 Task: Find connections with filter location Syke with filter topic #healthylifestyle with filter profile language English with filter current company AFRY with filter school Project Management Institute Chennai Chapter with filter industry Holding Companies with filter service category HR Consulting with filter keywords title Veterinary Assistant
Action: Mouse moved to (169, 268)
Screenshot: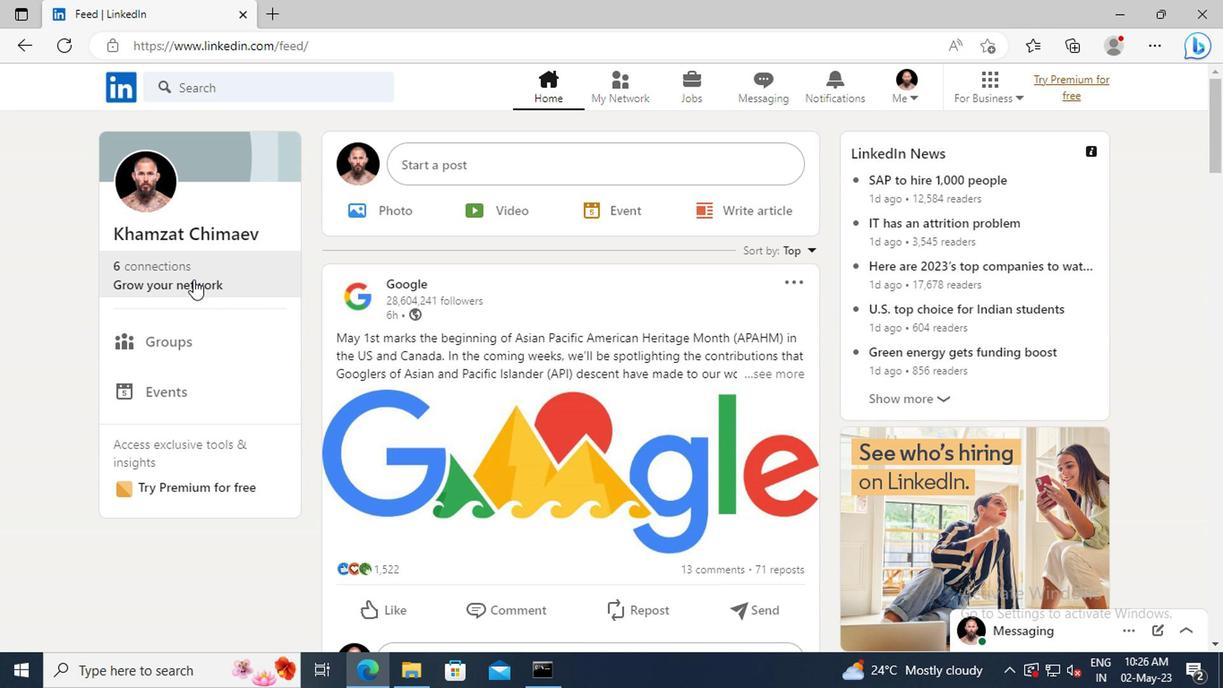 
Action: Mouse pressed left at (169, 268)
Screenshot: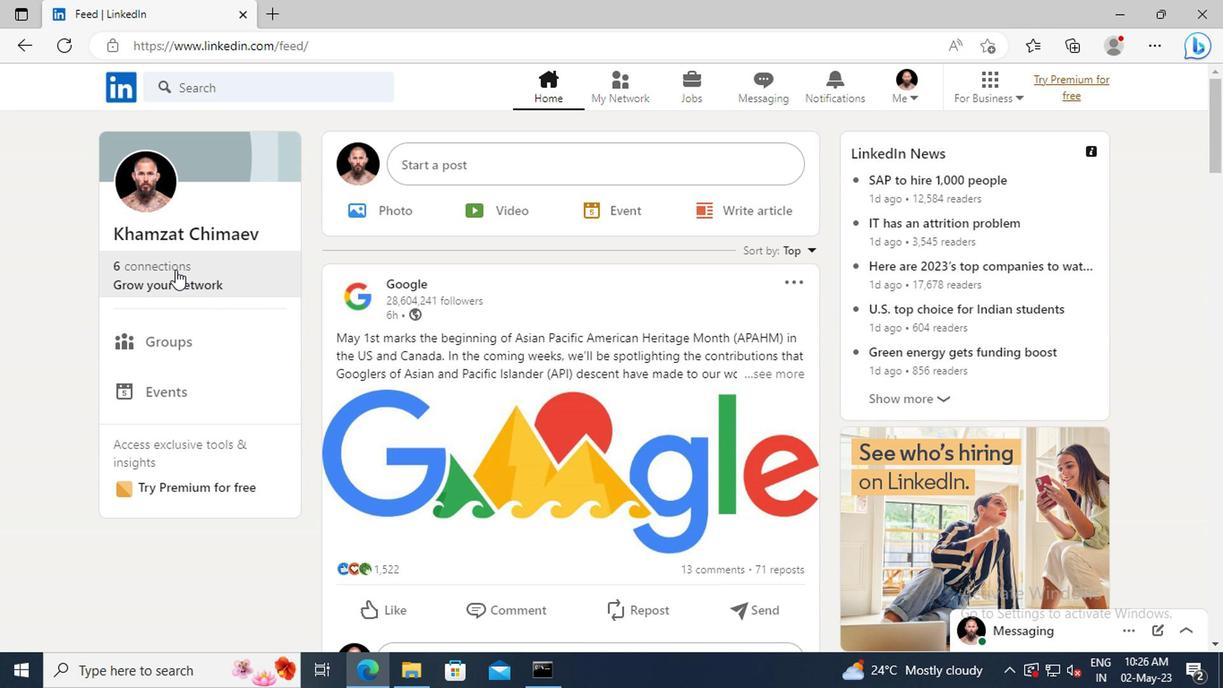 
Action: Mouse moved to (185, 186)
Screenshot: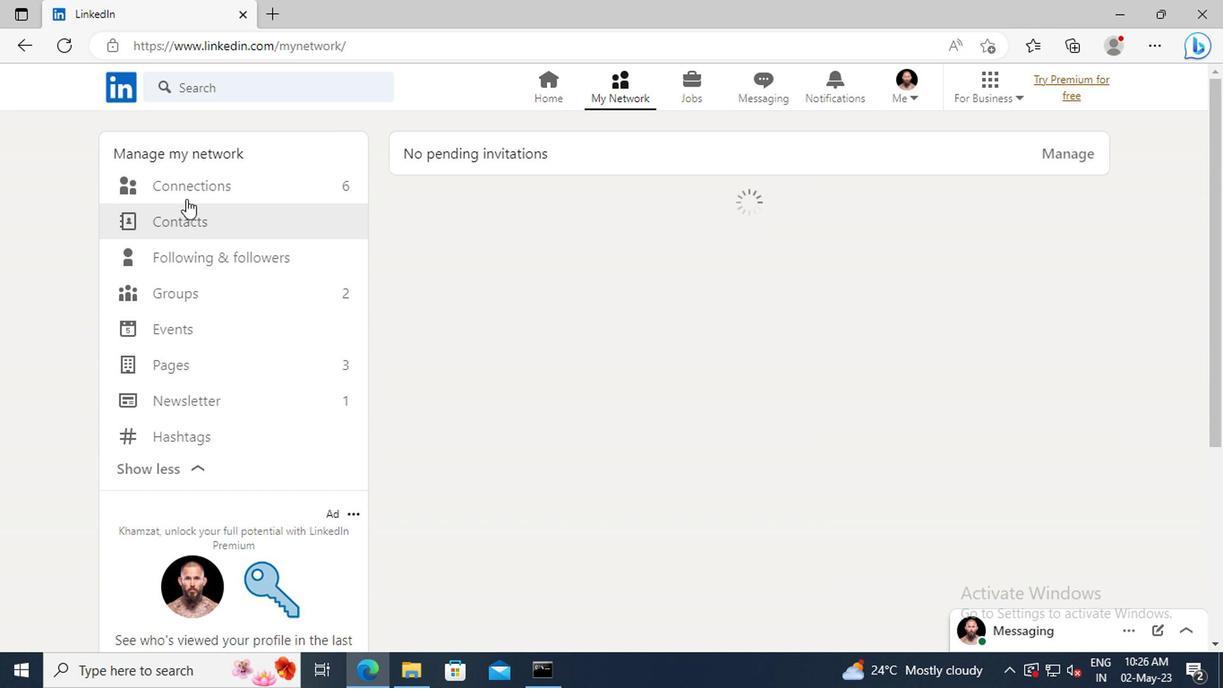 
Action: Mouse pressed left at (185, 186)
Screenshot: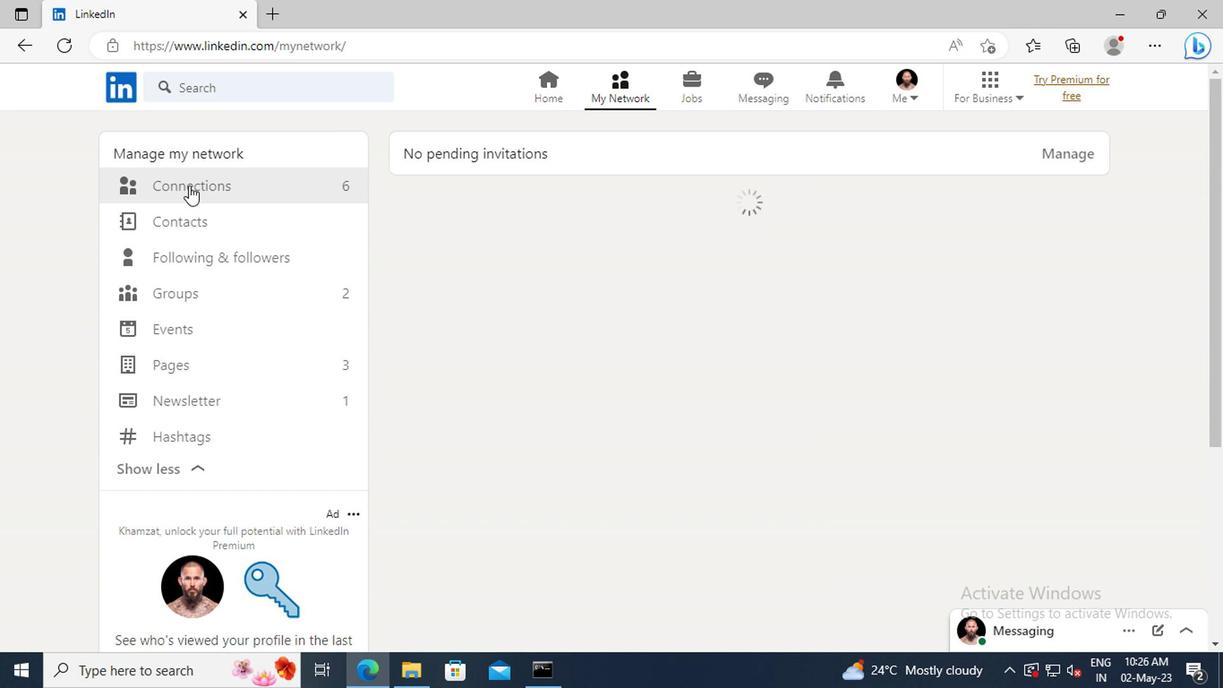 
Action: Mouse moved to (721, 189)
Screenshot: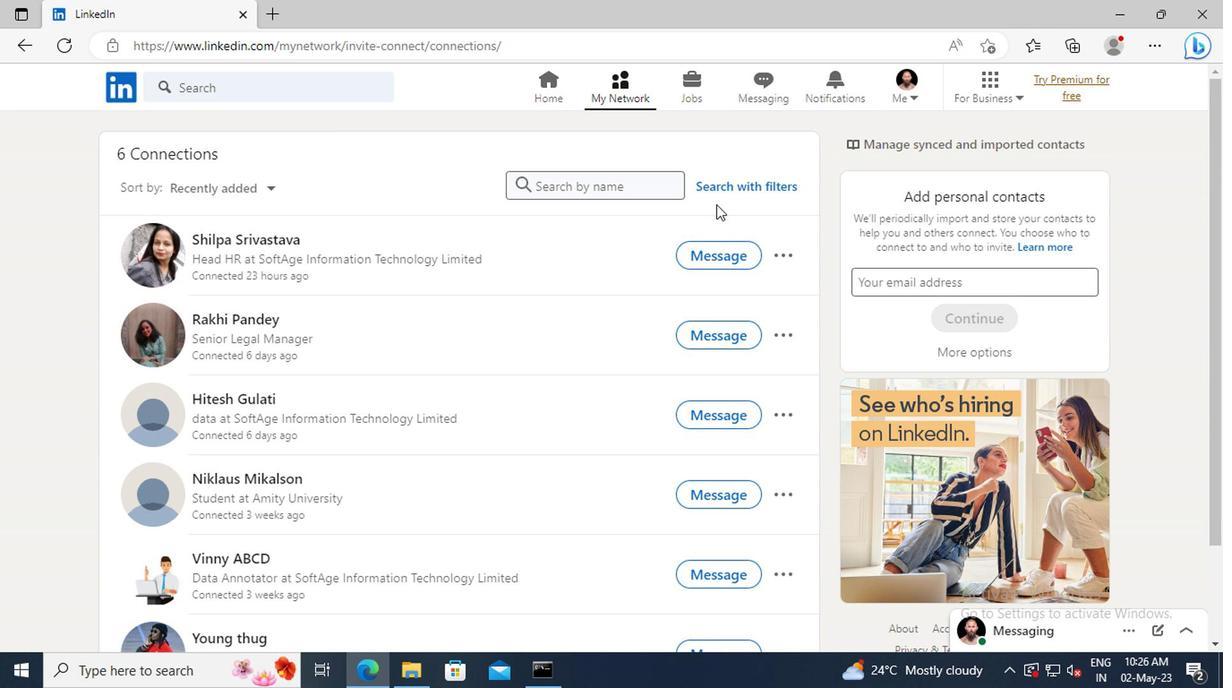 
Action: Mouse pressed left at (721, 189)
Screenshot: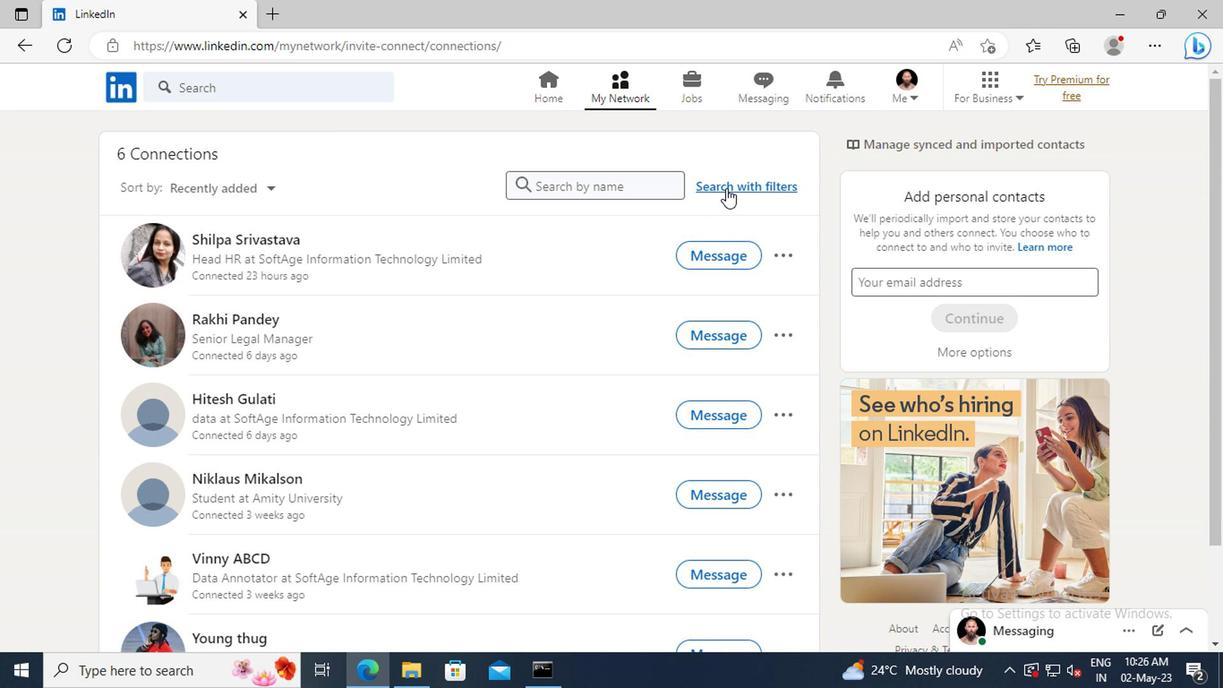 
Action: Mouse moved to (672, 145)
Screenshot: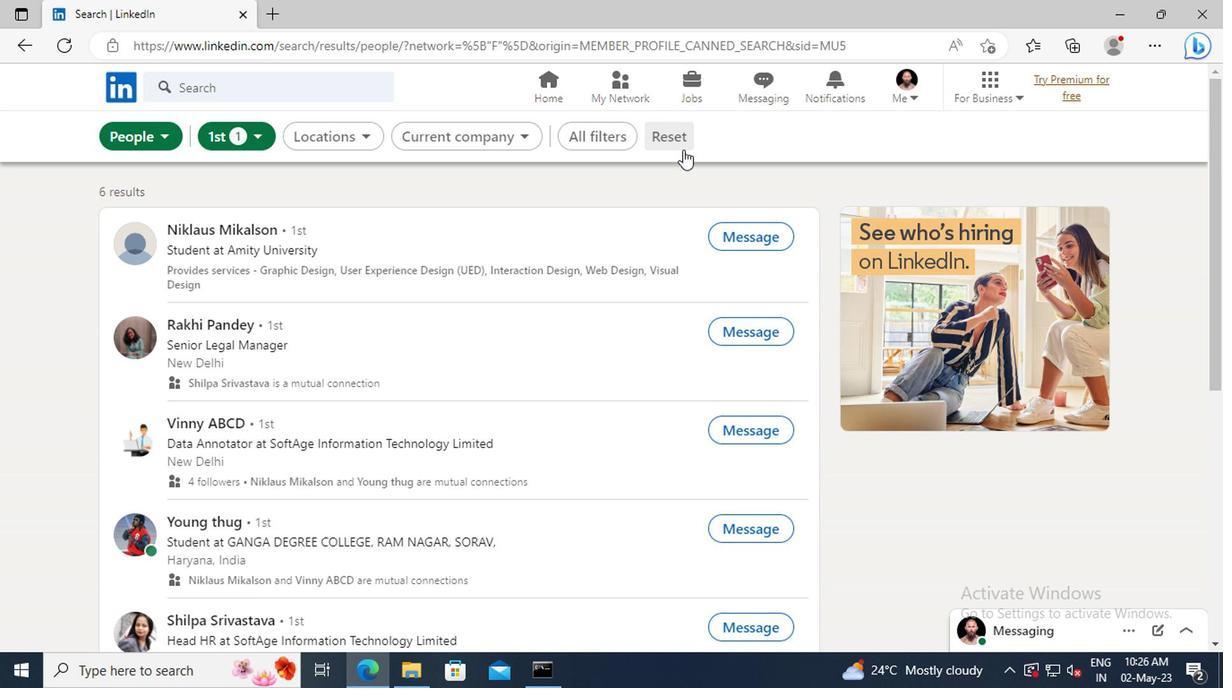 
Action: Mouse pressed left at (672, 145)
Screenshot: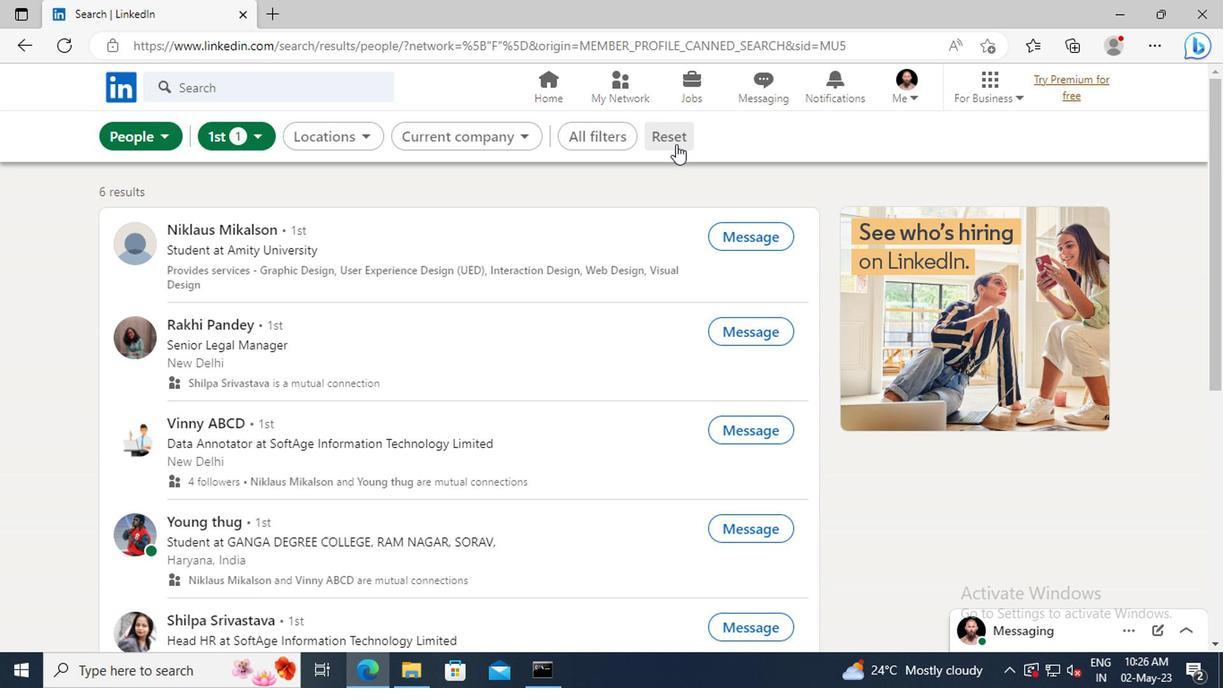 
Action: Mouse moved to (632, 135)
Screenshot: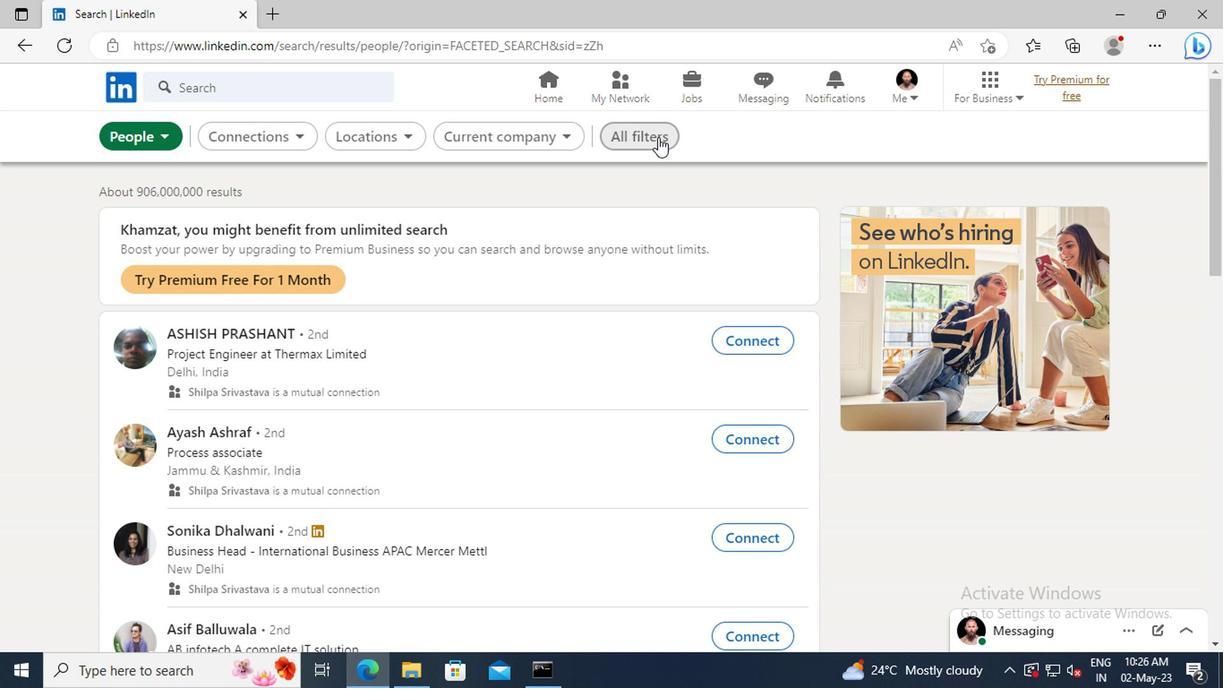
Action: Mouse pressed left at (632, 135)
Screenshot: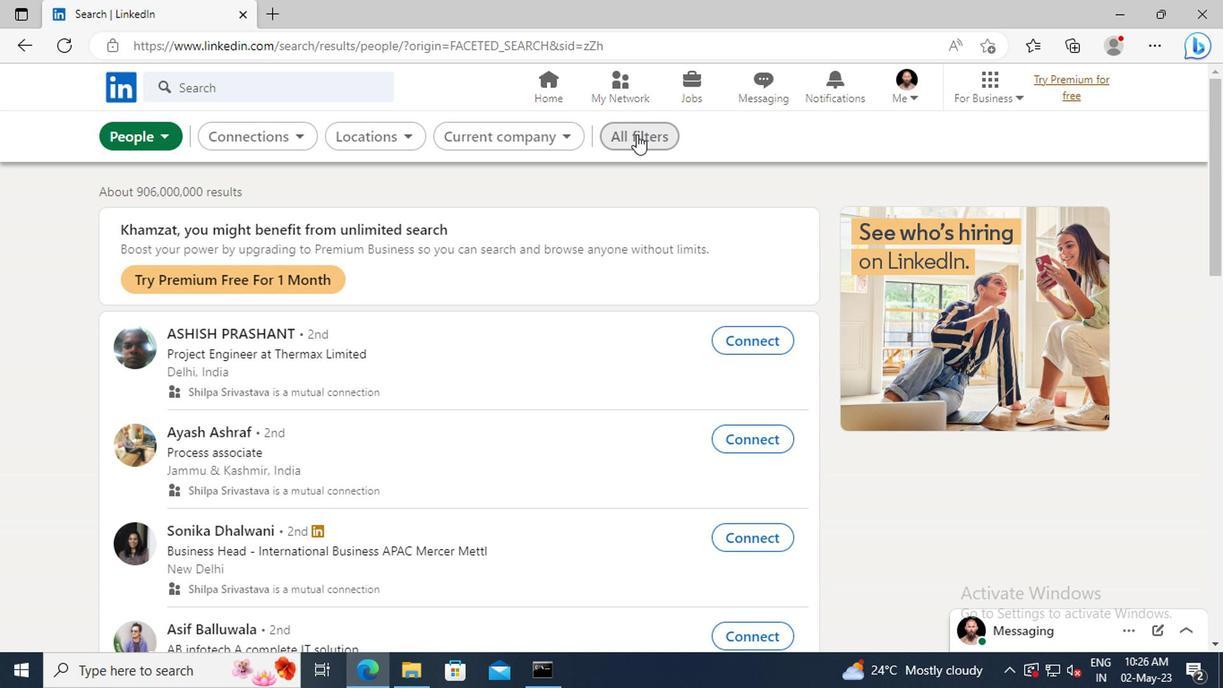 
Action: Mouse moved to (950, 288)
Screenshot: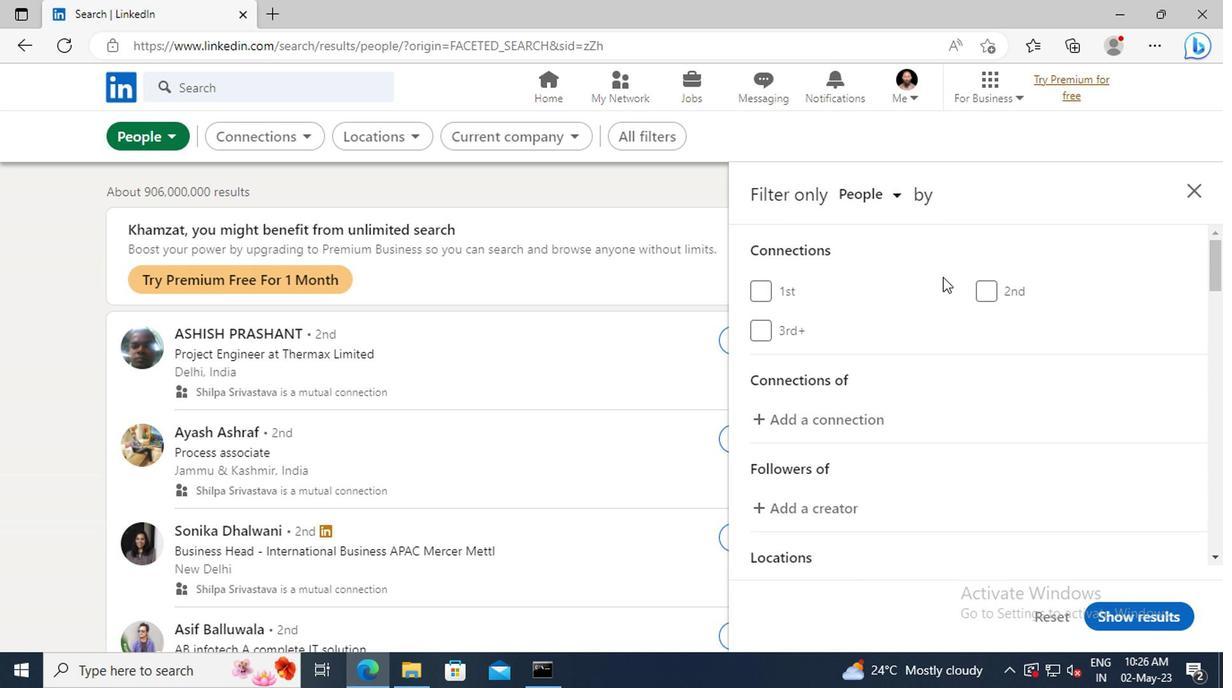 
Action: Mouse scrolled (950, 288) with delta (0, 0)
Screenshot: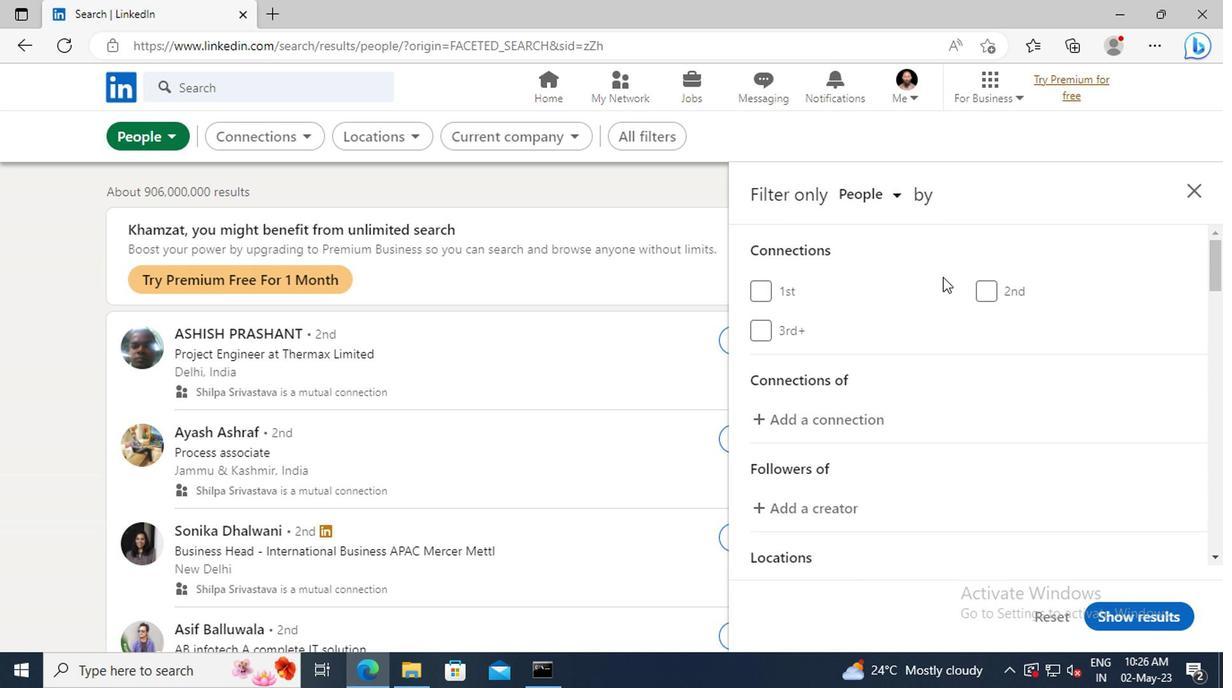 
Action: Mouse scrolled (950, 288) with delta (0, 0)
Screenshot: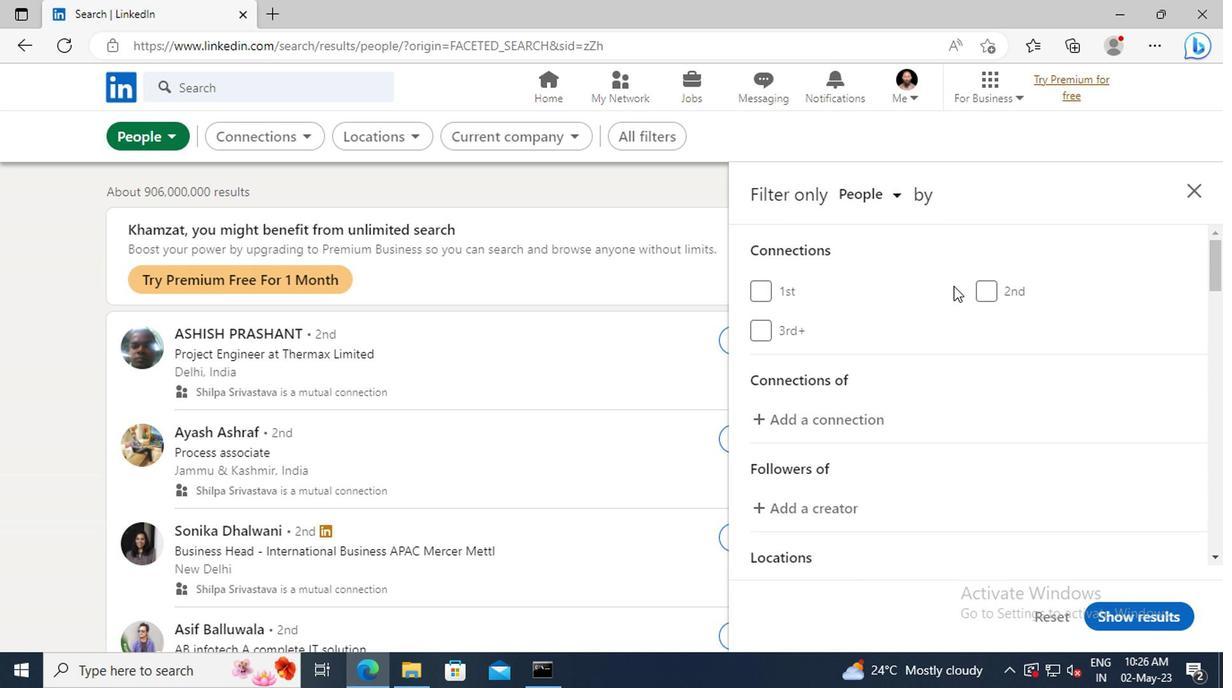 
Action: Mouse moved to (972, 318)
Screenshot: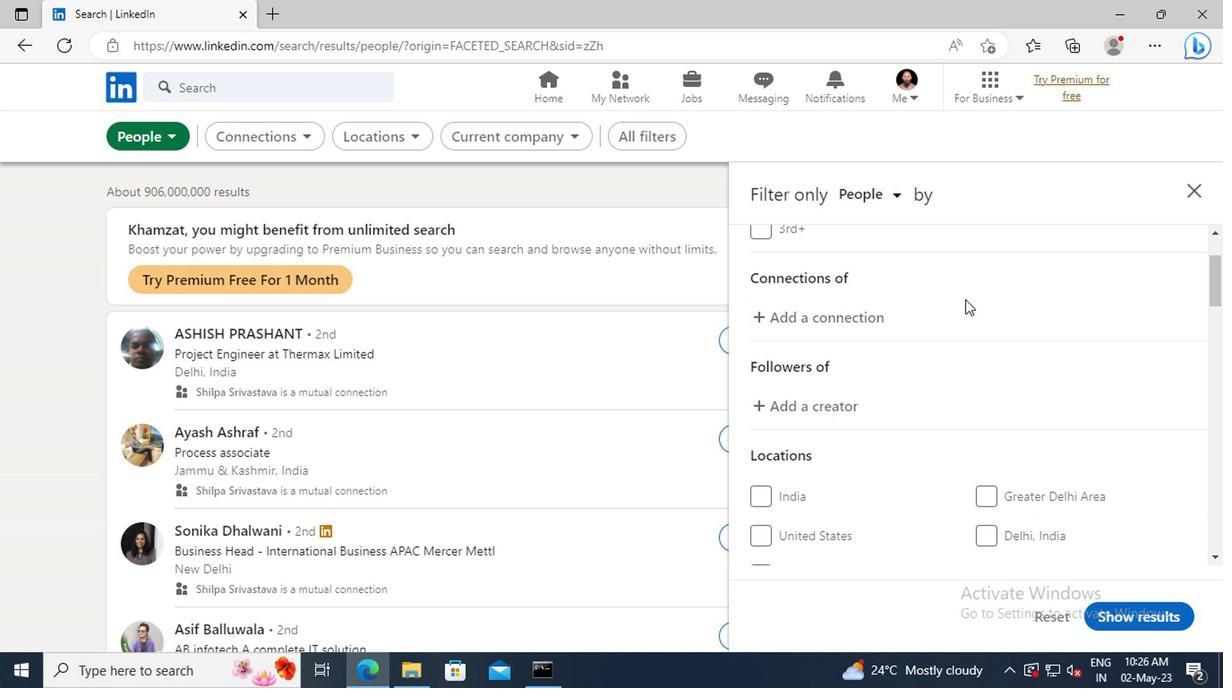 
Action: Mouse scrolled (972, 317) with delta (0, -1)
Screenshot: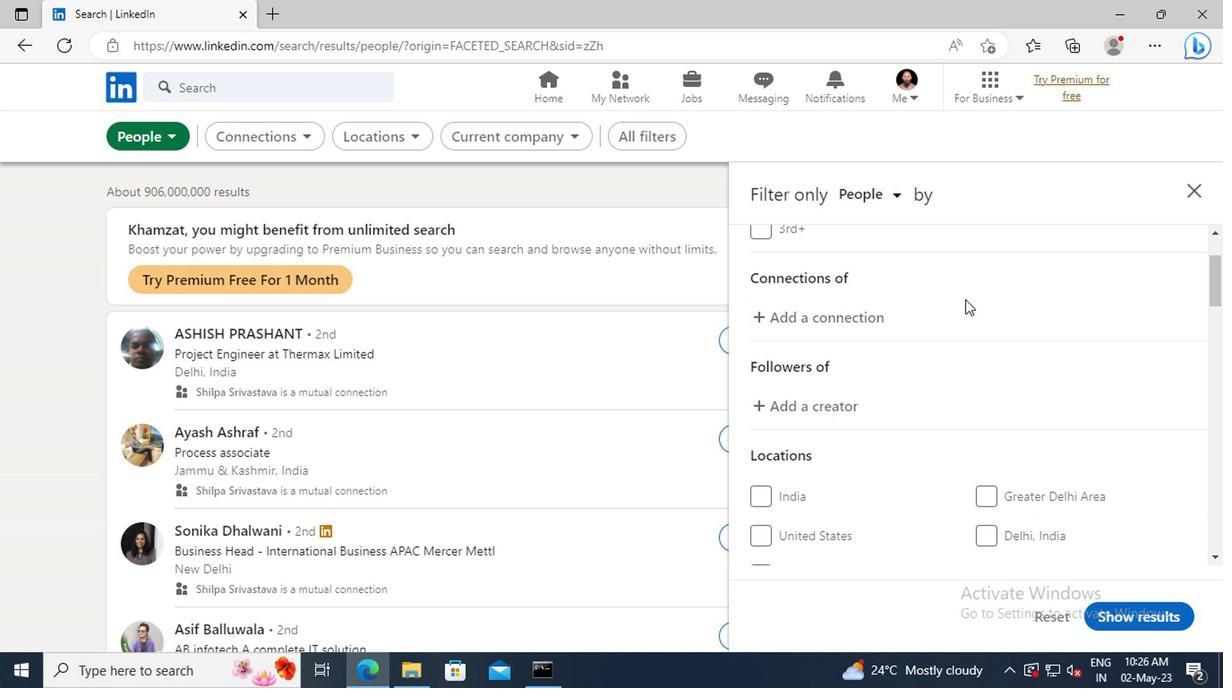 
Action: Mouse scrolled (972, 317) with delta (0, -1)
Screenshot: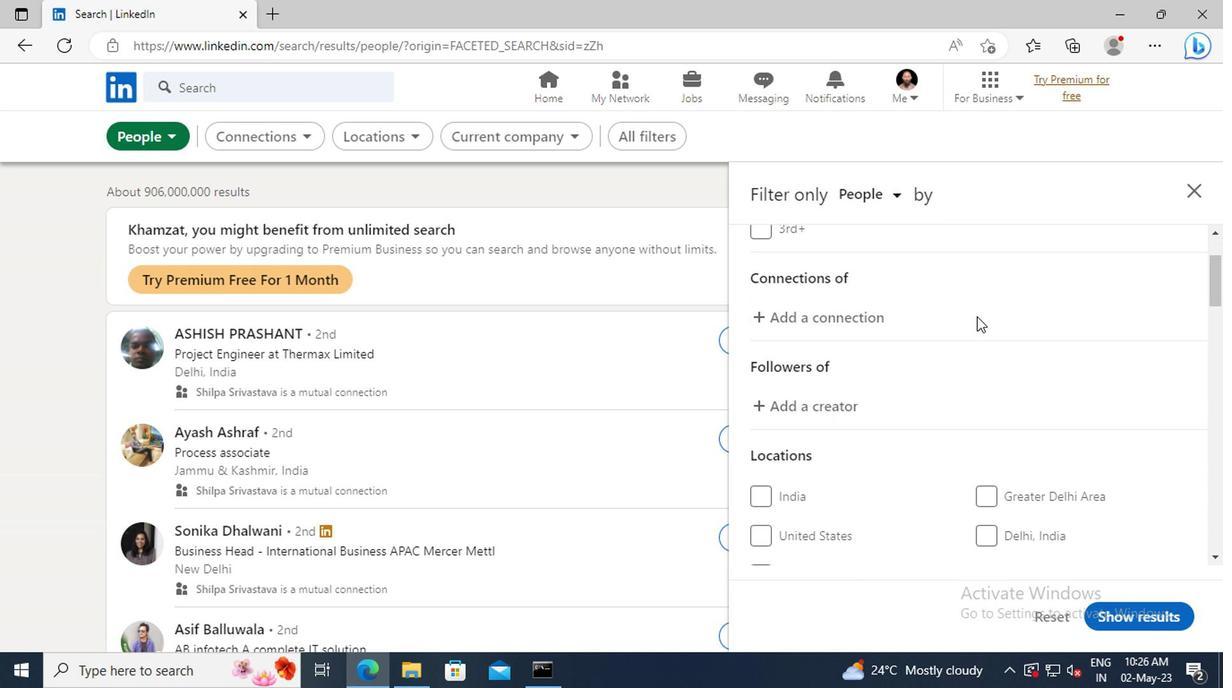 
Action: Mouse moved to (972, 318)
Screenshot: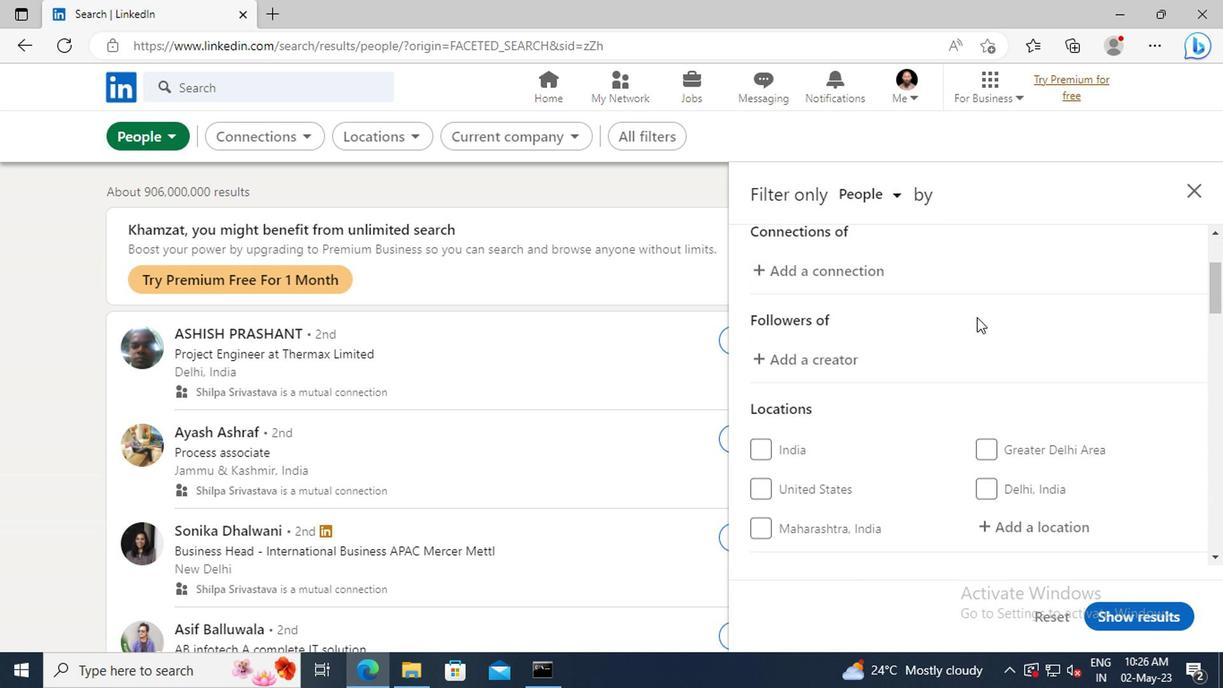 
Action: Mouse scrolled (972, 317) with delta (0, -1)
Screenshot: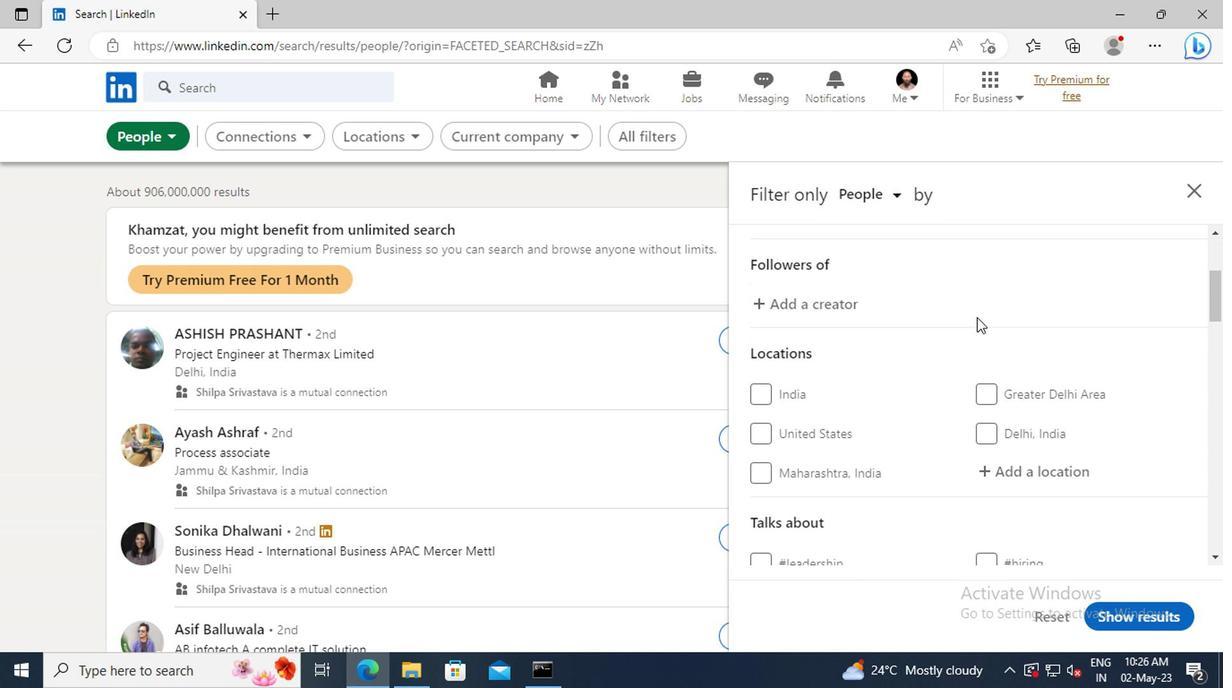 
Action: Mouse scrolled (972, 317) with delta (0, -1)
Screenshot: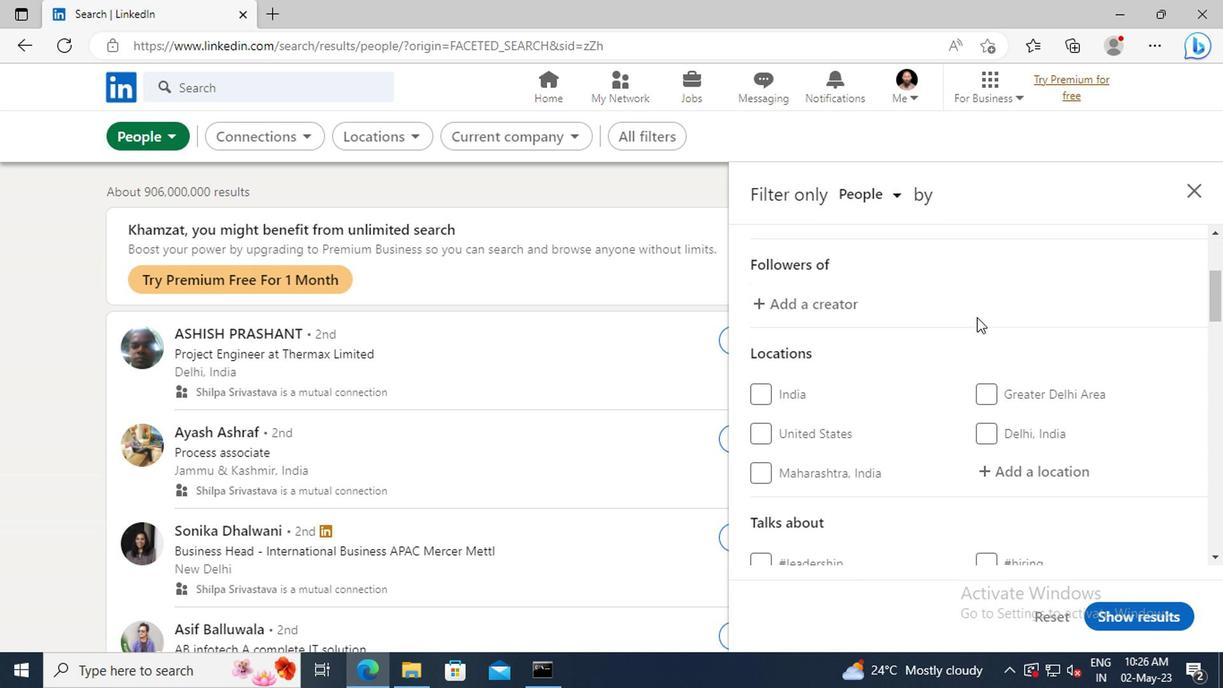 
Action: Mouse moved to (998, 380)
Screenshot: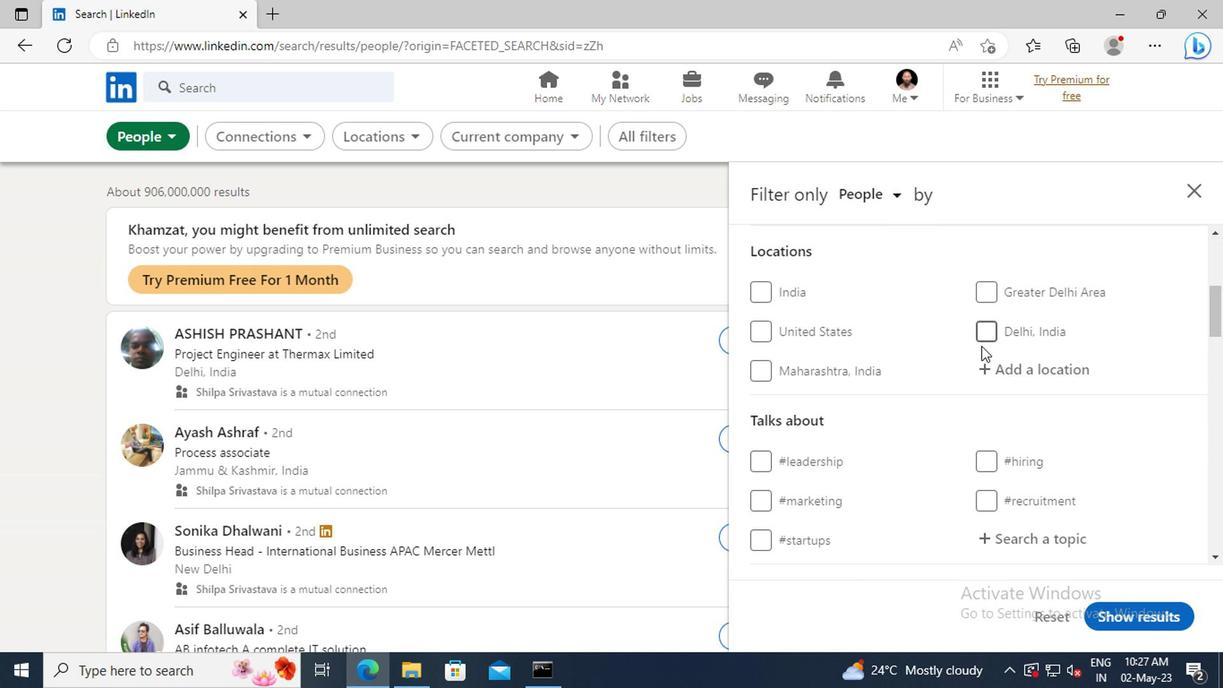 
Action: Mouse pressed left at (998, 380)
Screenshot: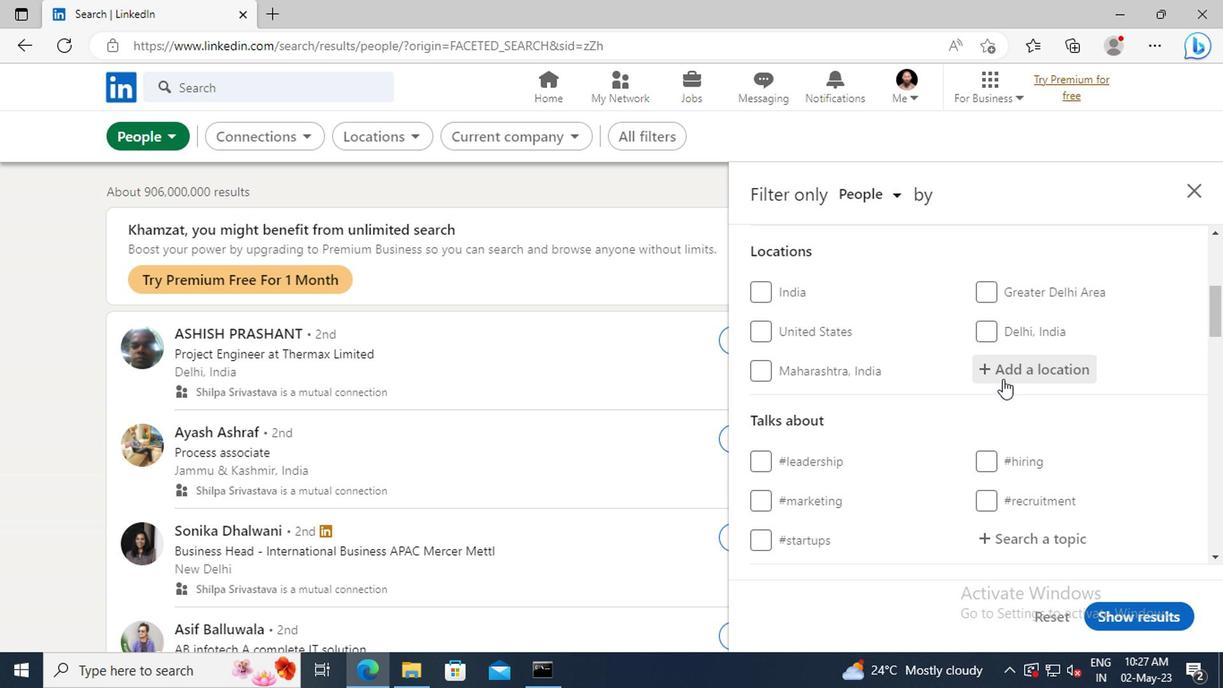 
Action: Key pressed <Key.shift>SYKE
Screenshot: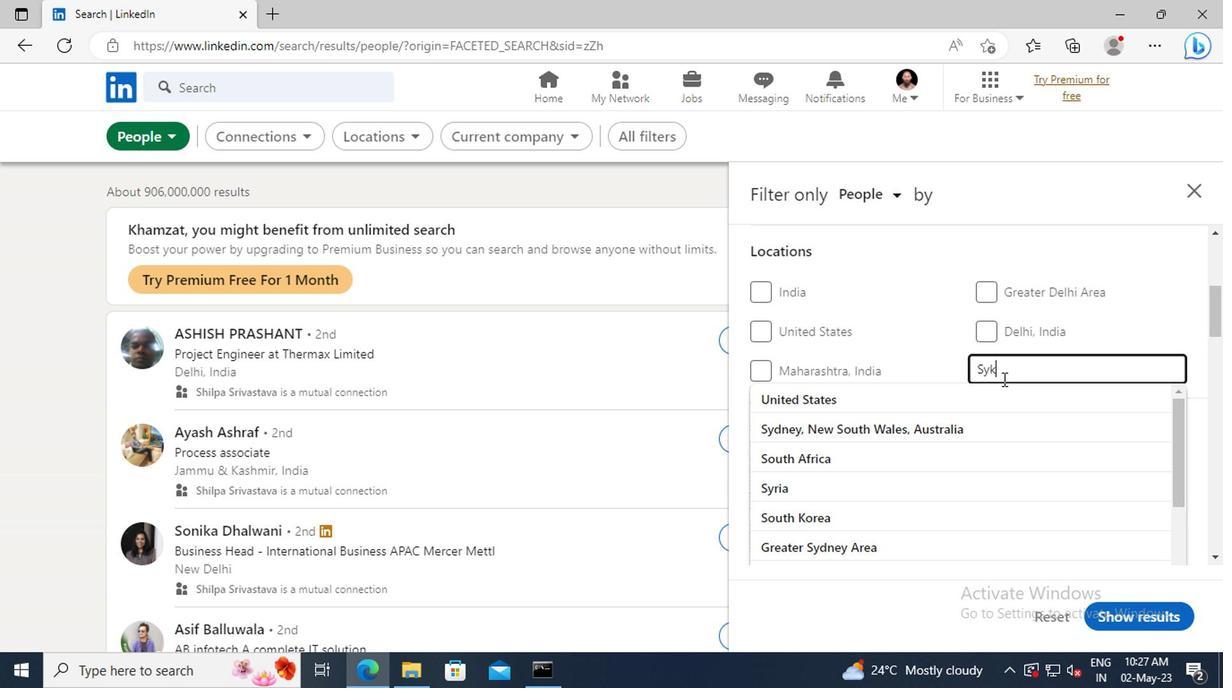 
Action: Mouse moved to (998, 399)
Screenshot: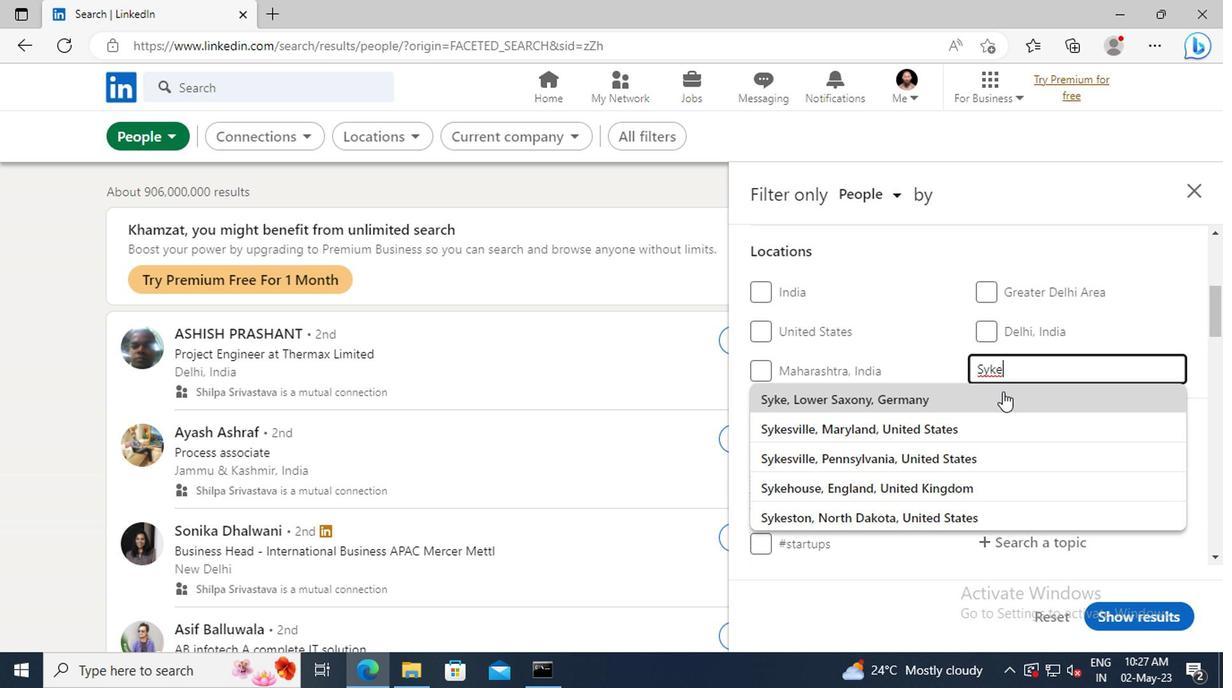 
Action: Mouse pressed left at (998, 399)
Screenshot: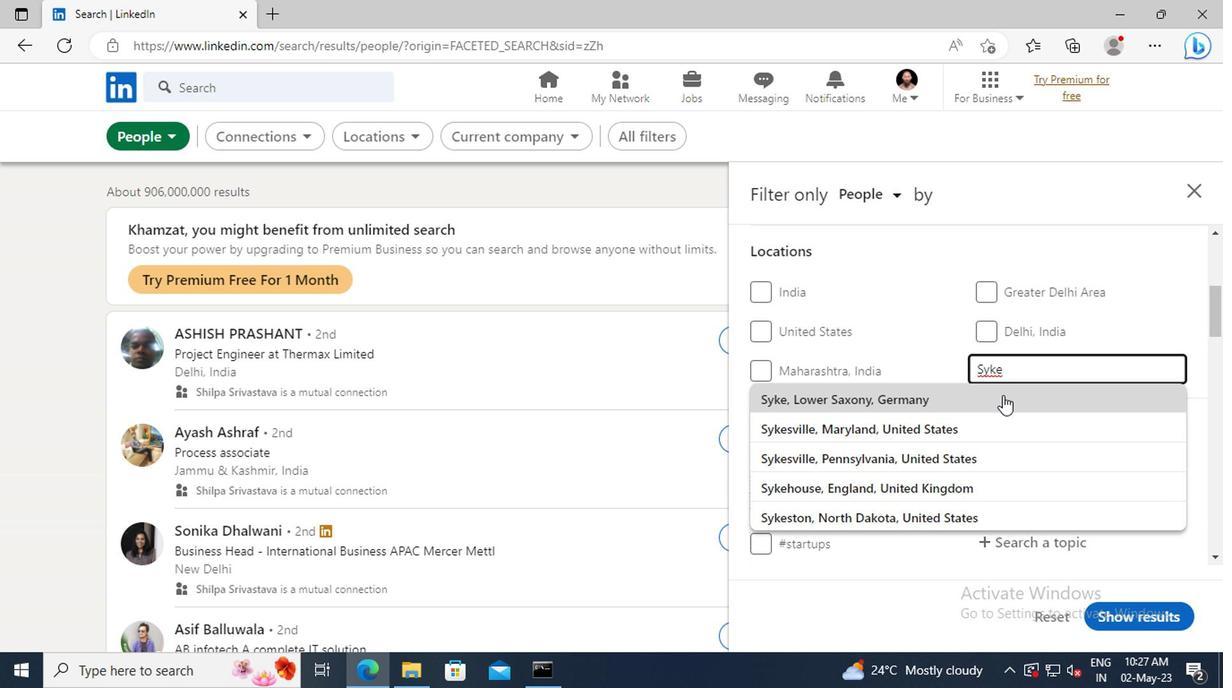
Action: Mouse scrolled (998, 398) with delta (0, 0)
Screenshot: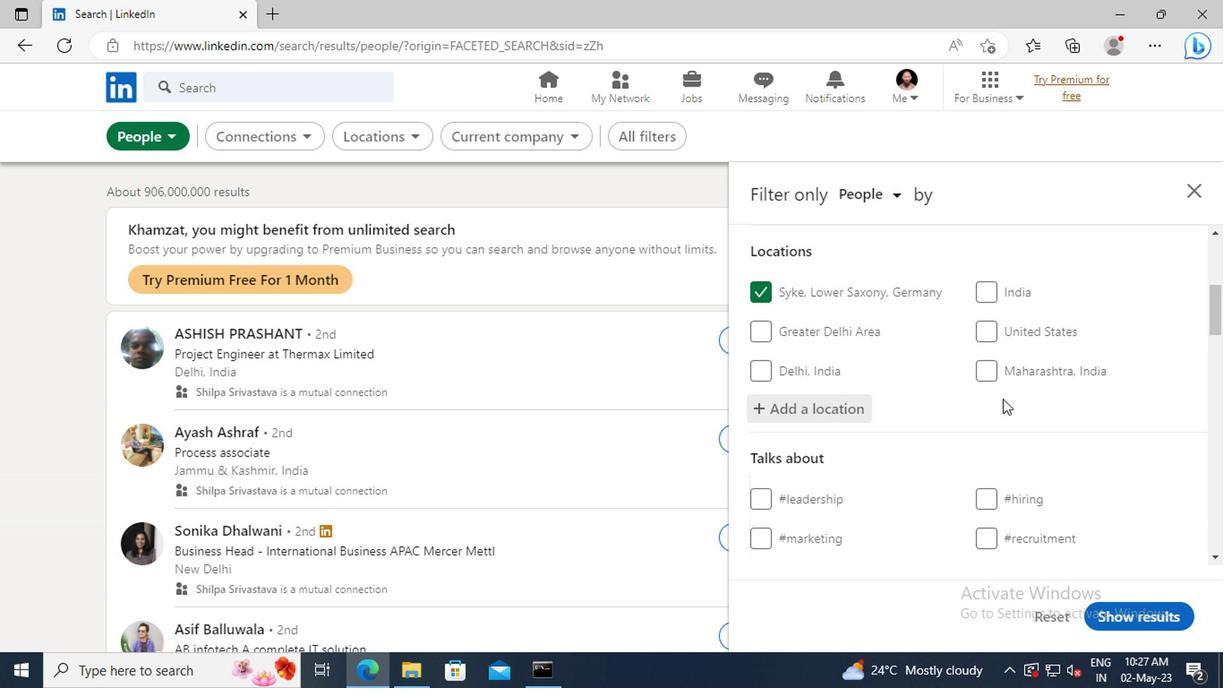
Action: Mouse scrolled (998, 398) with delta (0, 0)
Screenshot: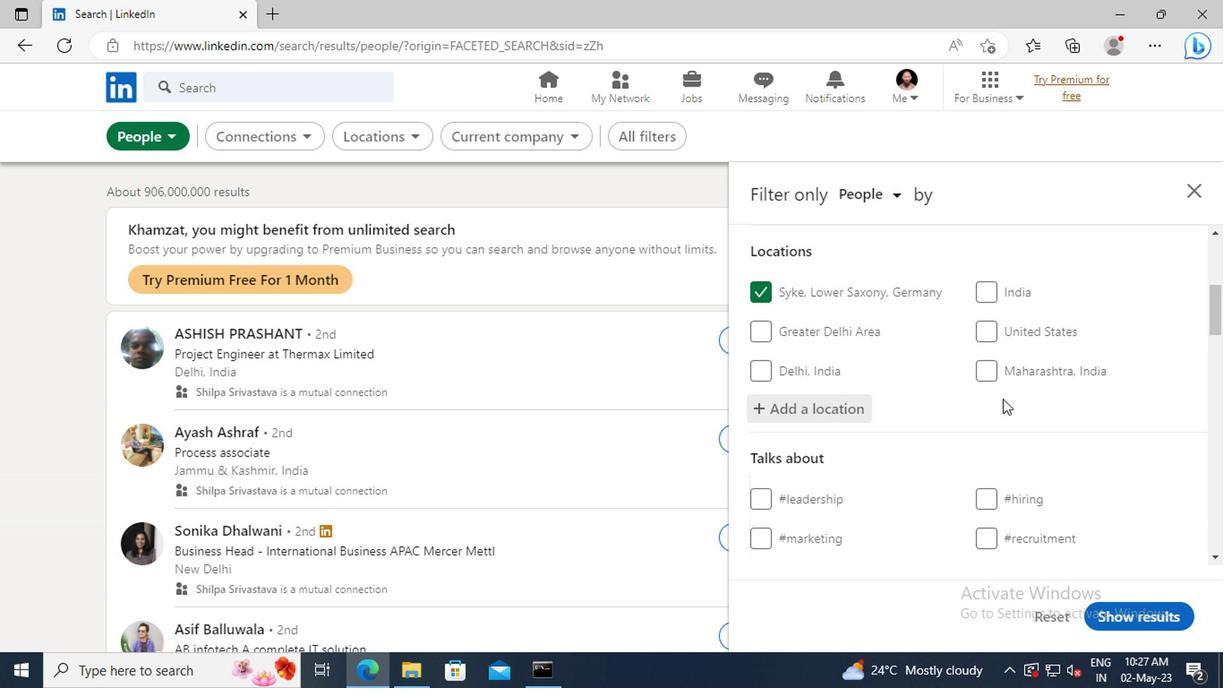 
Action: Mouse scrolled (998, 398) with delta (0, 0)
Screenshot: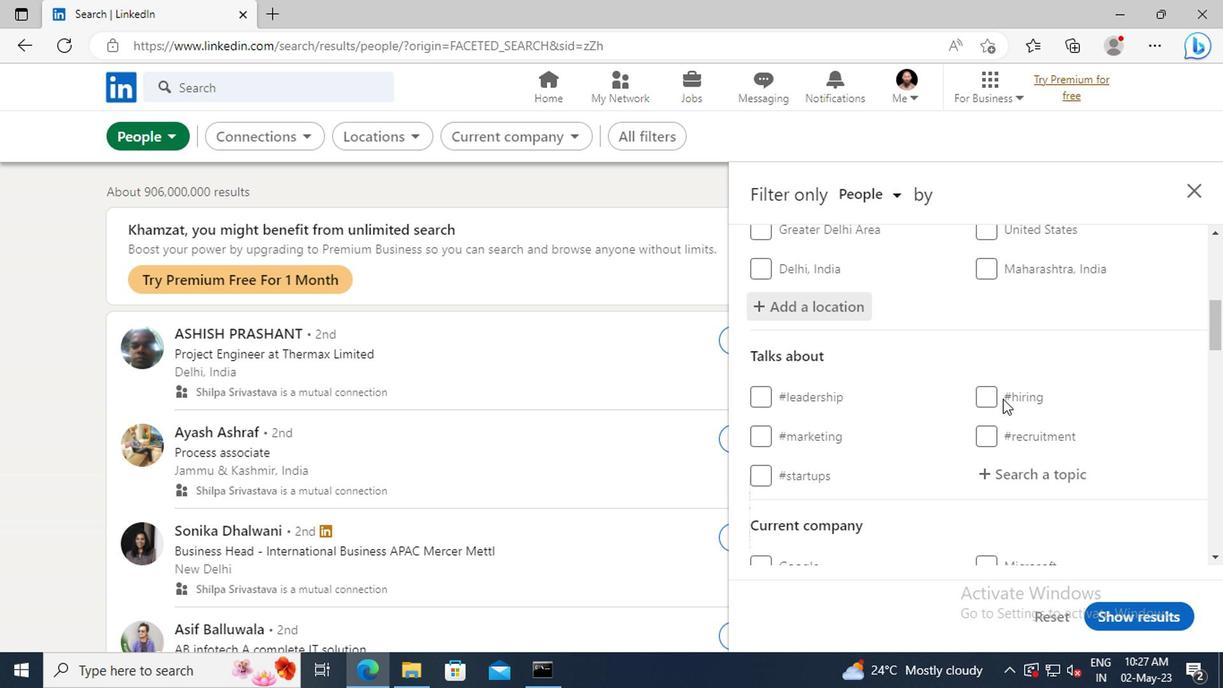 
Action: Mouse moved to (998, 421)
Screenshot: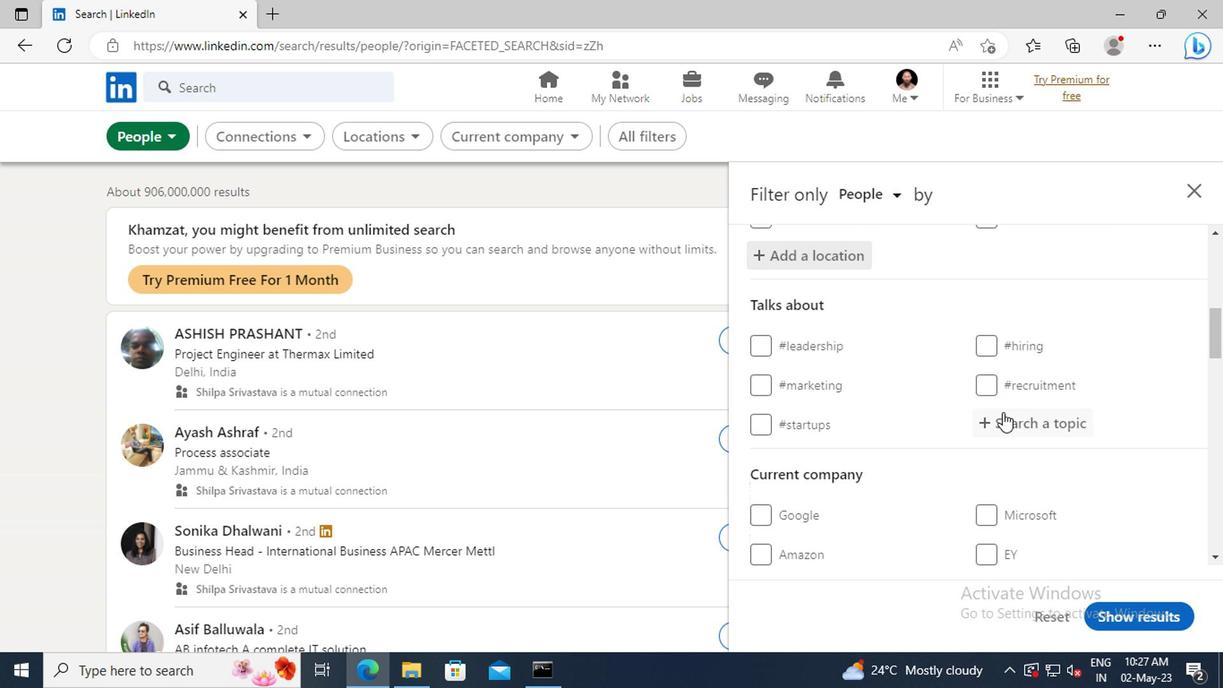 
Action: Mouse pressed left at (998, 421)
Screenshot: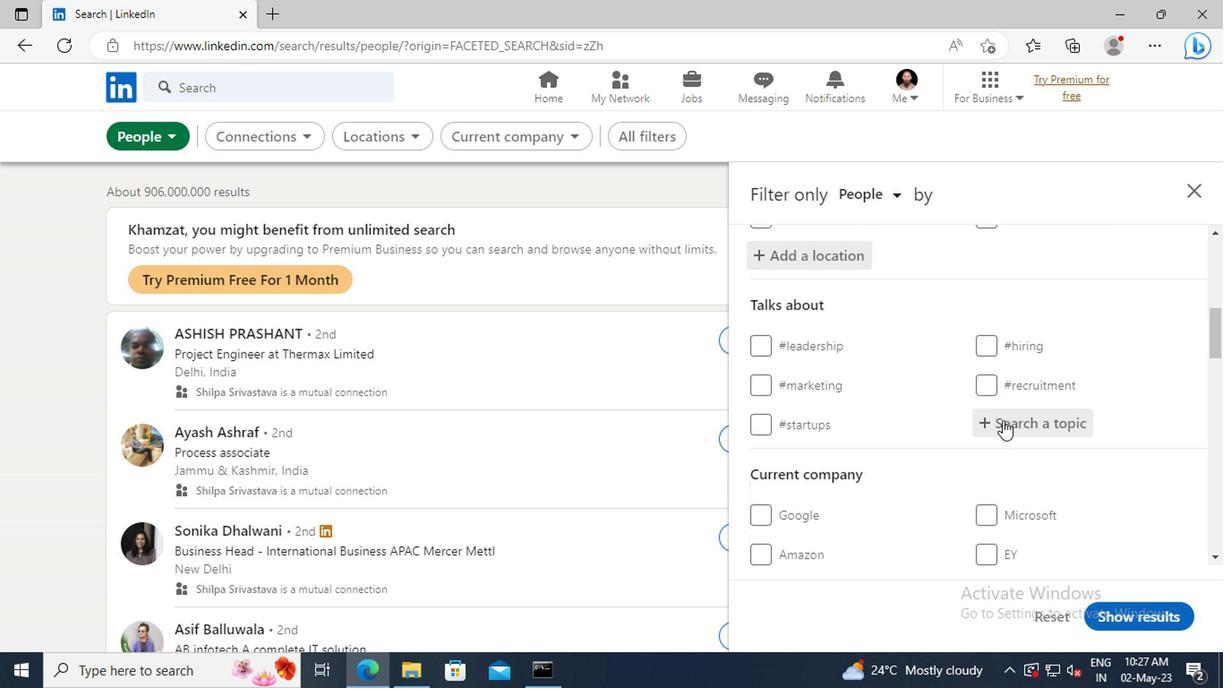 
Action: Key pressed HEALTHYLI
Screenshot: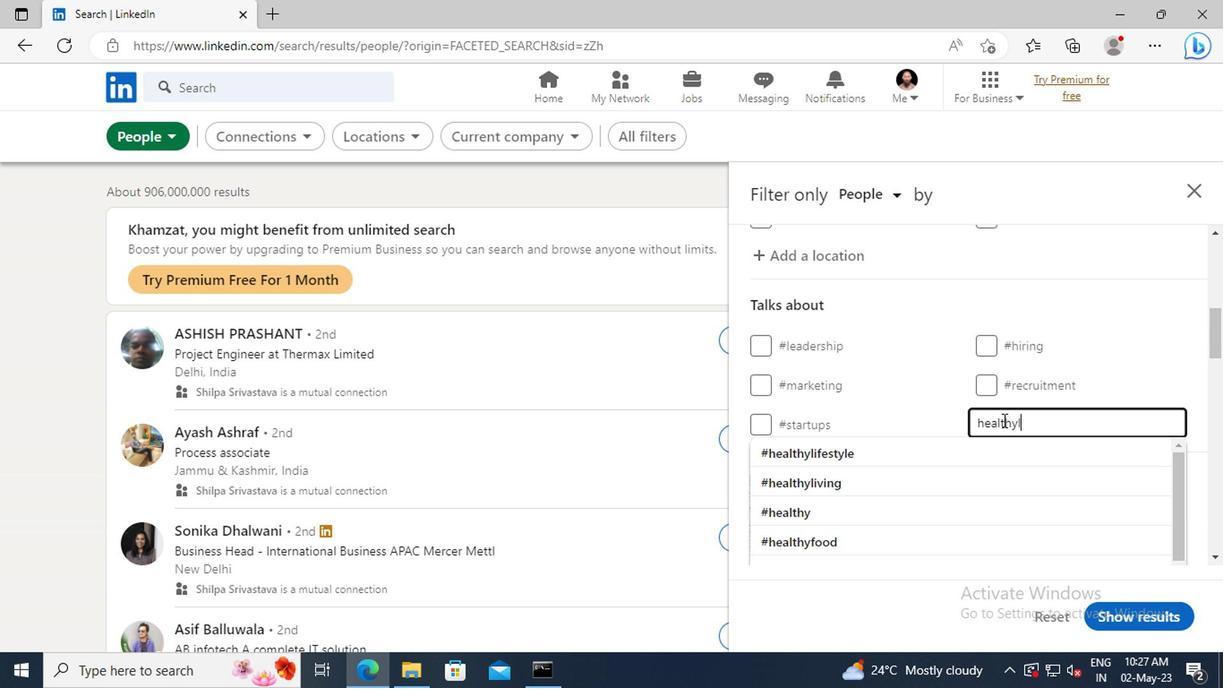 
Action: Mouse moved to (1000, 450)
Screenshot: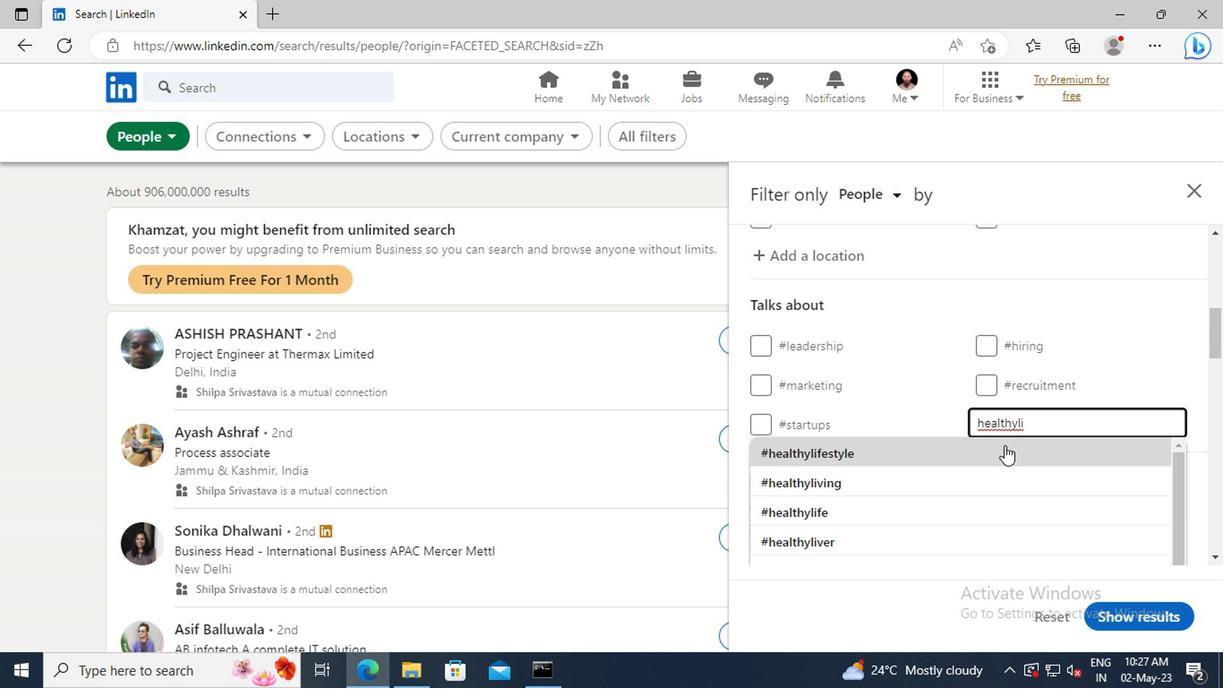 
Action: Mouse pressed left at (1000, 450)
Screenshot: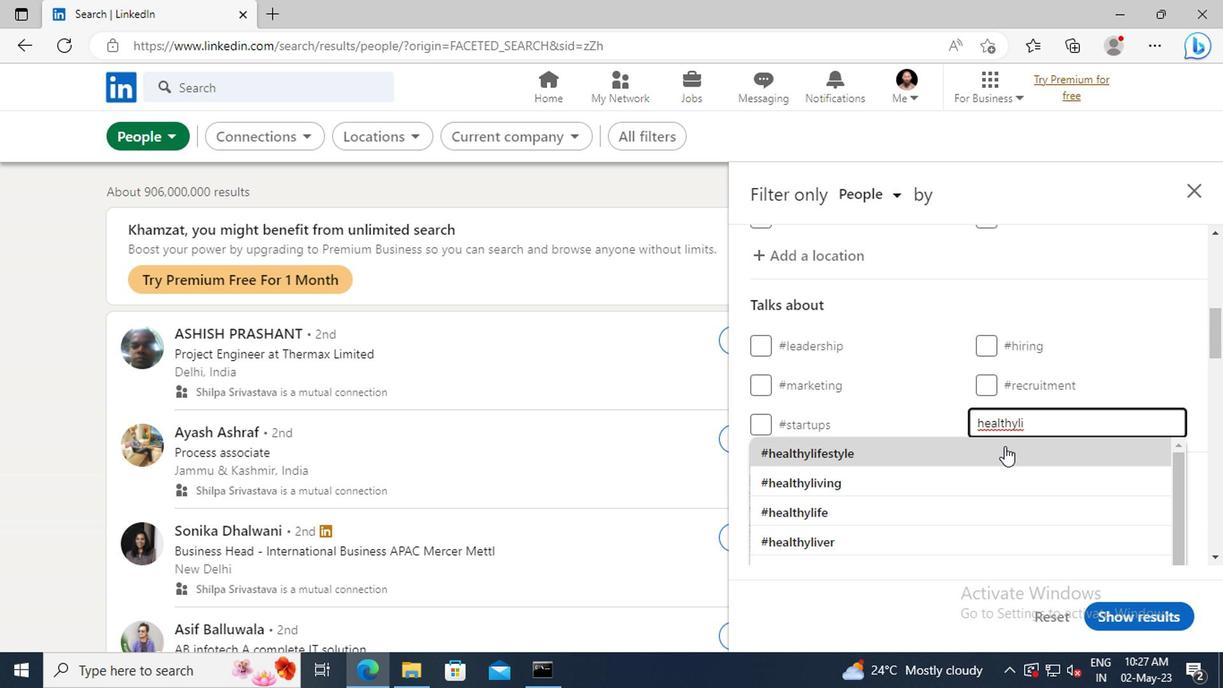 
Action: Mouse moved to (1001, 451)
Screenshot: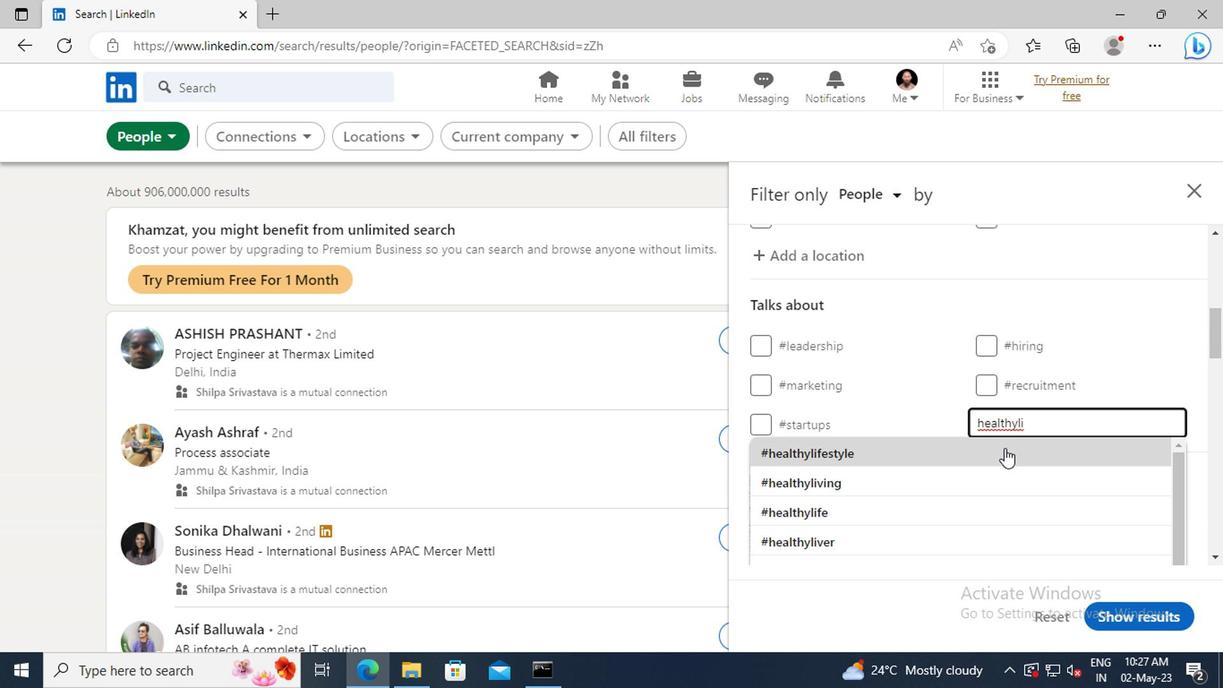 
Action: Mouse scrolled (1001, 450) with delta (0, -1)
Screenshot: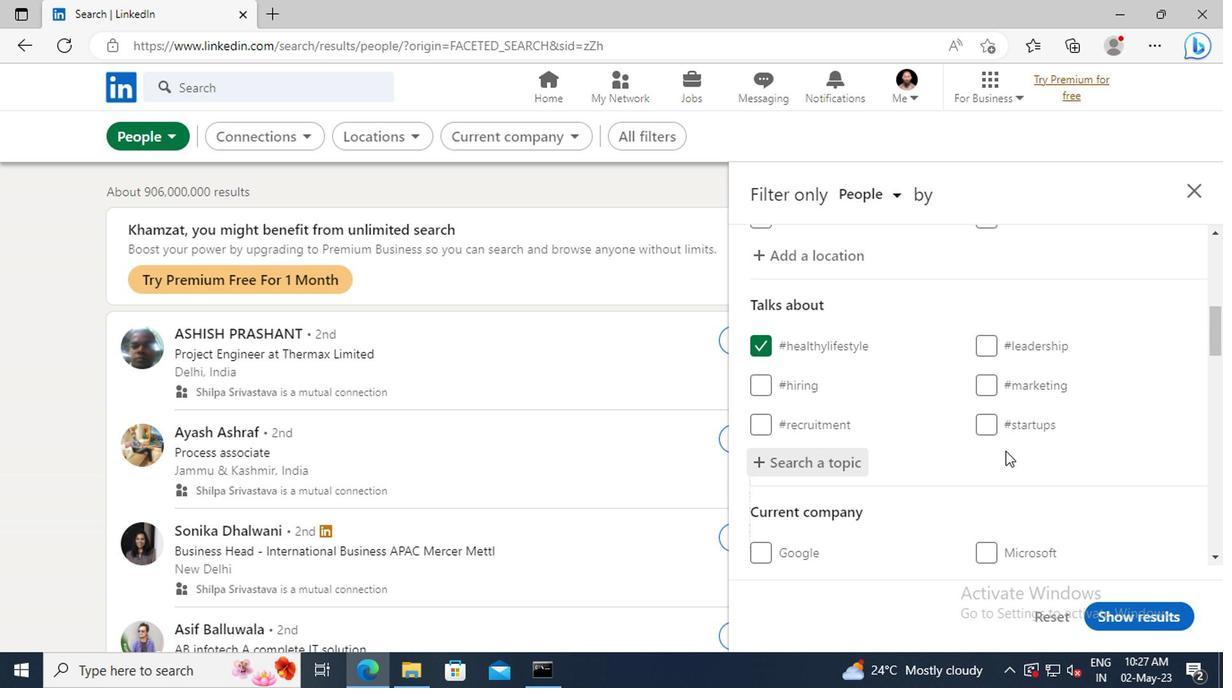 
Action: Mouse scrolled (1001, 450) with delta (0, -1)
Screenshot: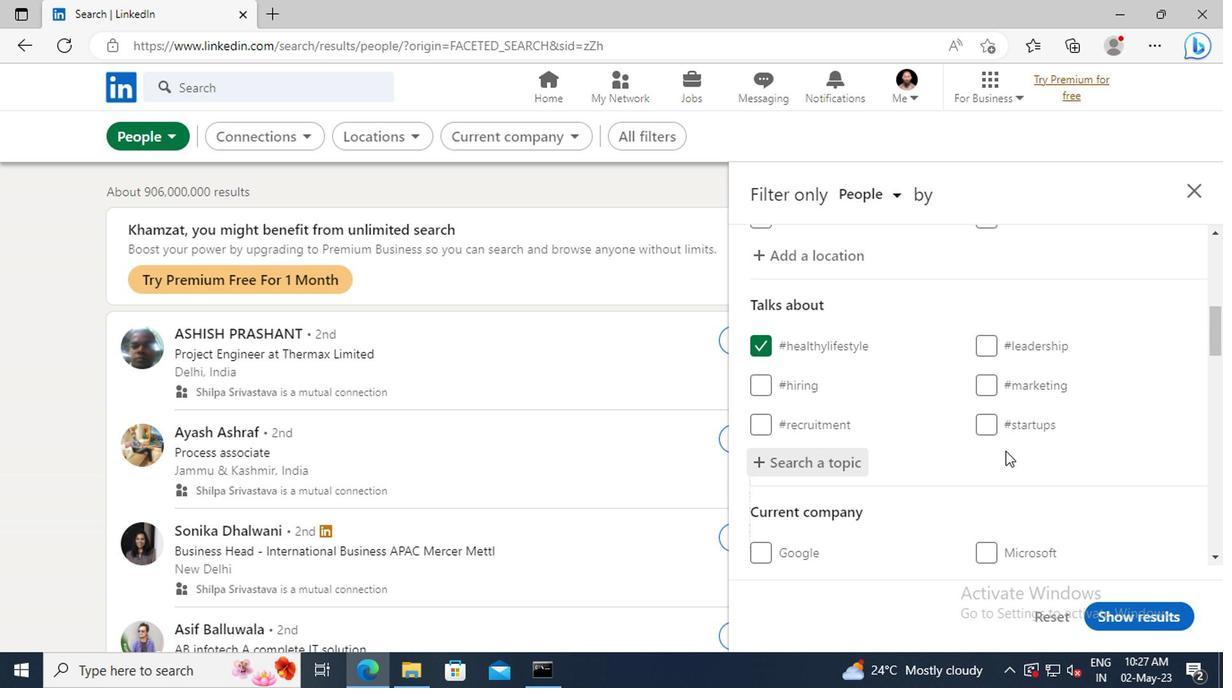 
Action: Mouse scrolled (1001, 450) with delta (0, -1)
Screenshot: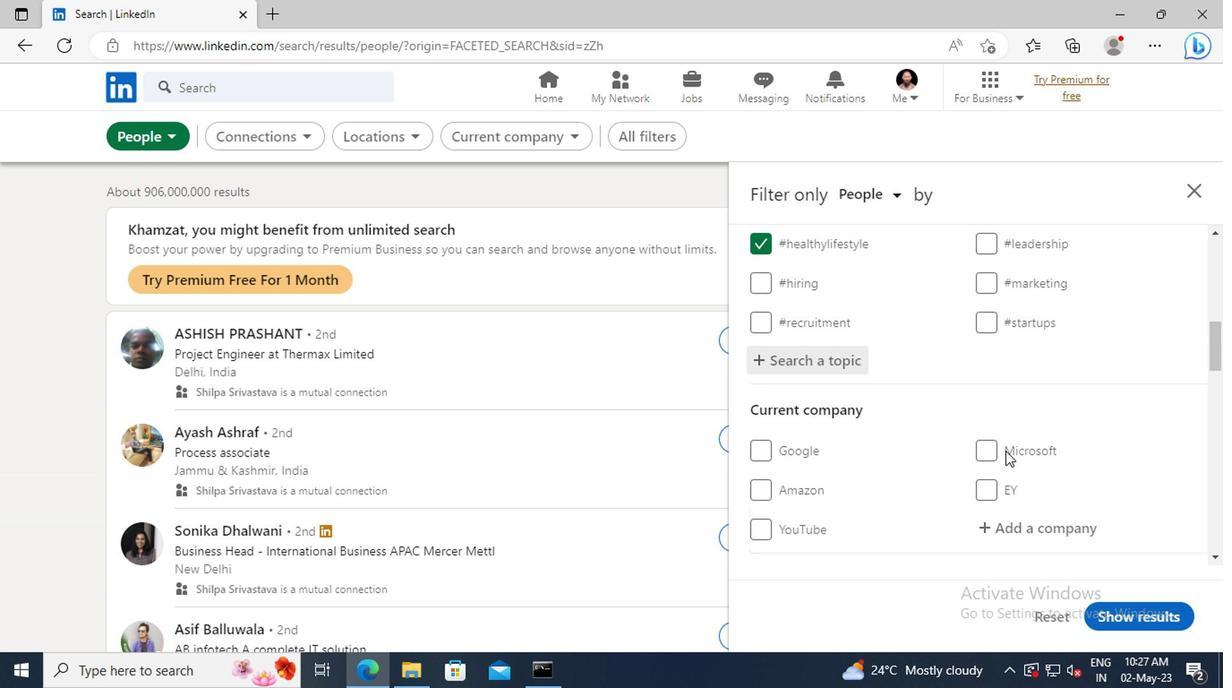 
Action: Mouse scrolled (1001, 450) with delta (0, -1)
Screenshot: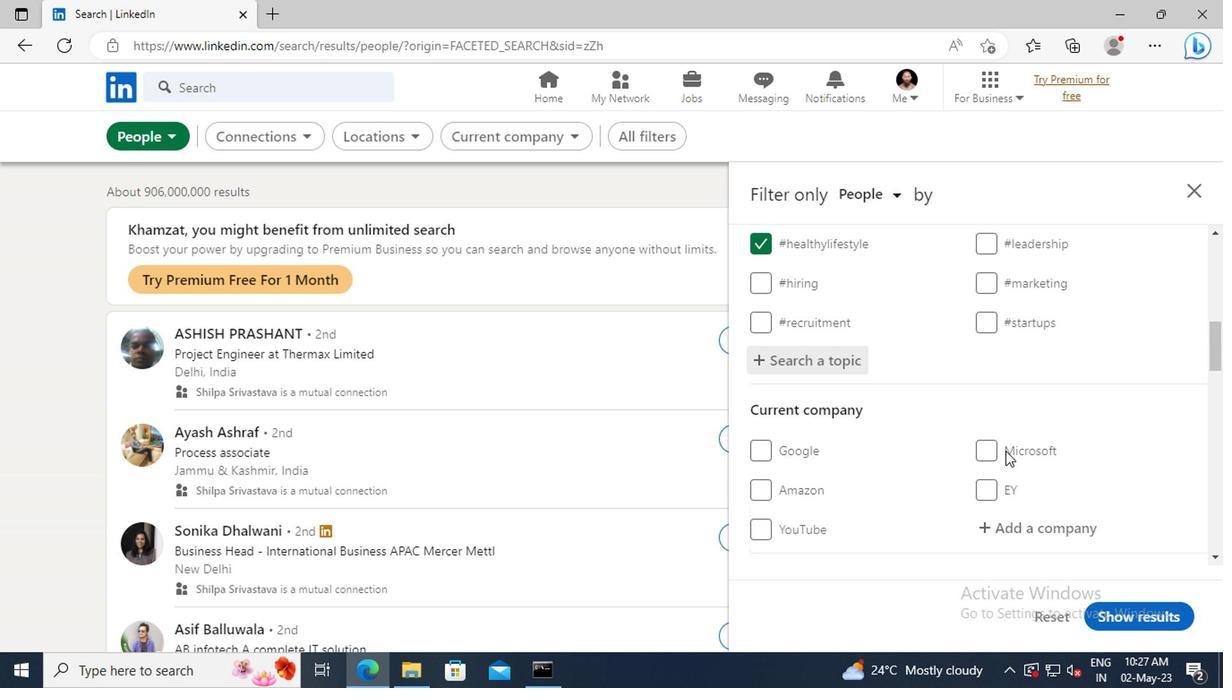 
Action: Mouse scrolled (1001, 450) with delta (0, -1)
Screenshot: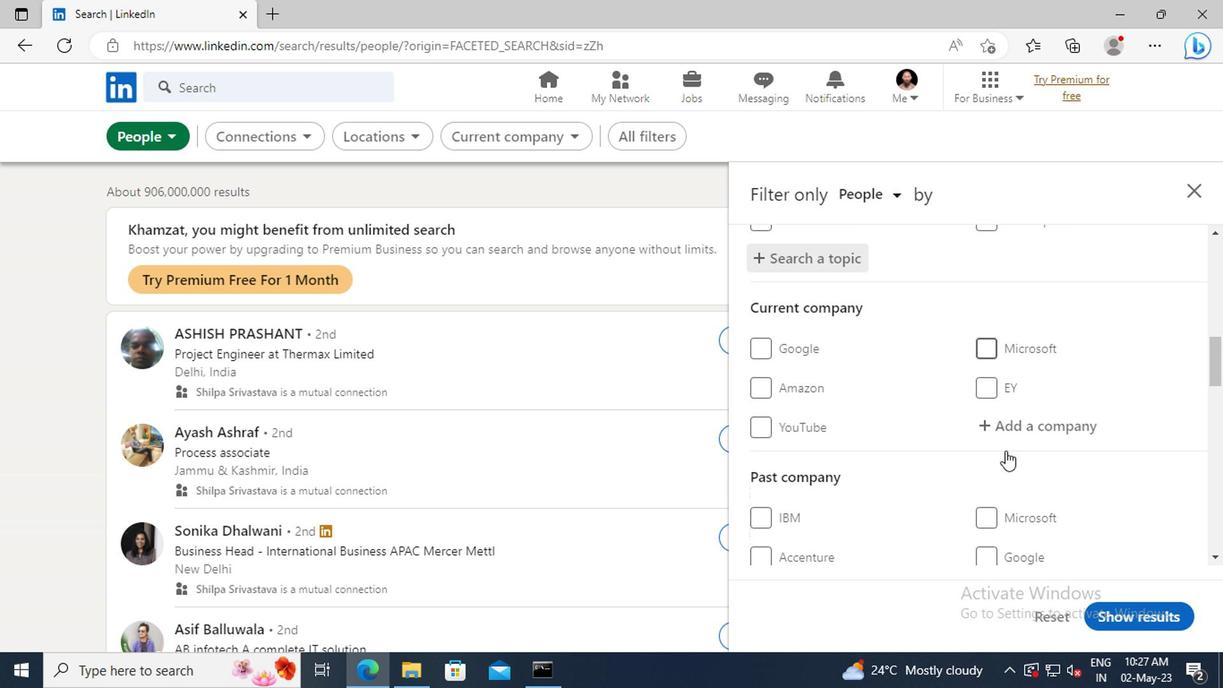 
Action: Mouse scrolled (1001, 450) with delta (0, -1)
Screenshot: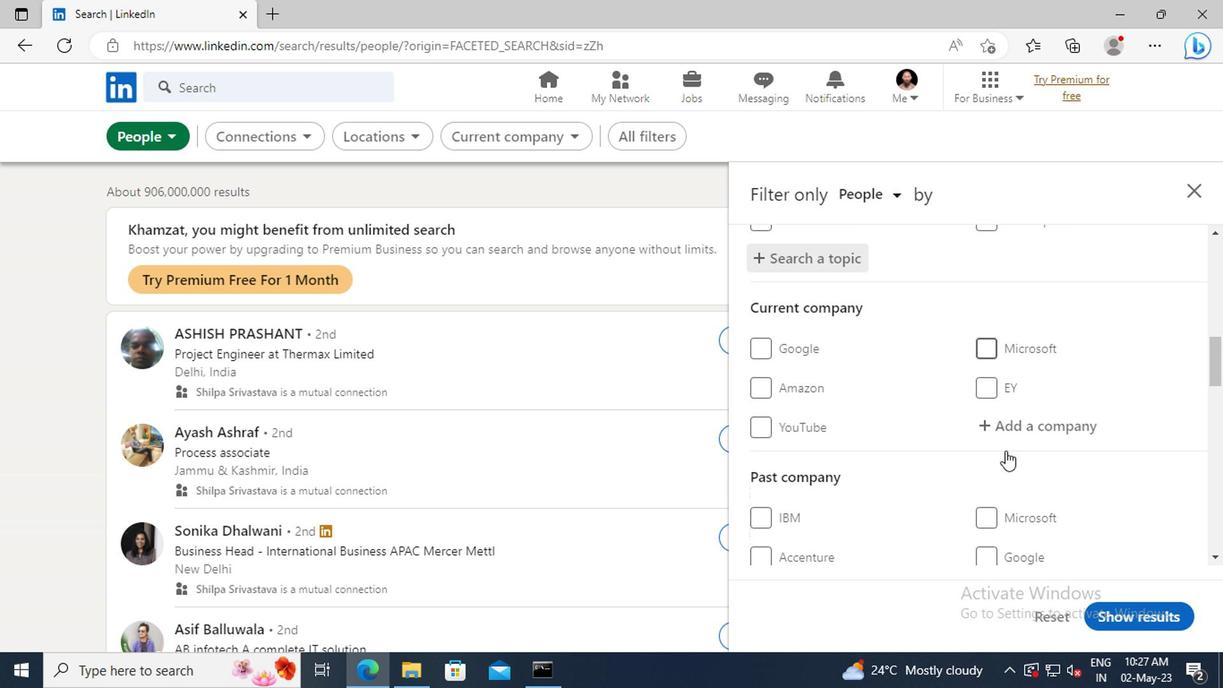 
Action: Mouse scrolled (1001, 450) with delta (0, -1)
Screenshot: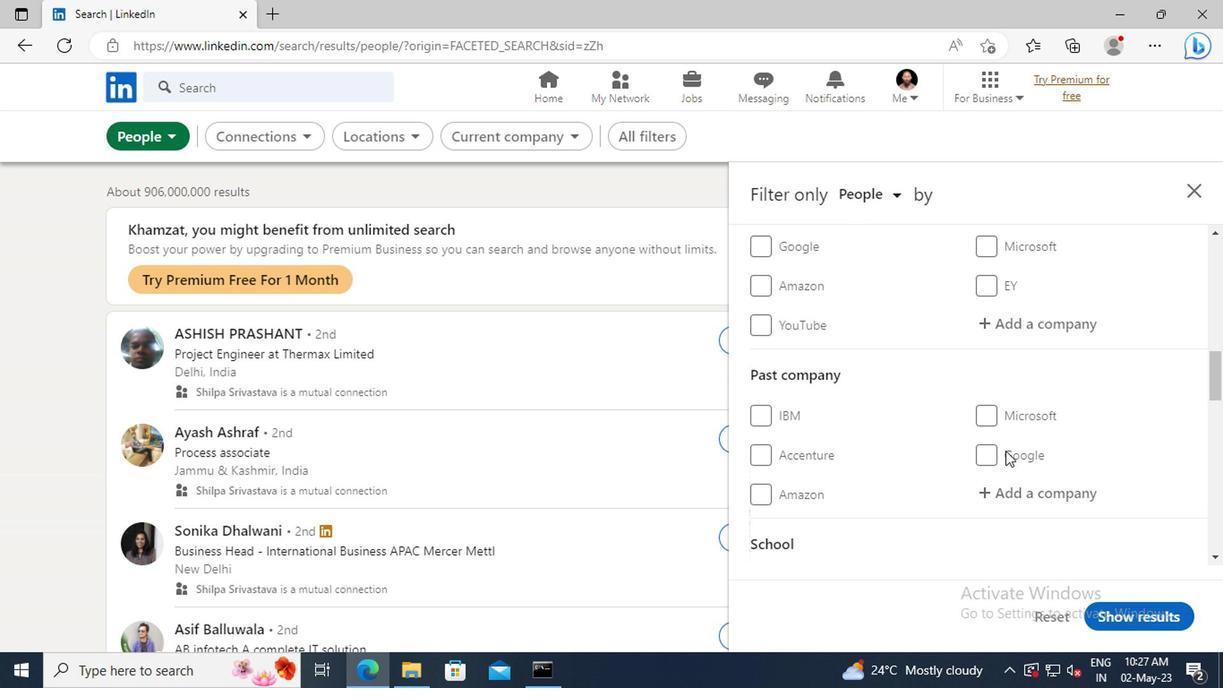 
Action: Mouse scrolled (1001, 450) with delta (0, -1)
Screenshot: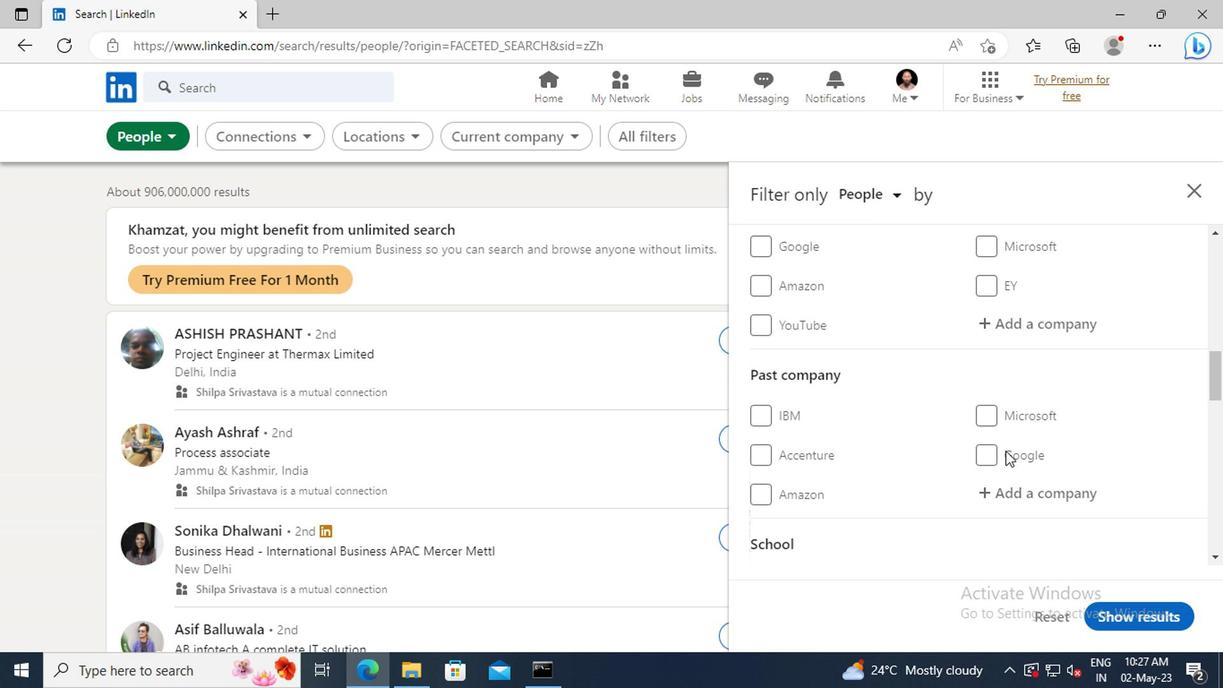 
Action: Mouse scrolled (1001, 450) with delta (0, -1)
Screenshot: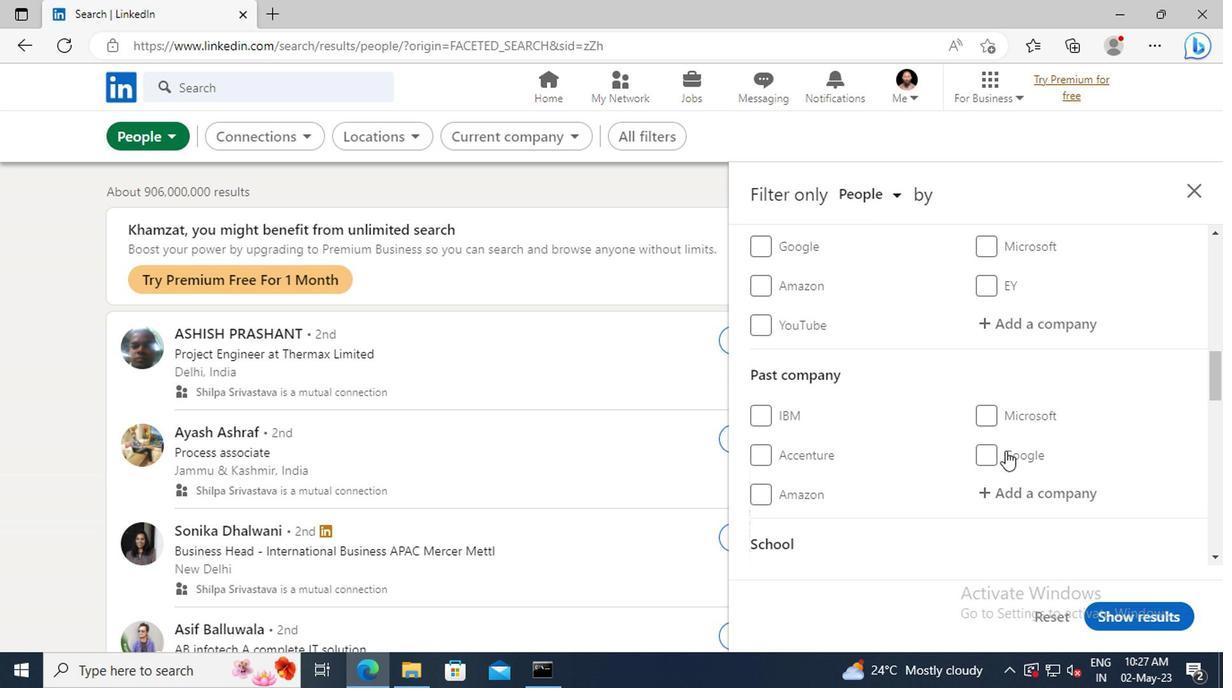 
Action: Mouse scrolled (1001, 450) with delta (0, -1)
Screenshot: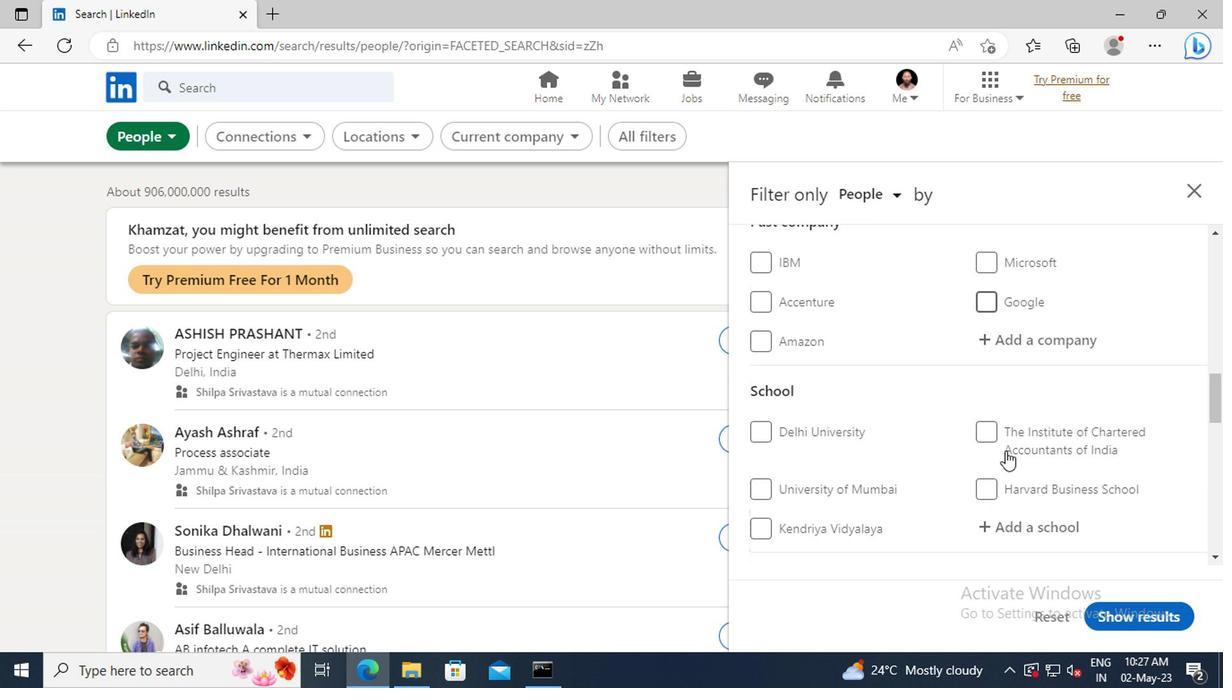 
Action: Mouse scrolled (1001, 450) with delta (0, -1)
Screenshot: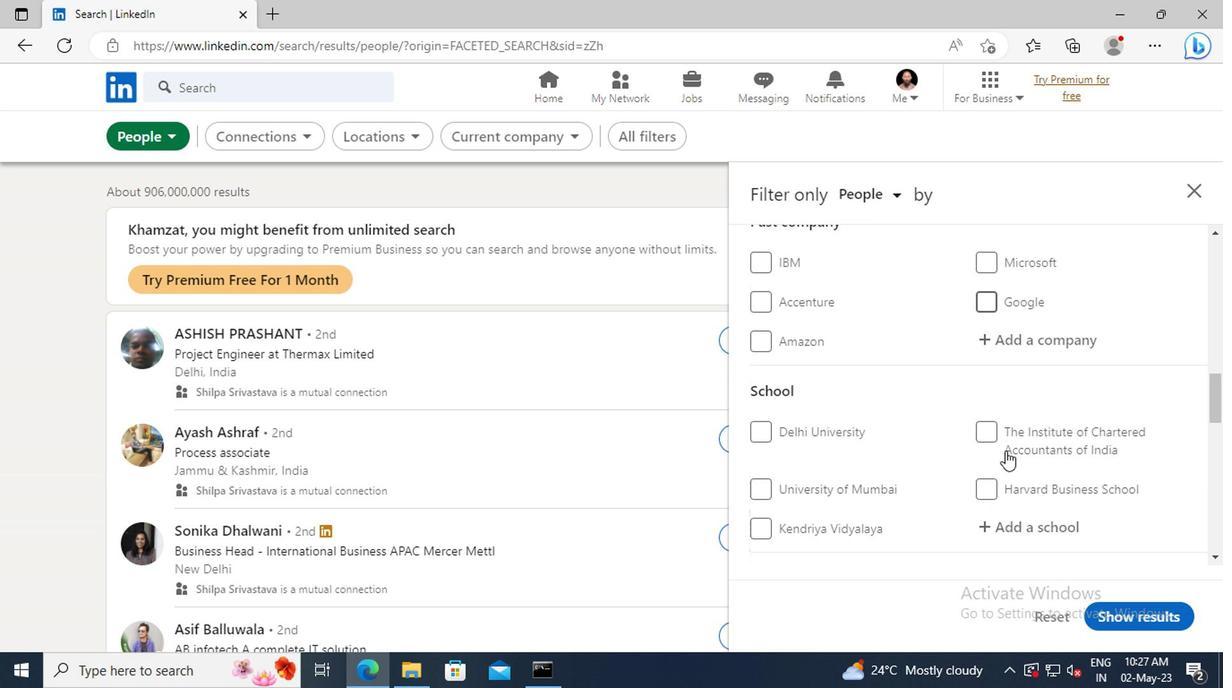 
Action: Mouse scrolled (1001, 450) with delta (0, -1)
Screenshot: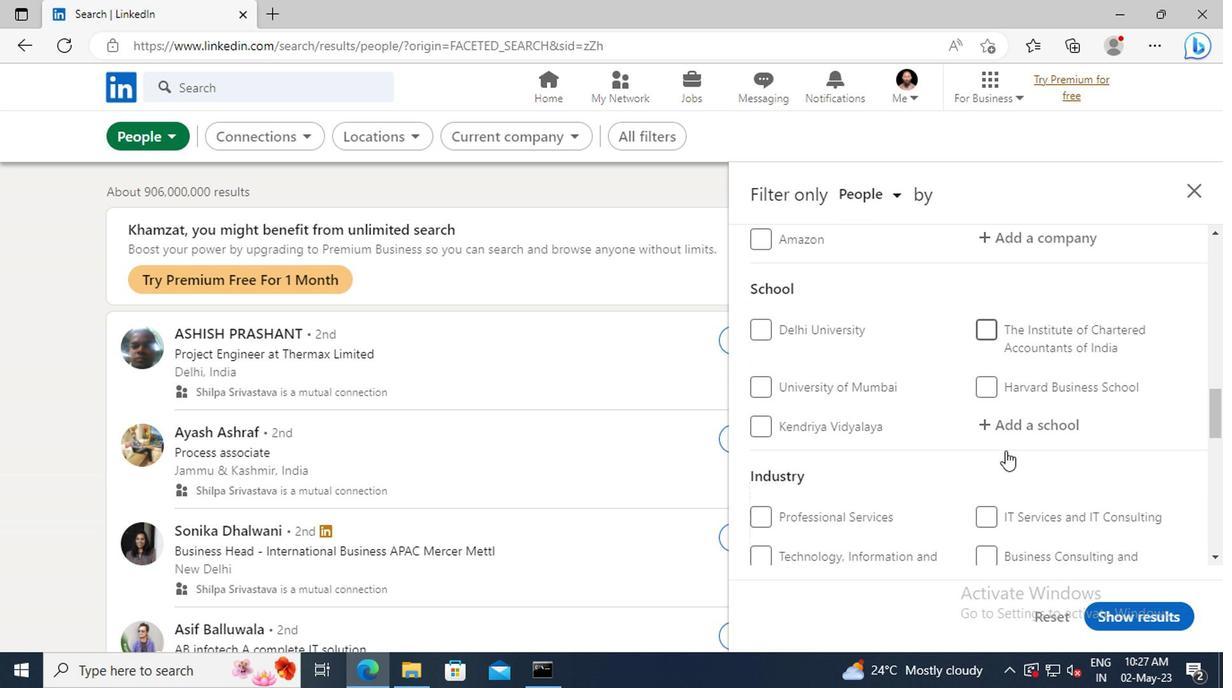 
Action: Mouse scrolled (1001, 450) with delta (0, -1)
Screenshot: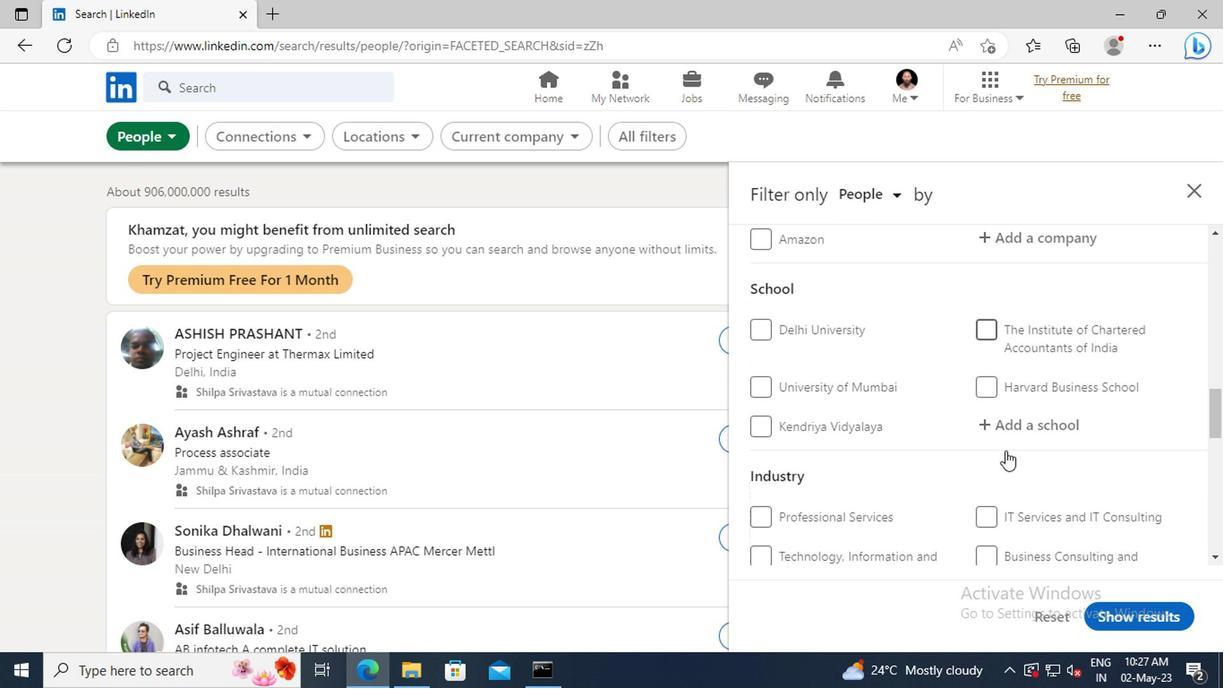 
Action: Mouse scrolled (1001, 450) with delta (0, -1)
Screenshot: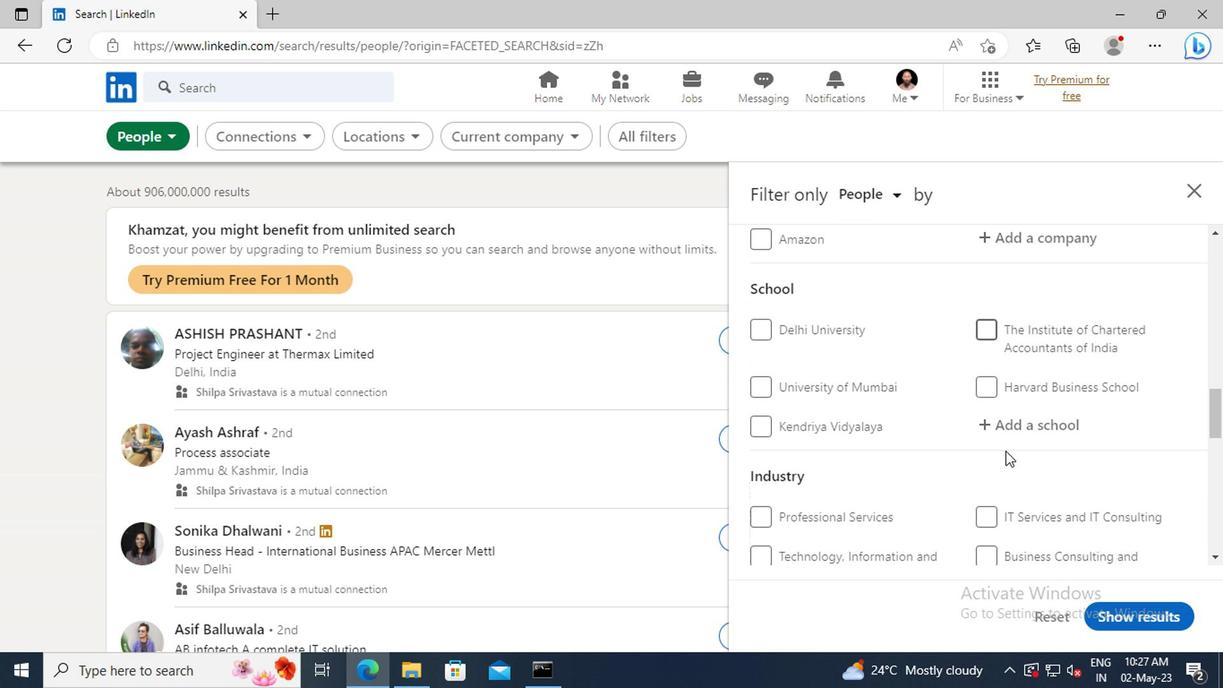 
Action: Mouse scrolled (1001, 450) with delta (0, -1)
Screenshot: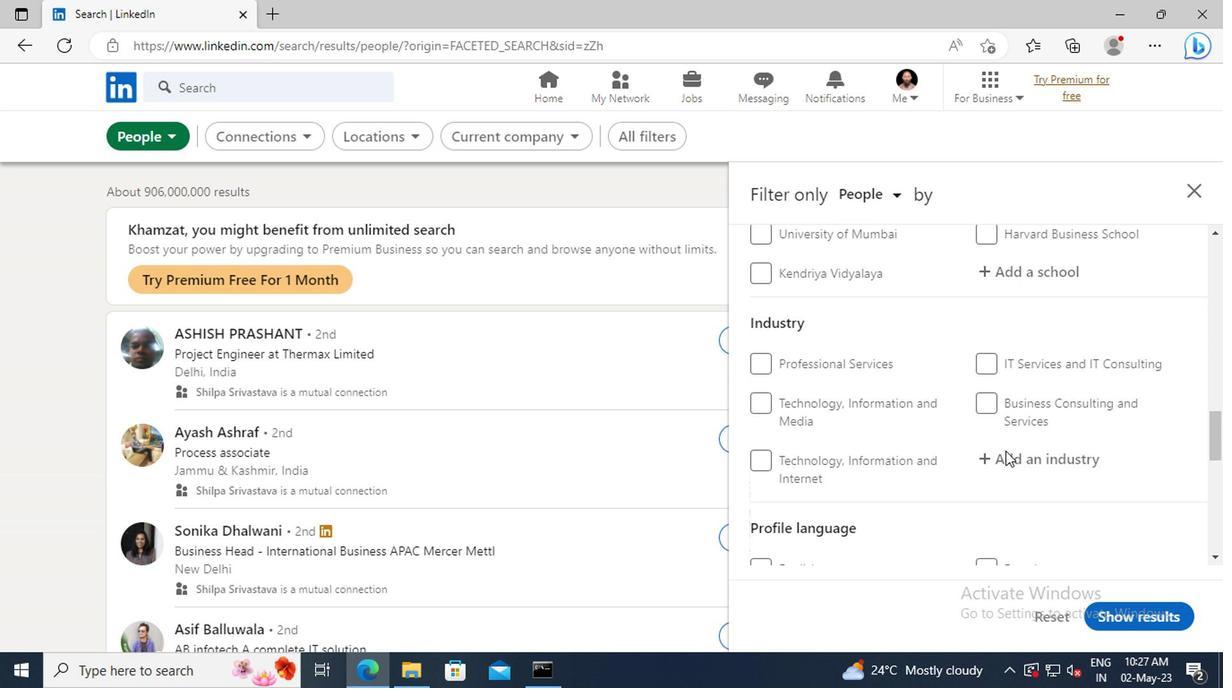 
Action: Mouse scrolled (1001, 450) with delta (0, -1)
Screenshot: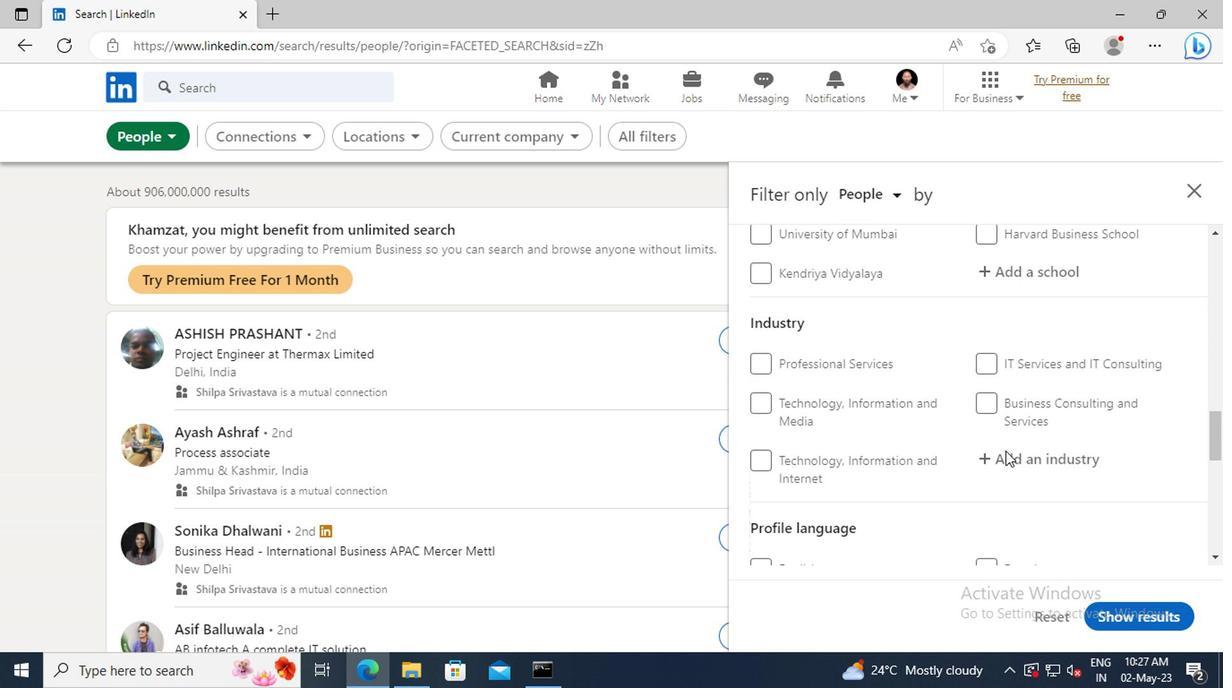 
Action: Mouse moved to (759, 470)
Screenshot: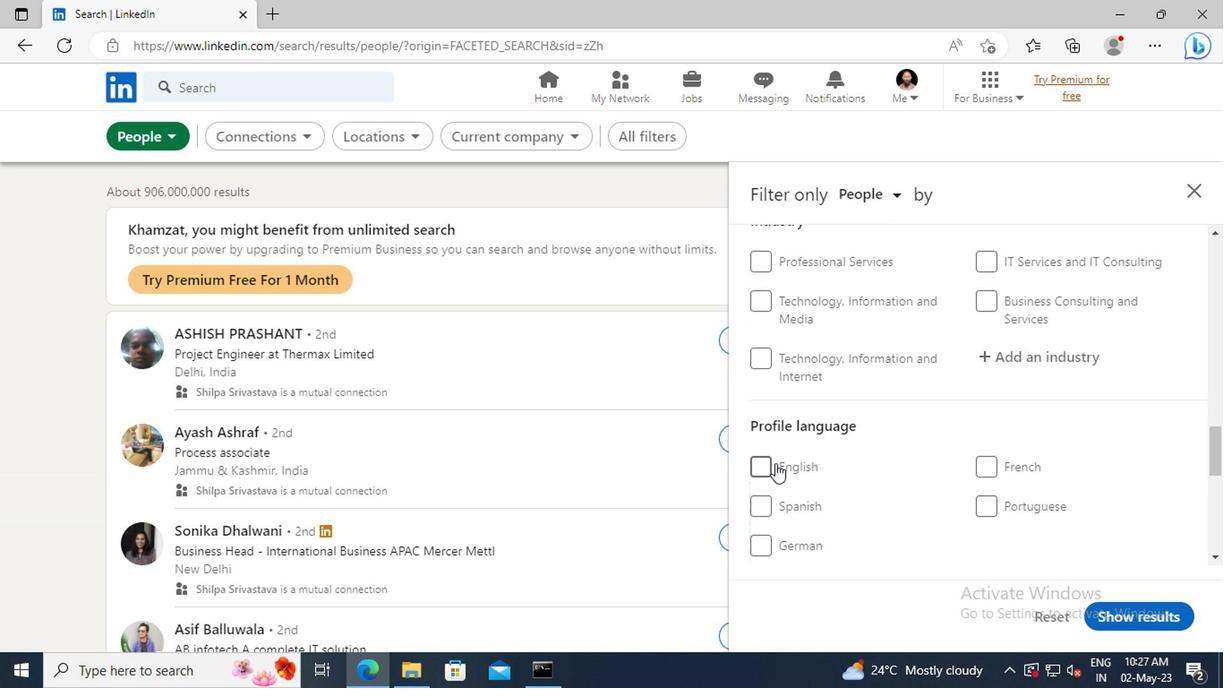 
Action: Mouse pressed left at (759, 470)
Screenshot: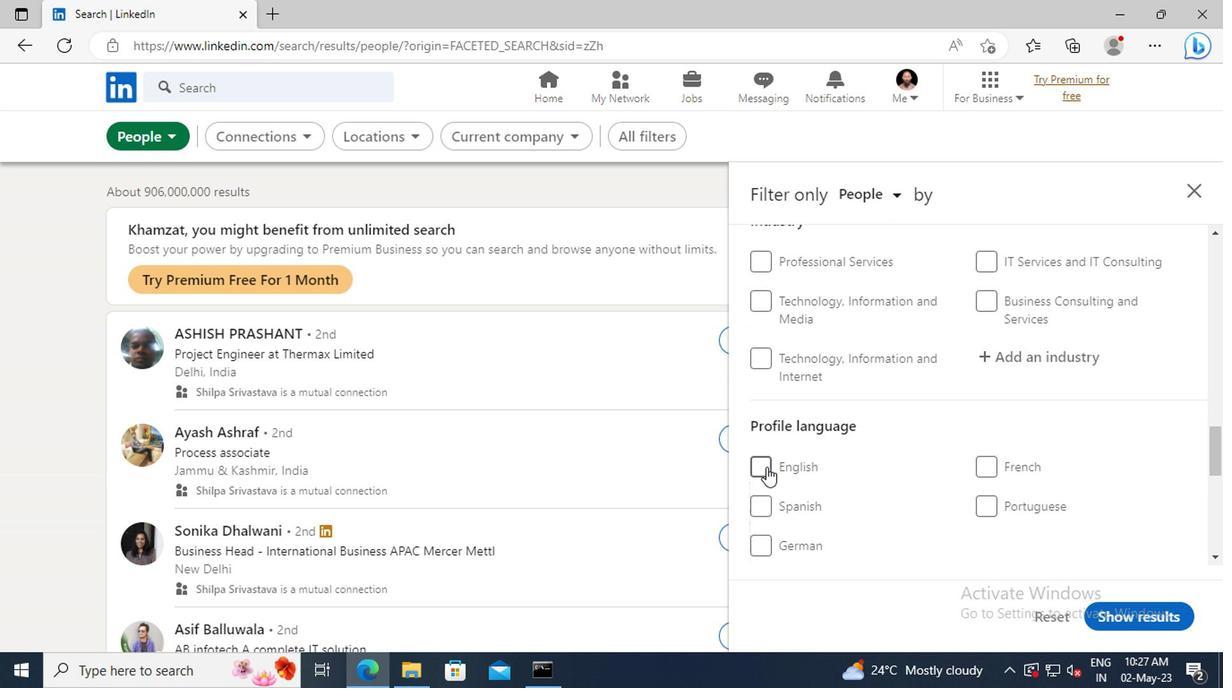 
Action: Mouse moved to (1004, 429)
Screenshot: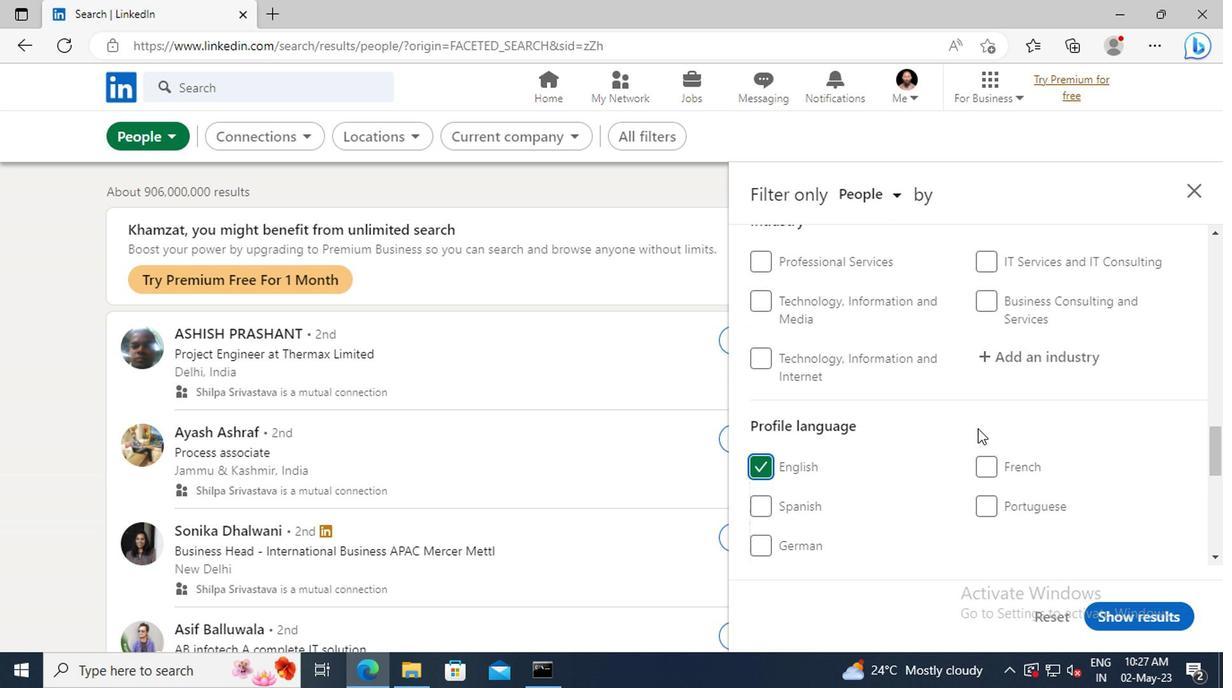 
Action: Mouse scrolled (1004, 430) with delta (0, 0)
Screenshot: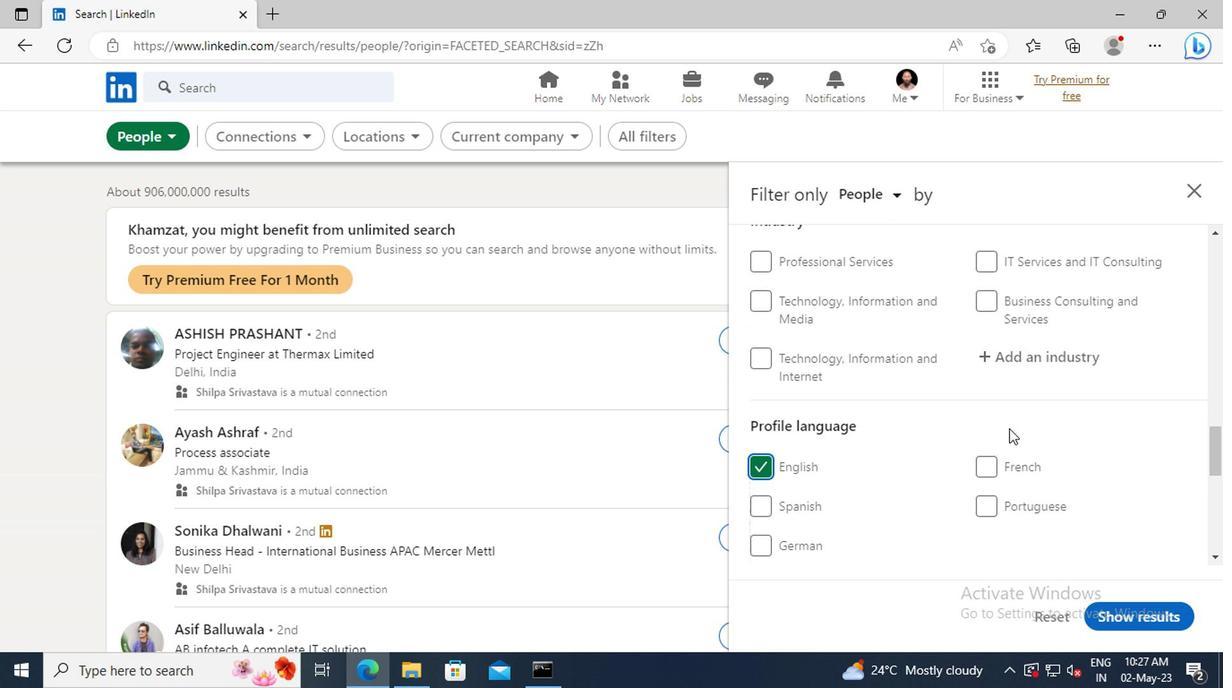 
Action: Mouse scrolled (1004, 430) with delta (0, 0)
Screenshot: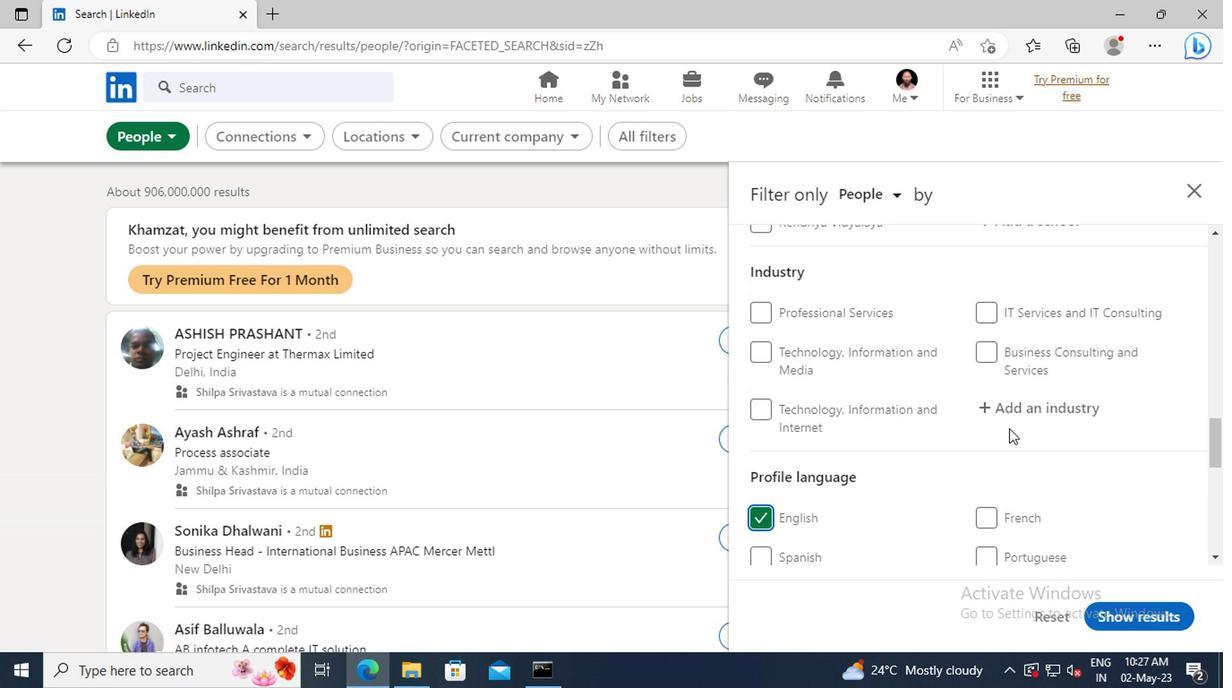
Action: Mouse scrolled (1004, 430) with delta (0, 0)
Screenshot: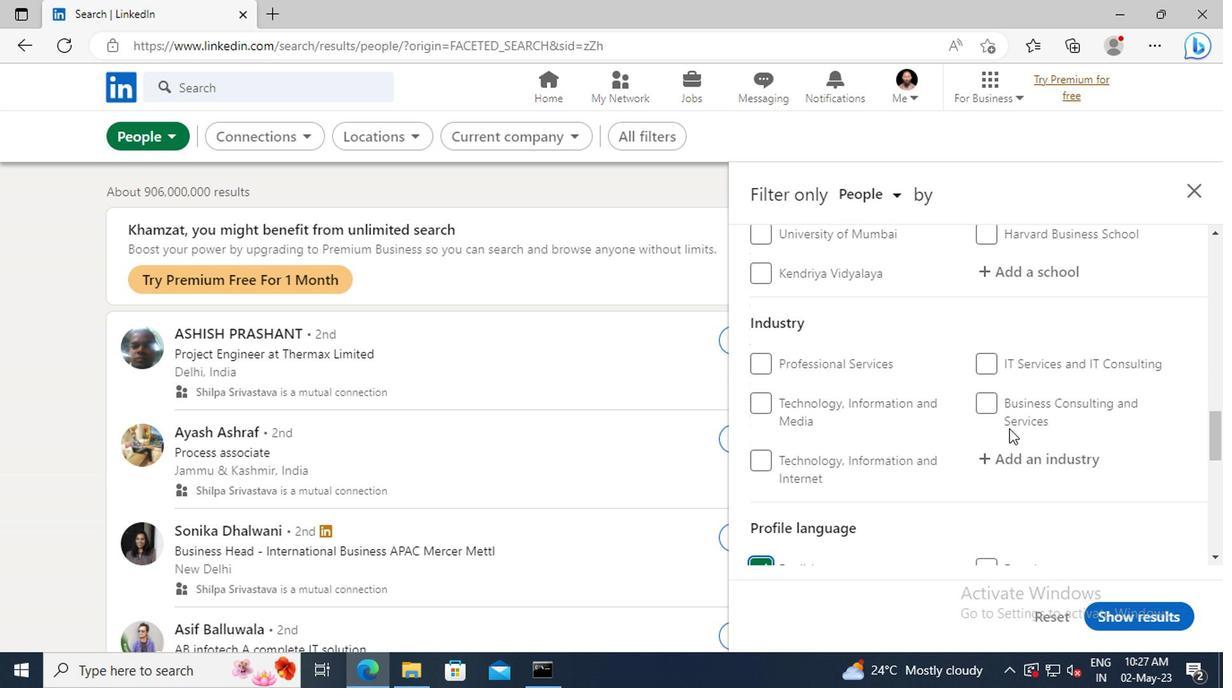 
Action: Mouse scrolled (1004, 430) with delta (0, 0)
Screenshot: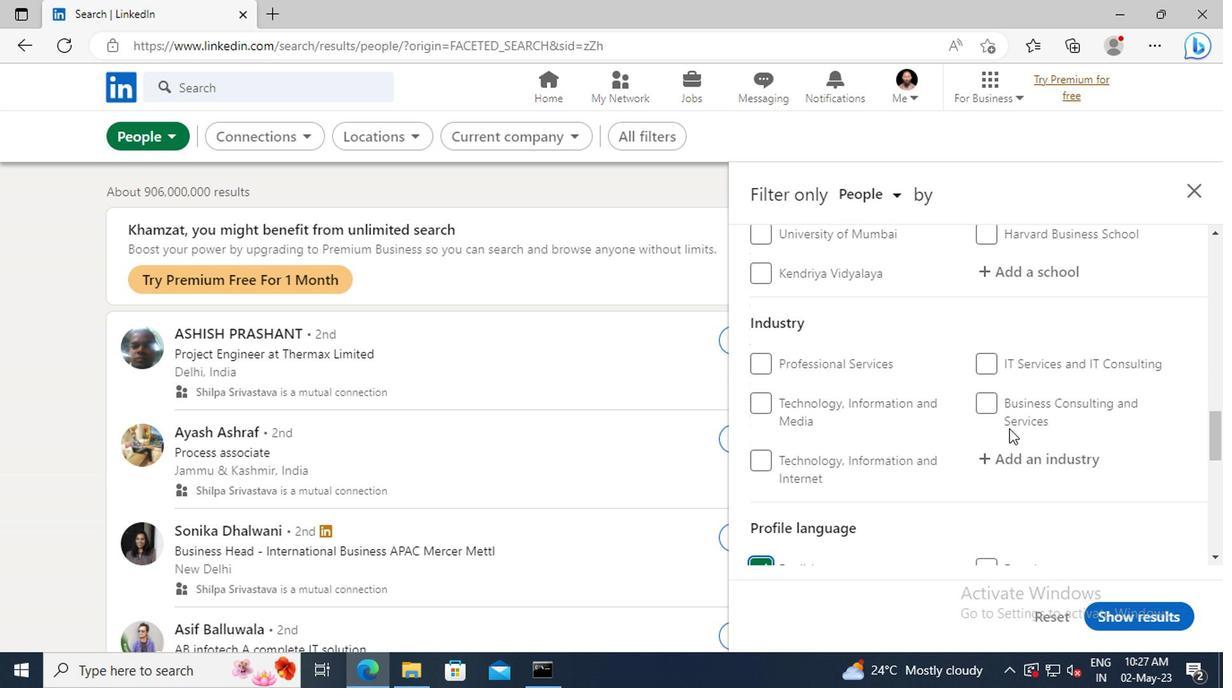 
Action: Mouse scrolled (1004, 430) with delta (0, 0)
Screenshot: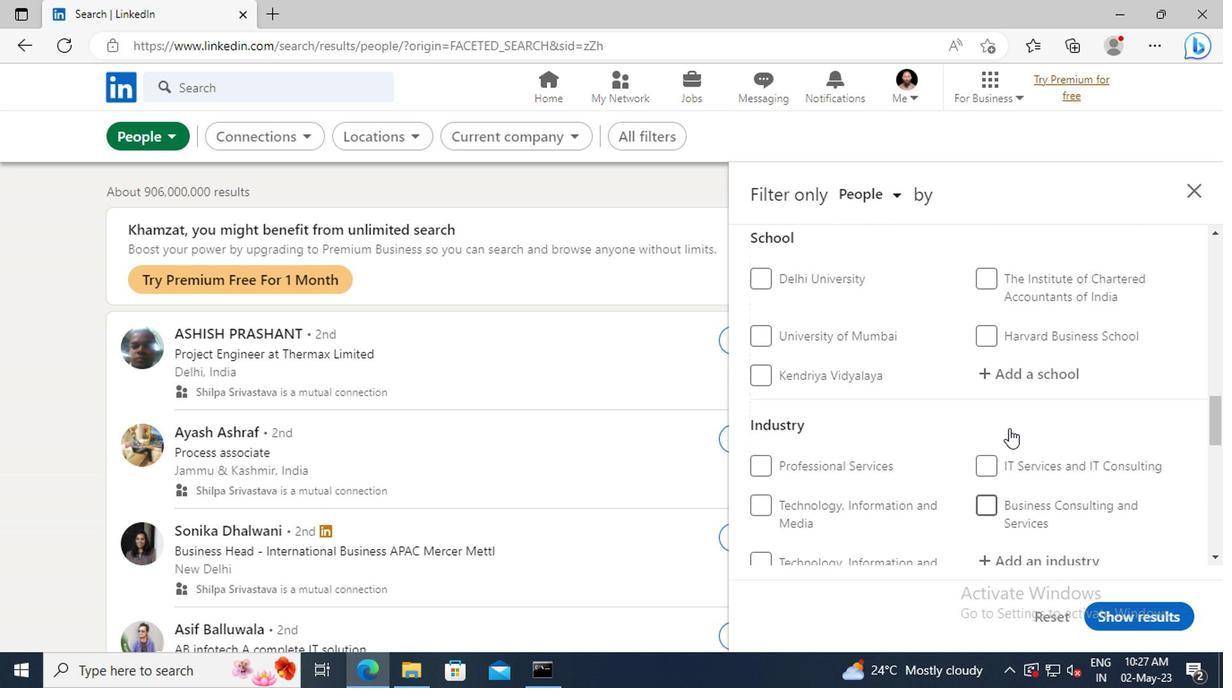 
Action: Mouse scrolled (1004, 430) with delta (0, 0)
Screenshot: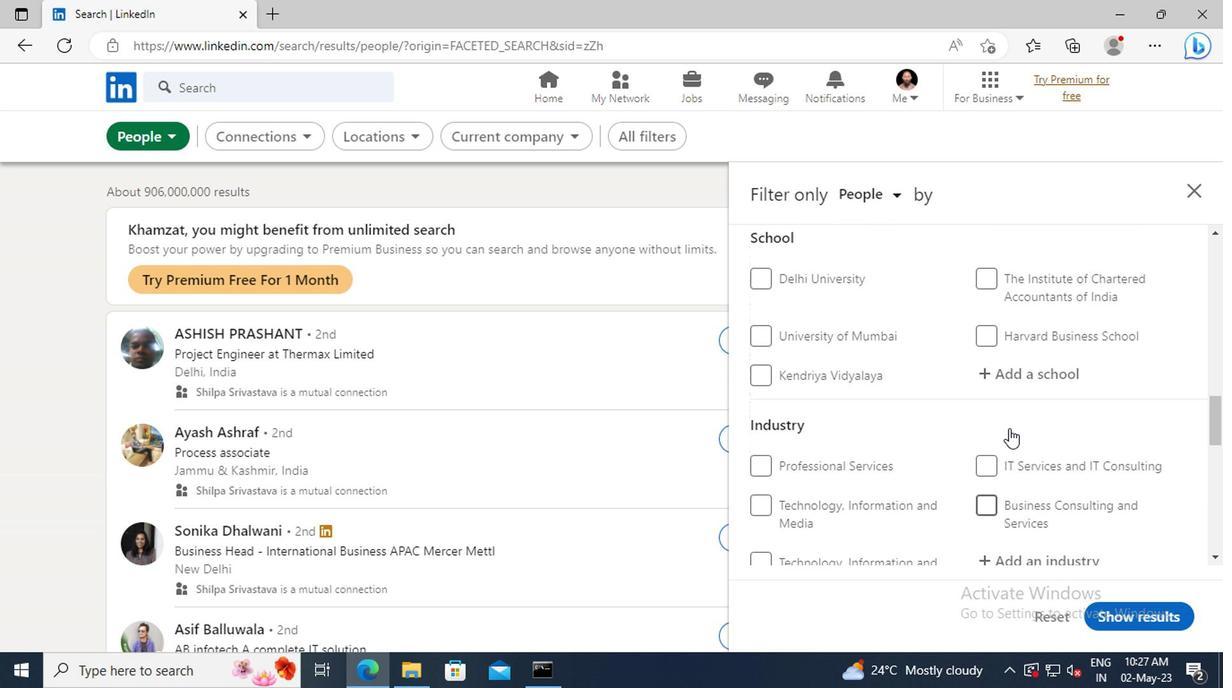
Action: Mouse scrolled (1004, 430) with delta (0, 0)
Screenshot: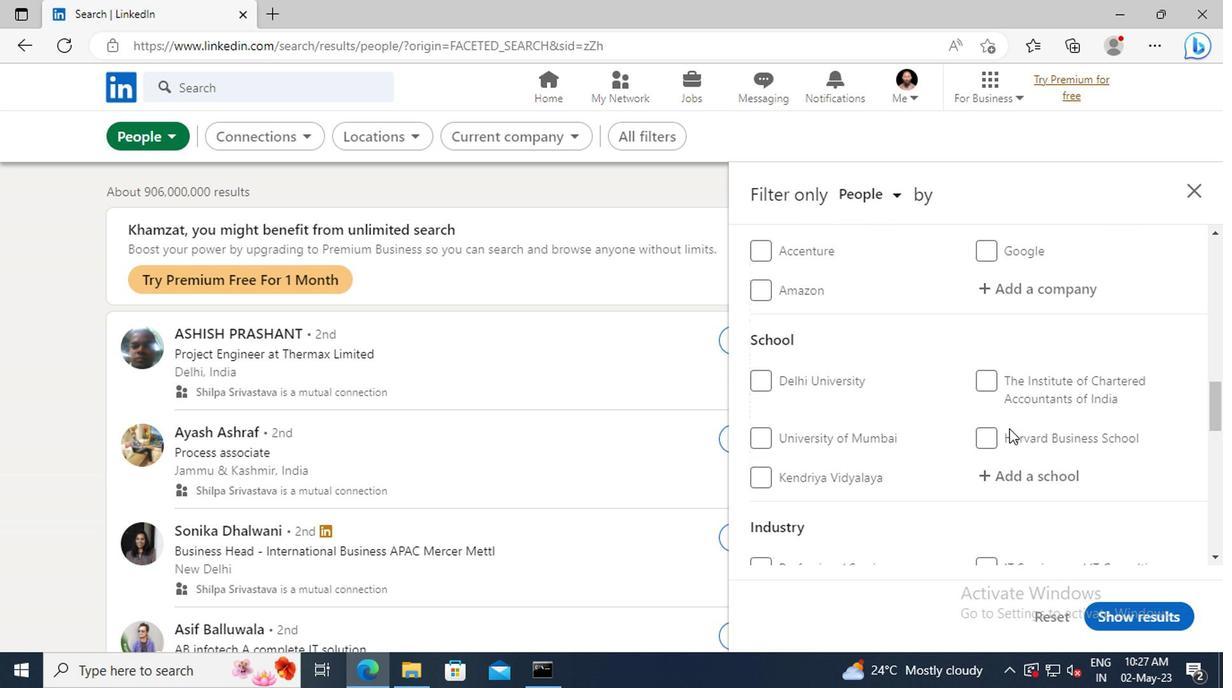 
Action: Mouse scrolled (1004, 430) with delta (0, 0)
Screenshot: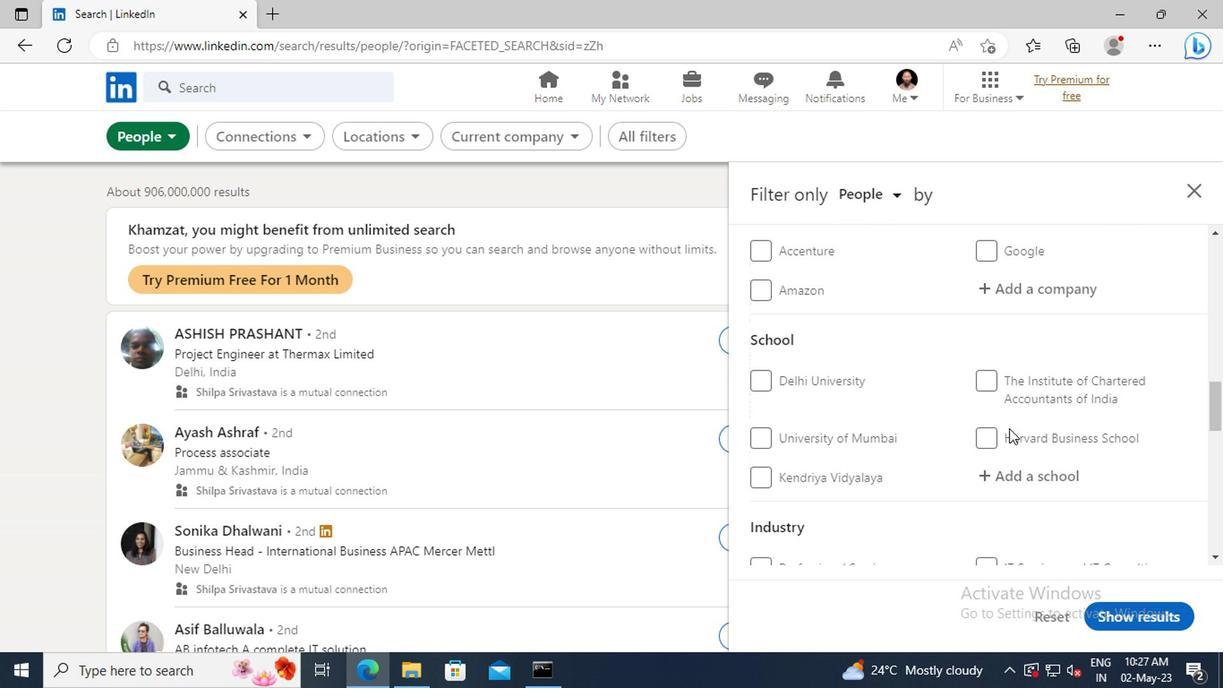 
Action: Mouse scrolled (1004, 430) with delta (0, 0)
Screenshot: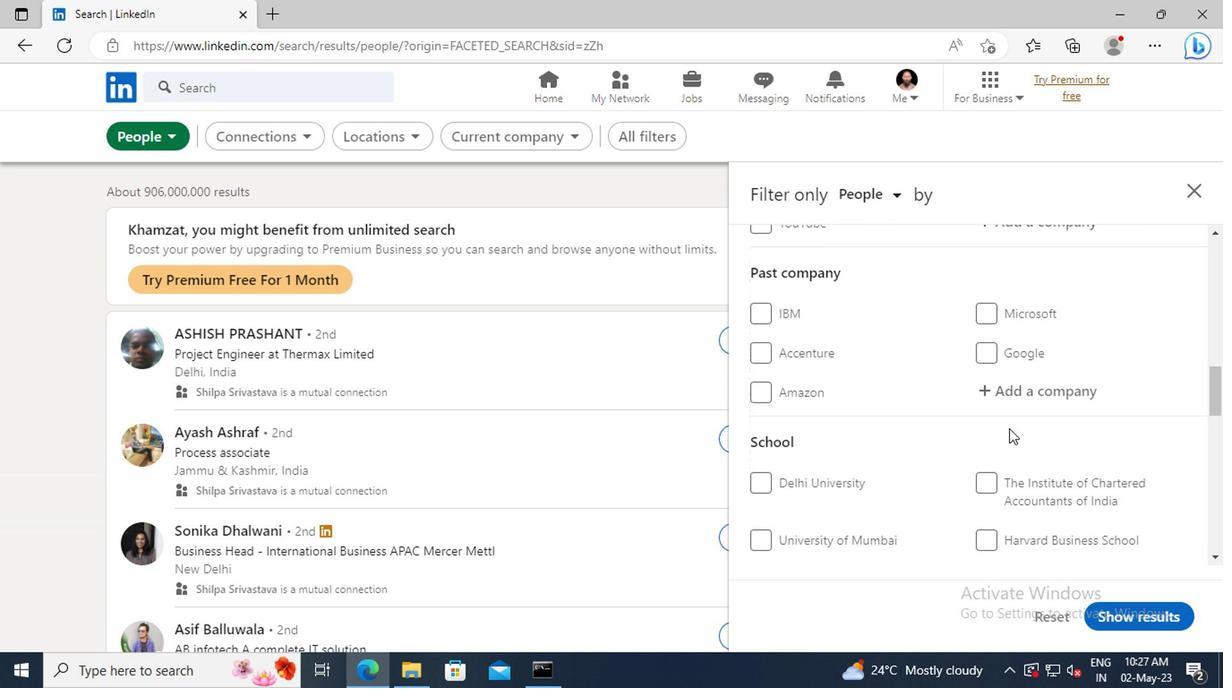 
Action: Mouse scrolled (1004, 430) with delta (0, 0)
Screenshot: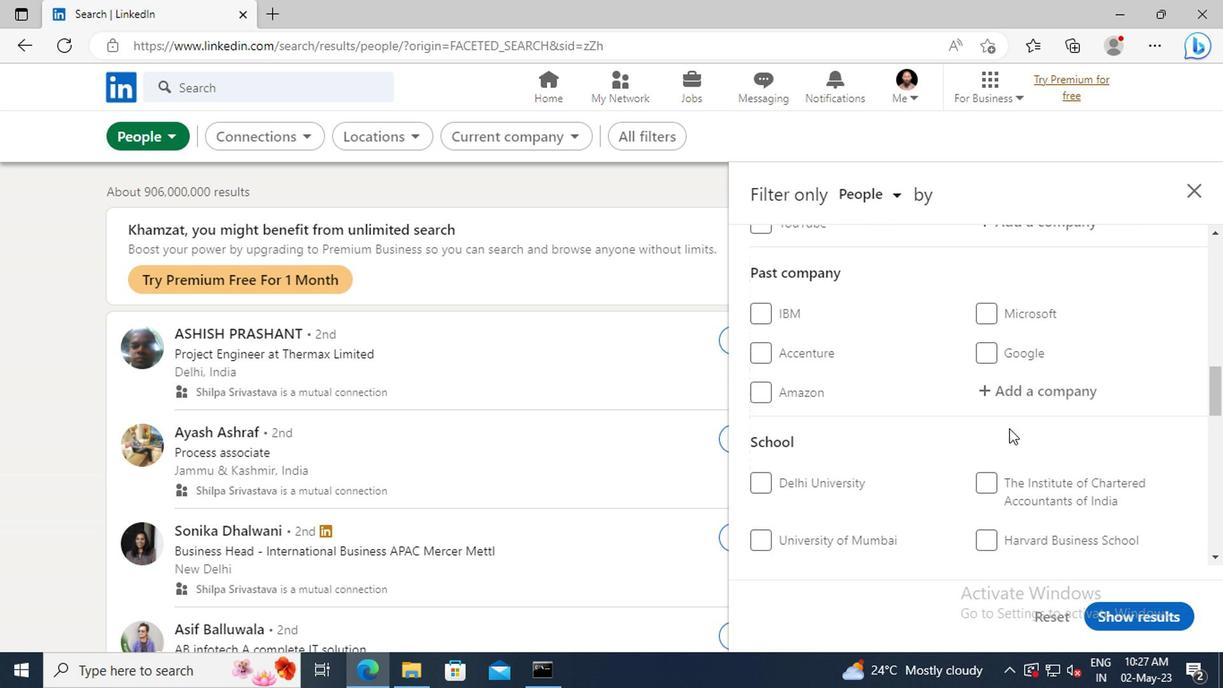 
Action: Mouse scrolled (1004, 430) with delta (0, 0)
Screenshot: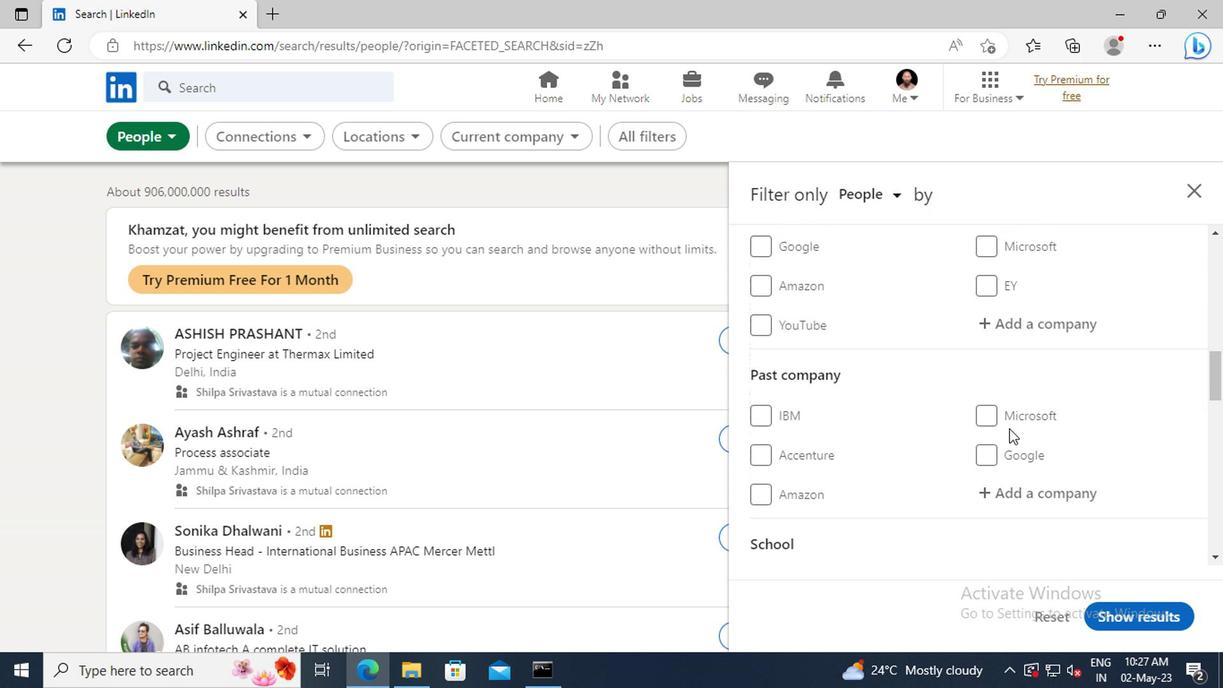 
Action: Mouse moved to (1002, 383)
Screenshot: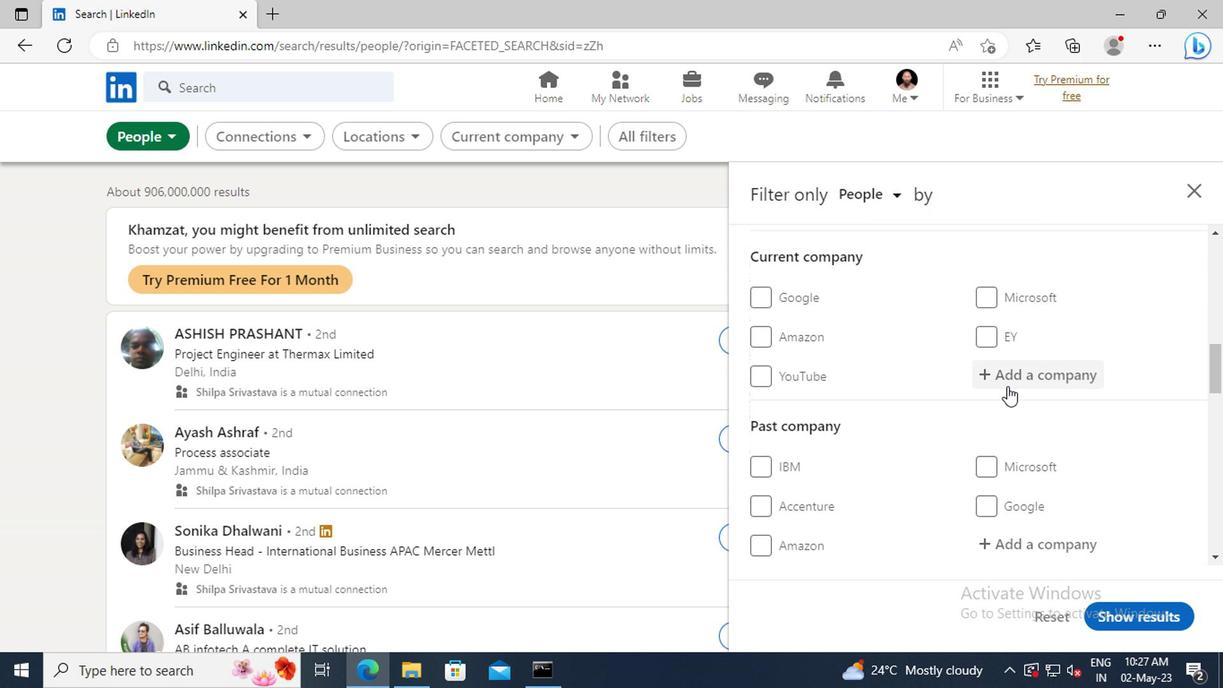 
Action: Mouse pressed left at (1002, 383)
Screenshot: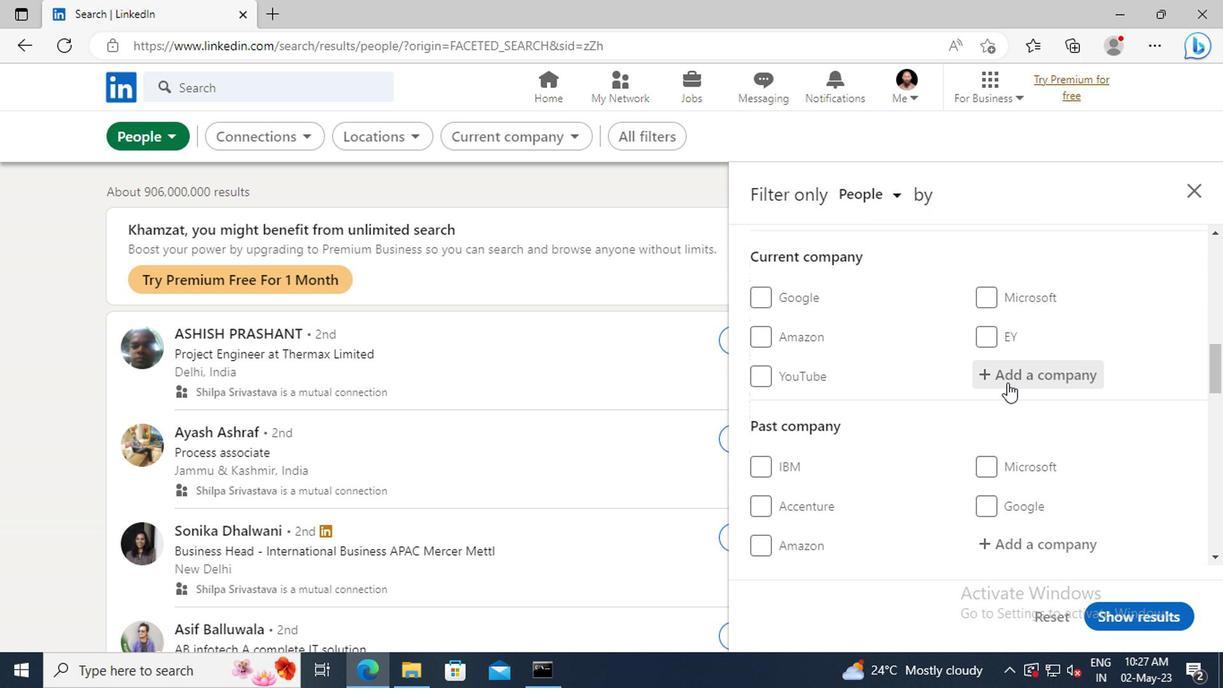 
Action: Key pressed <Key.shift>AFRY
Screenshot: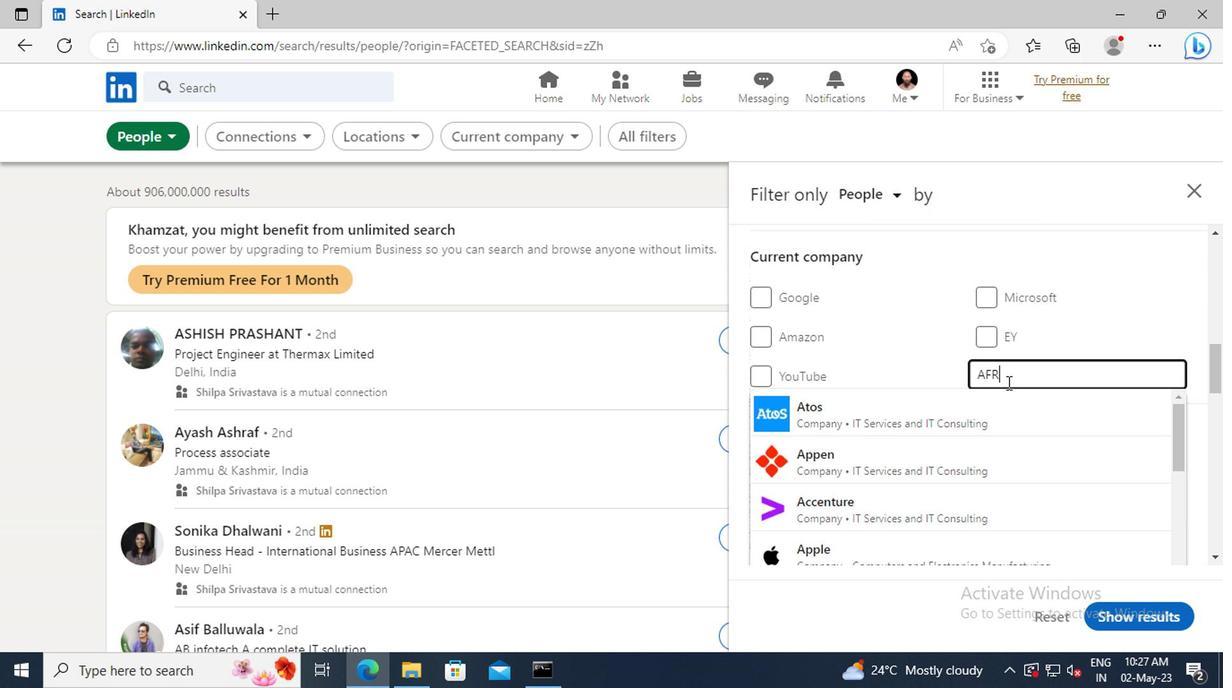 
Action: Mouse moved to (1002, 409)
Screenshot: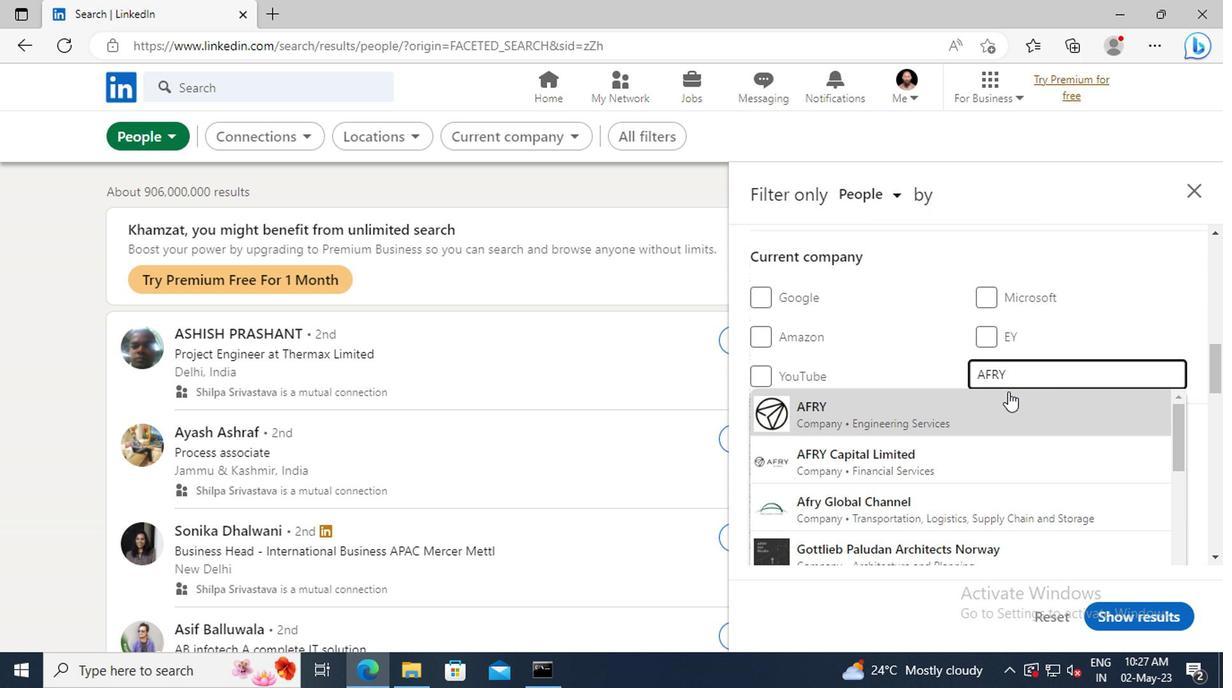 
Action: Mouse pressed left at (1002, 409)
Screenshot: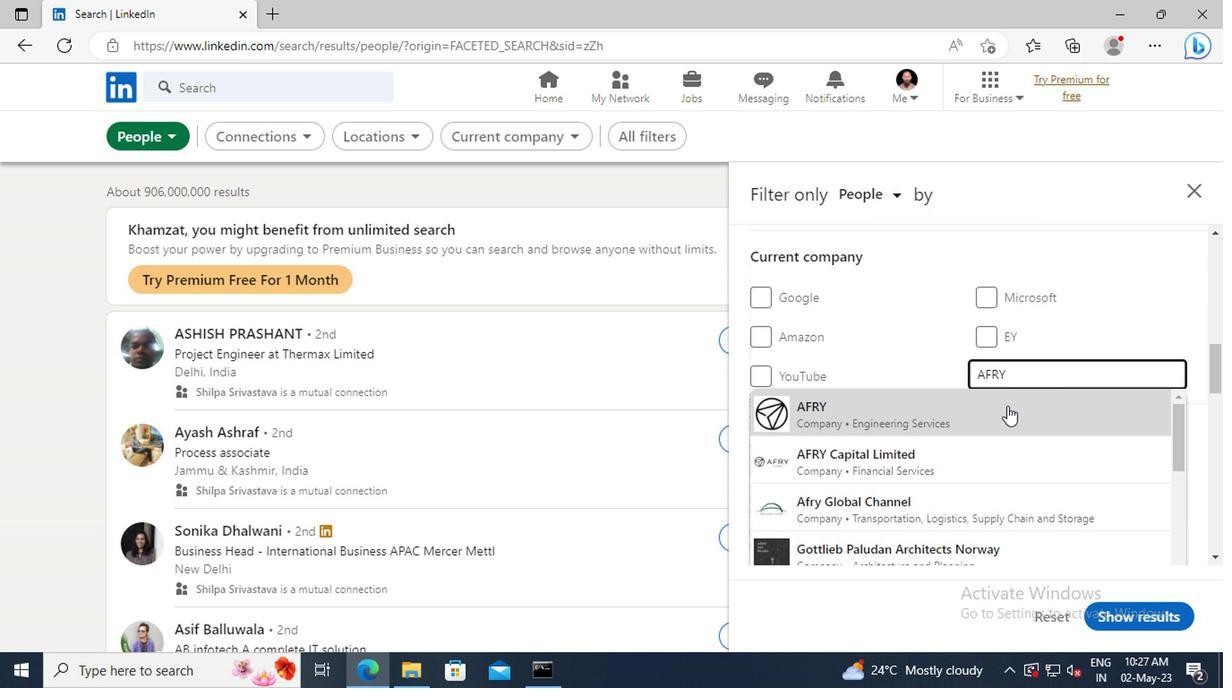 
Action: Mouse scrolled (1002, 408) with delta (0, -1)
Screenshot: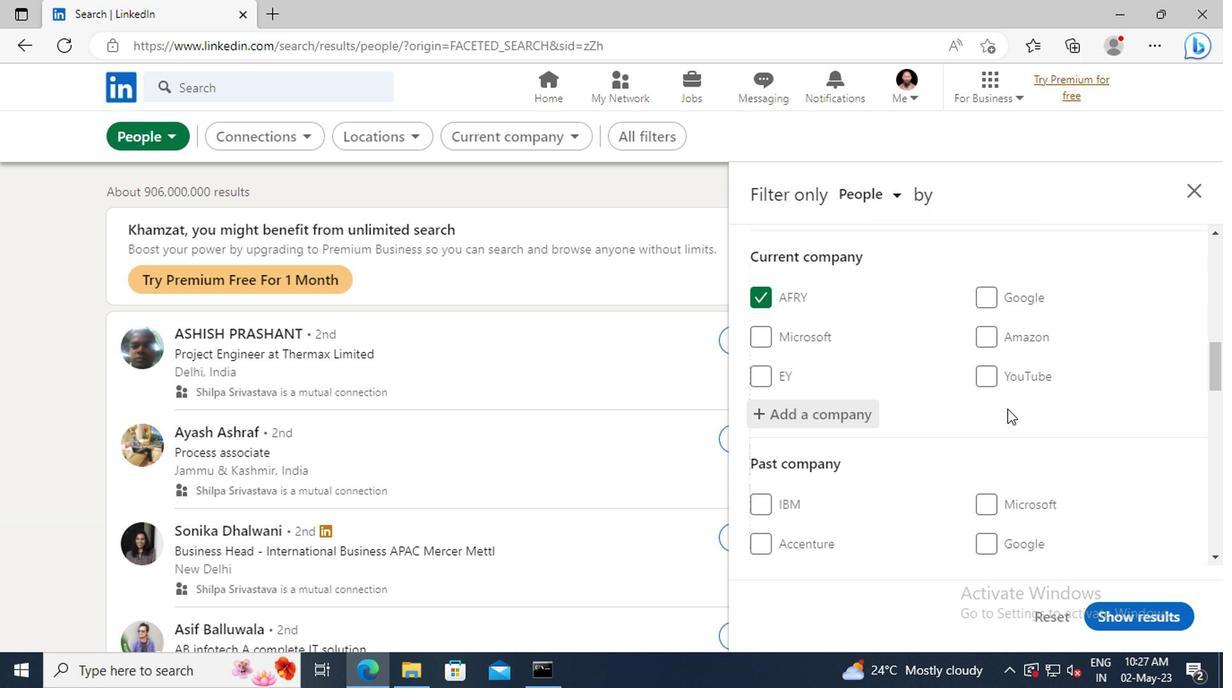 
Action: Mouse scrolled (1002, 408) with delta (0, -1)
Screenshot: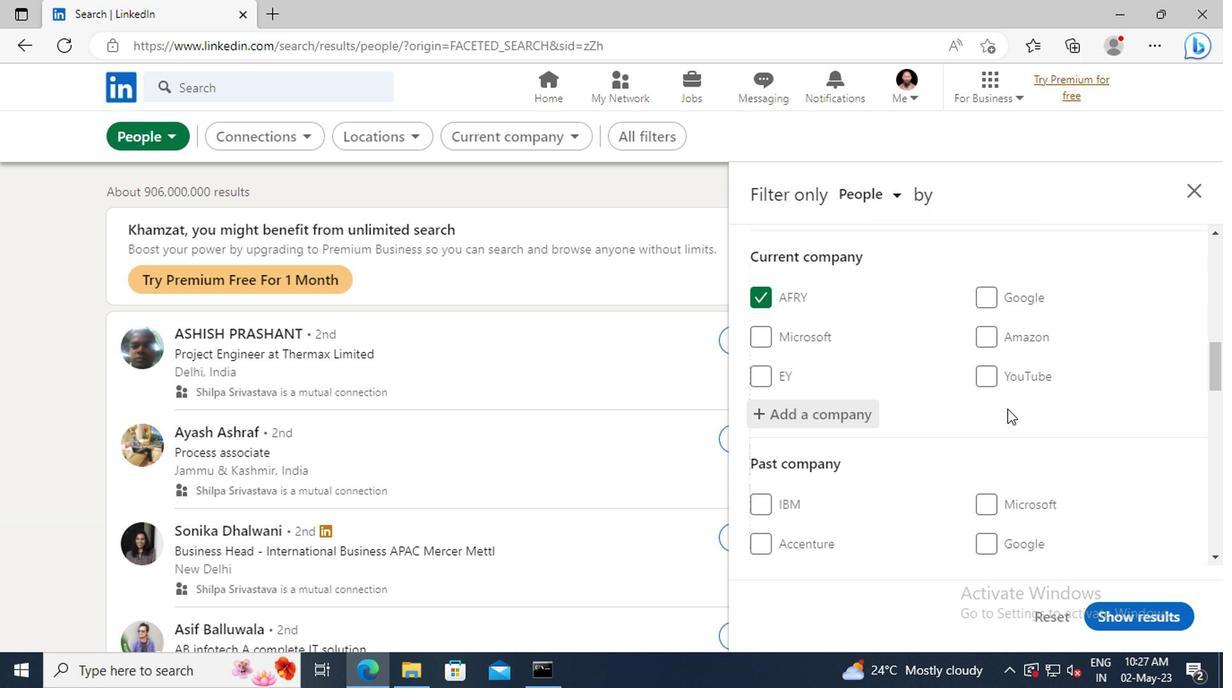 
Action: Mouse scrolled (1002, 408) with delta (0, -1)
Screenshot: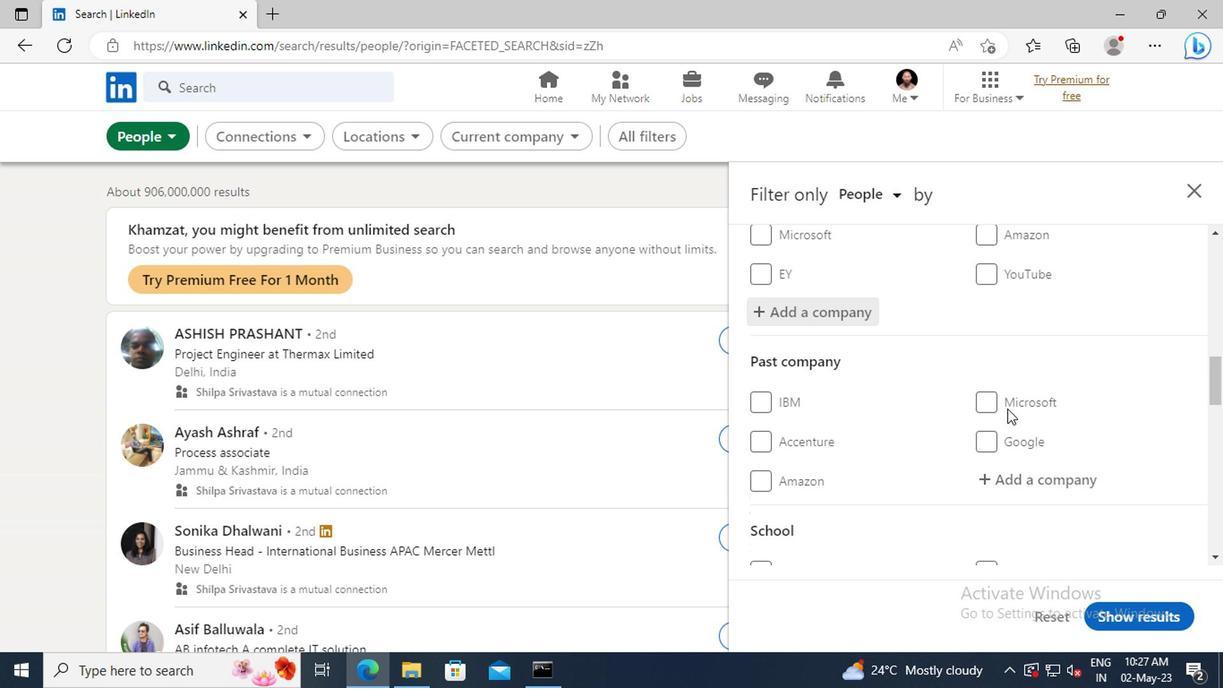 
Action: Mouse scrolled (1002, 408) with delta (0, -1)
Screenshot: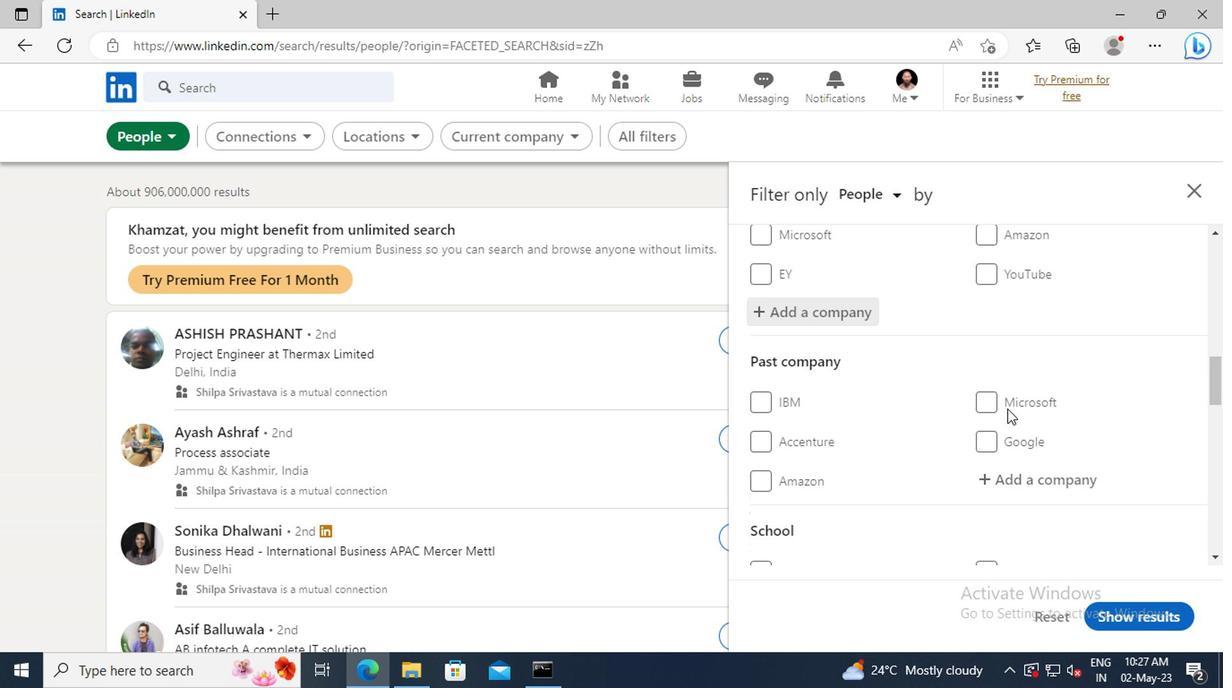 
Action: Mouse scrolled (1002, 408) with delta (0, -1)
Screenshot: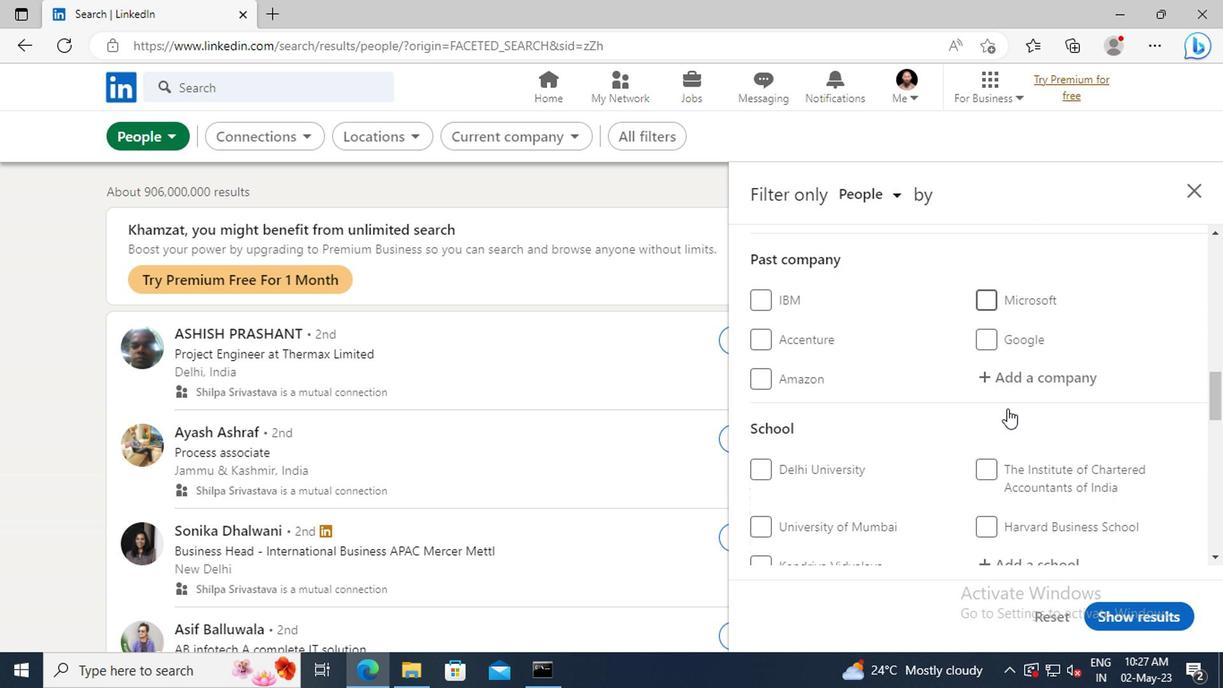 
Action: Mouse scrolled (1002, 408) with delta (0, -1)
Screenshot: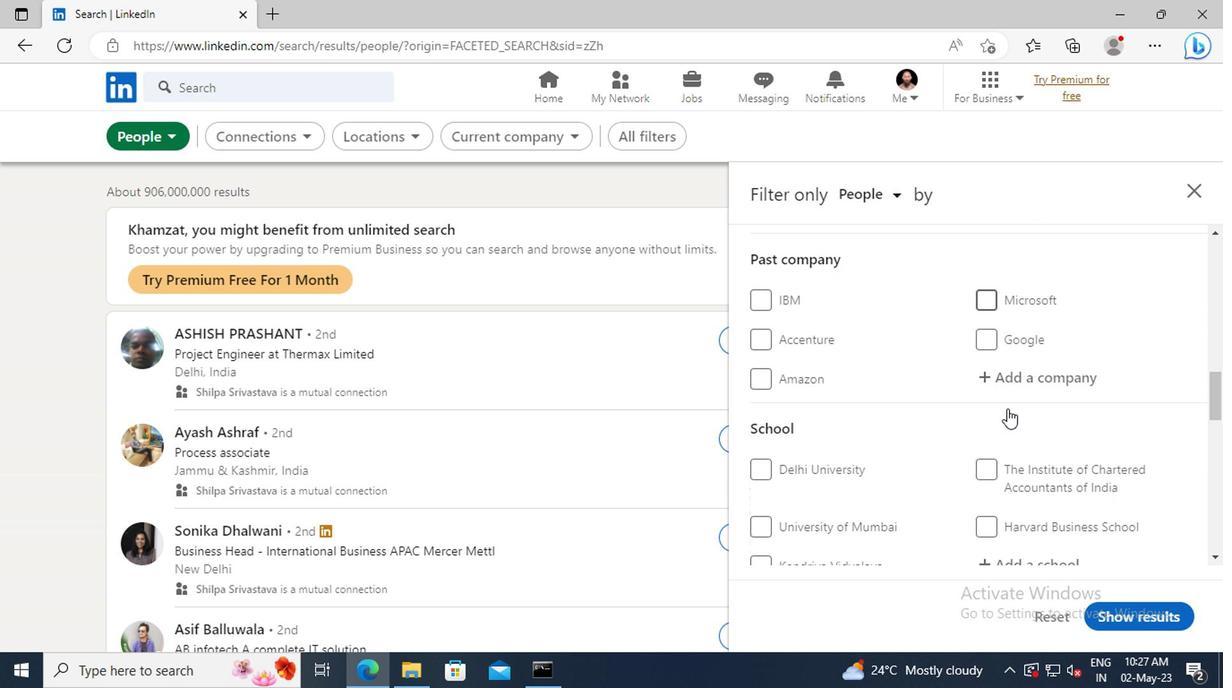 
Action: Mouse scrolled (1002, 408) with delta (0, -1)
Screenshot: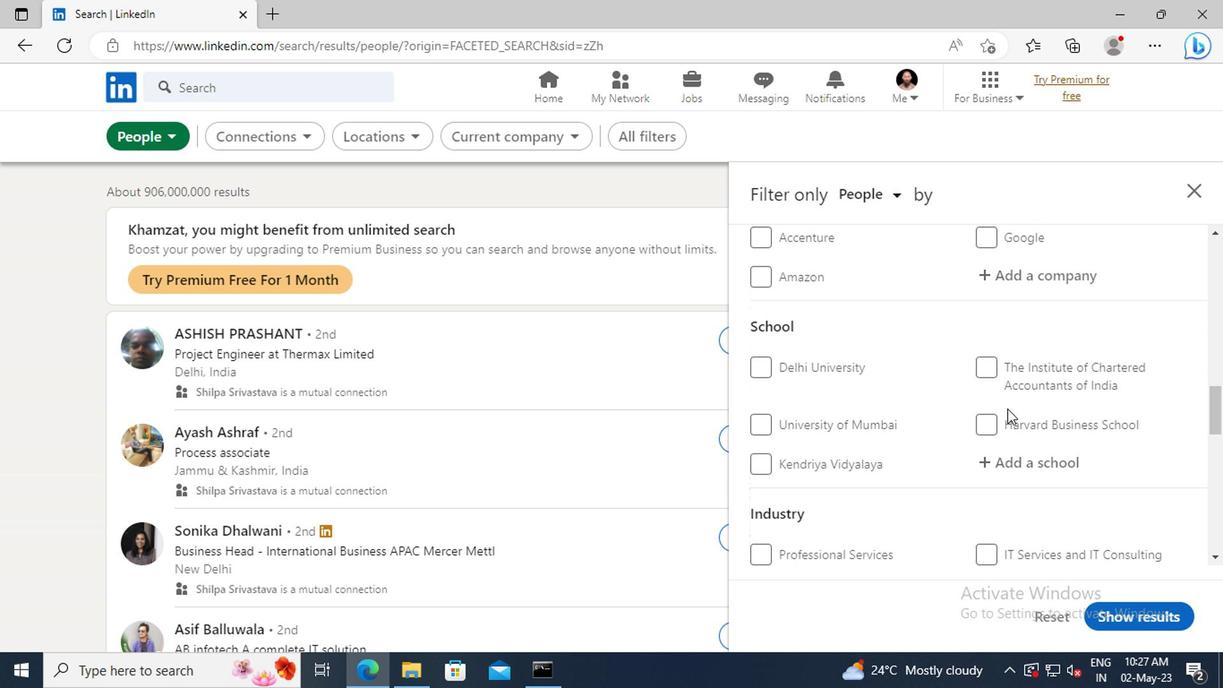 
Action: Mouse moved to (989, 414)
Screenshot: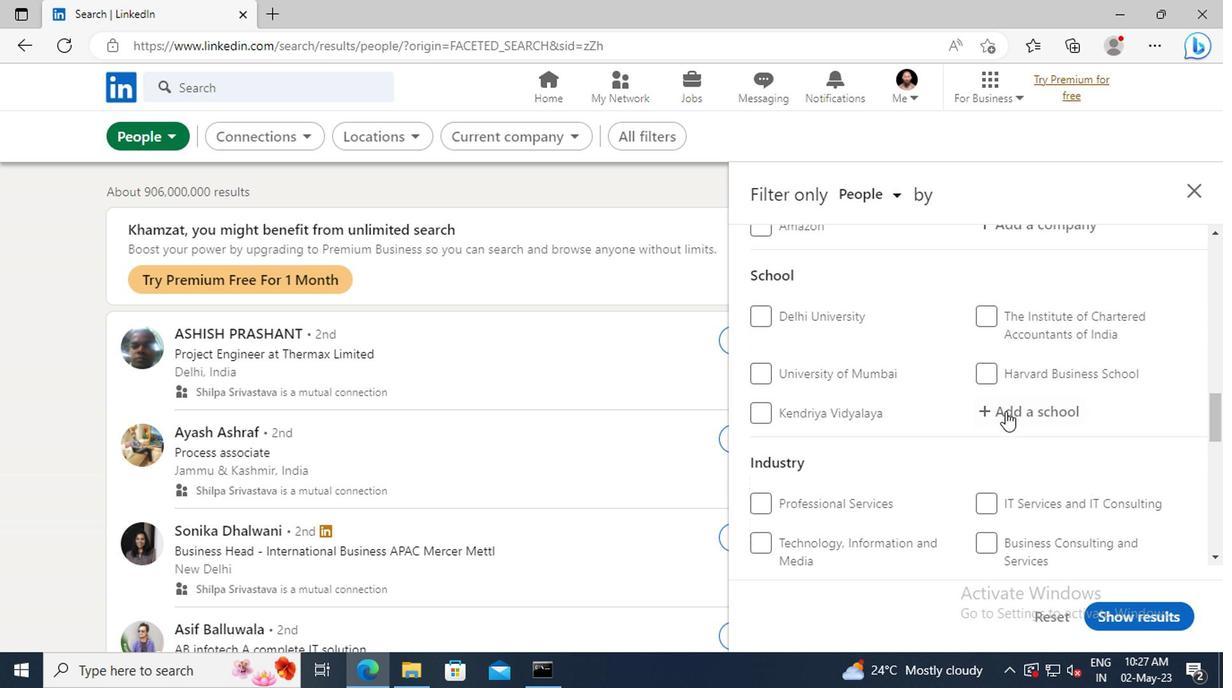 
Action: Mouse pressed left at (989, 414)
Screenshot: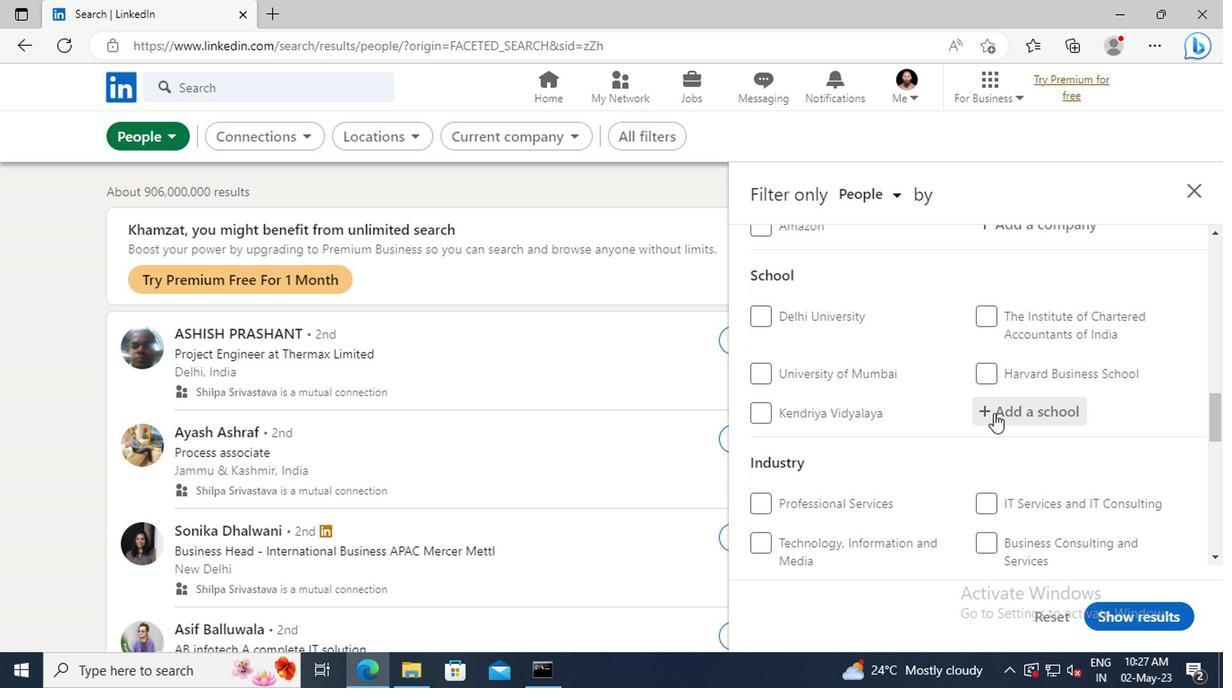 
Action: Key pressed <Key.shift>PROJECT<Key.space><Key.shift>MANAGEMENT<Key.space>
Screenshot: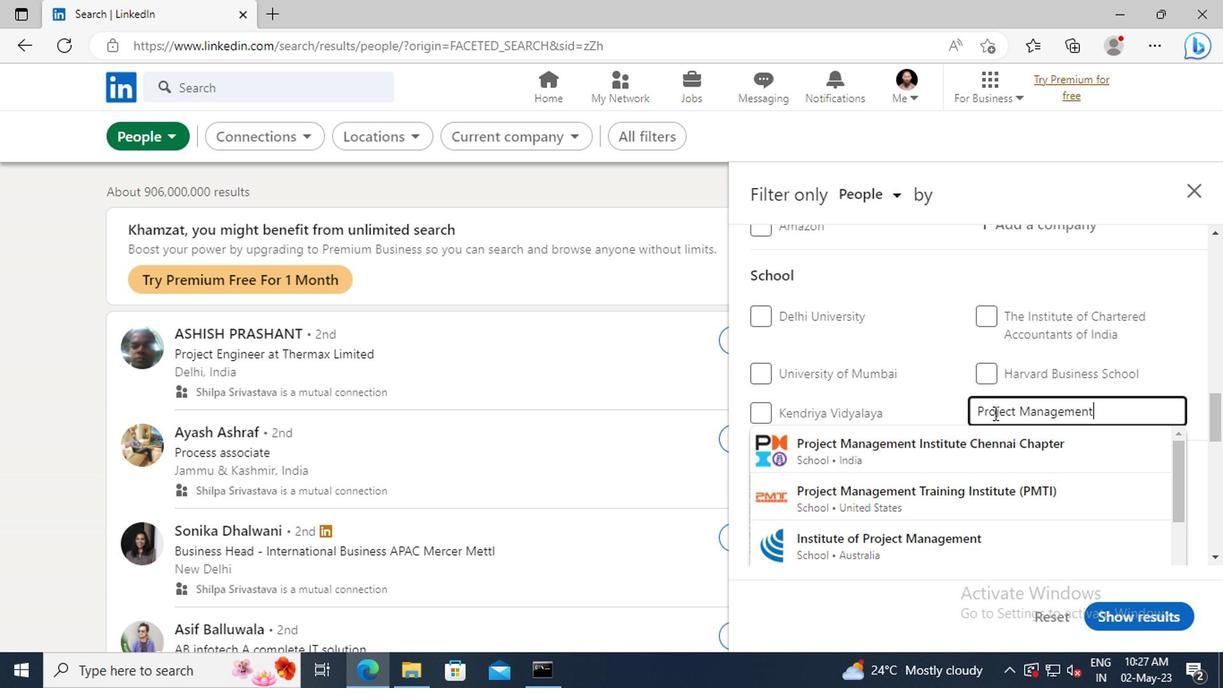 
Action: Mouse moved to (976, 449)
Screenshot: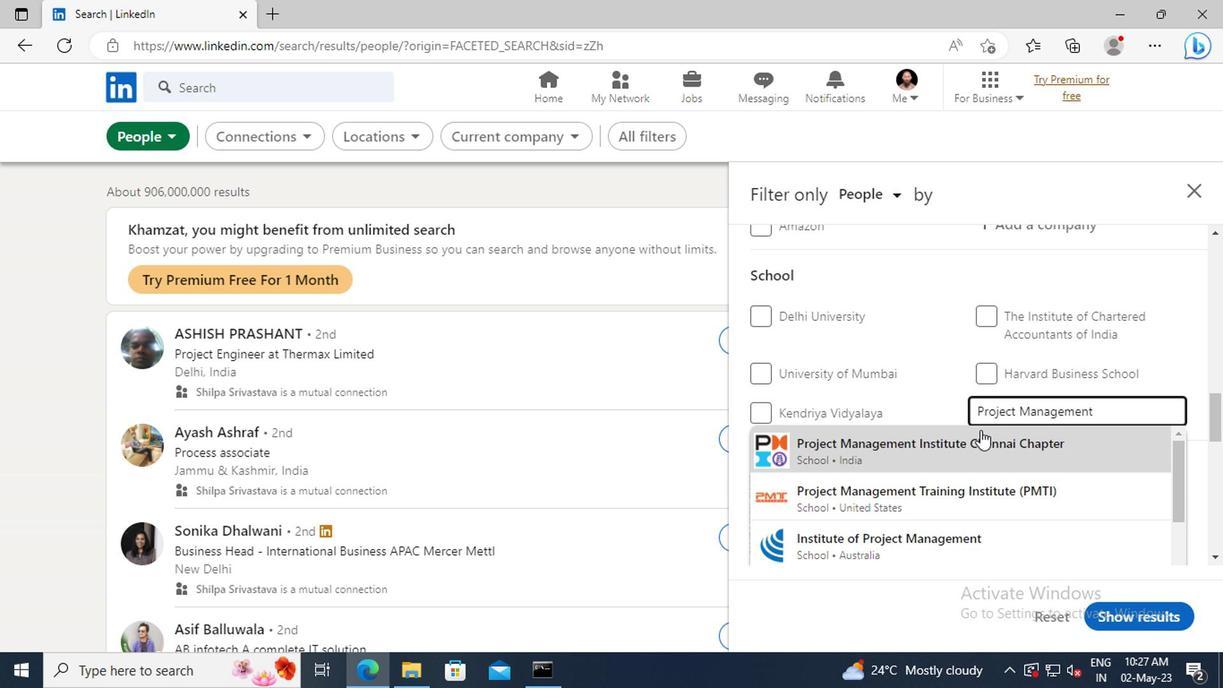
Action: Mouse pressed left at (976, 449)
Screenshot: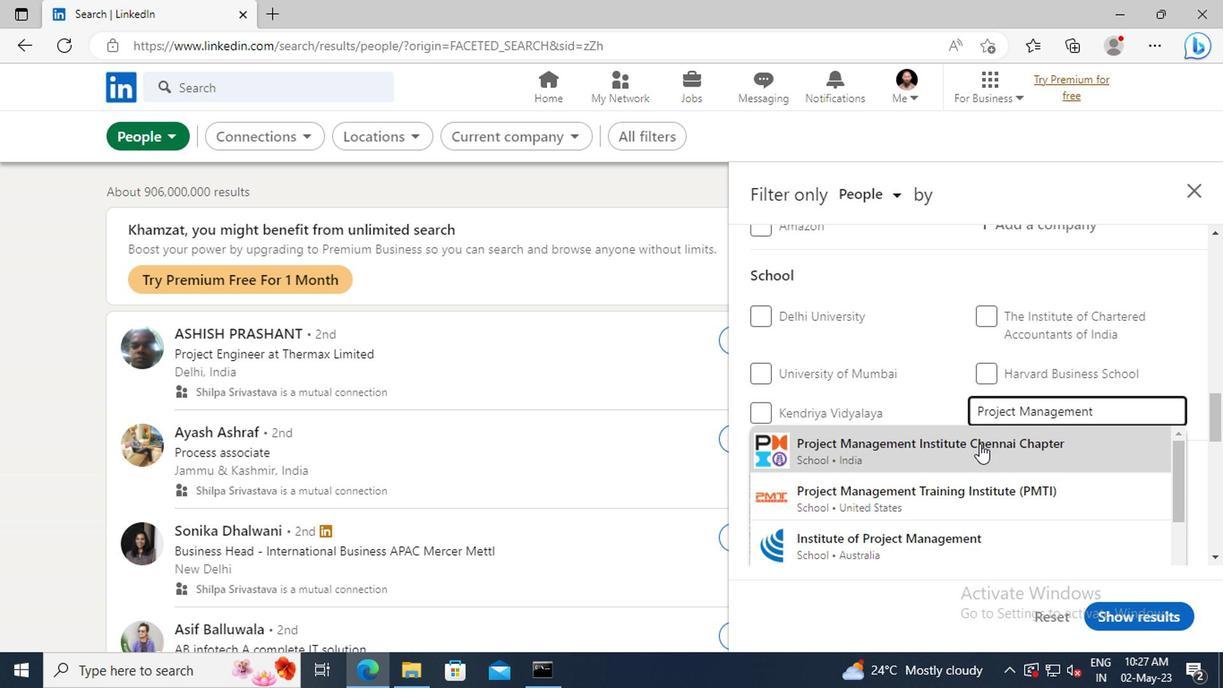 
Action: Mouse scrolled (976, 447) with delta (0, -1)
Screenshot: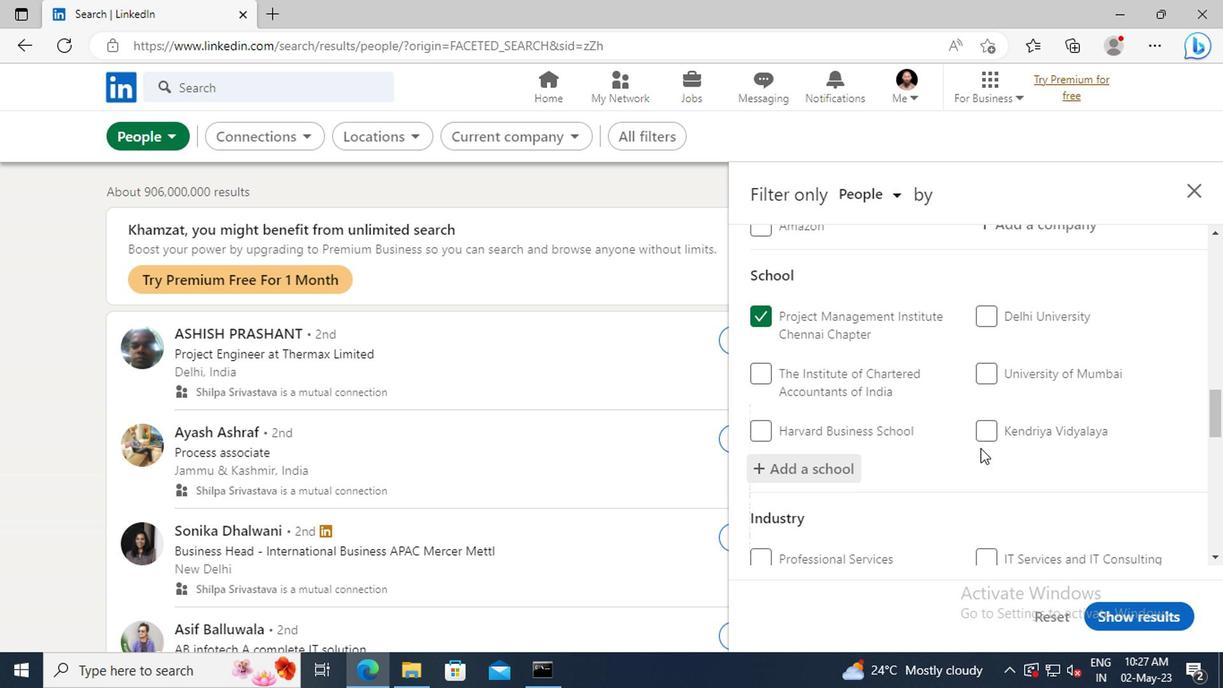 
Action: Mouse scrolled (976, 447) with delta (0, -1)
Screenshot: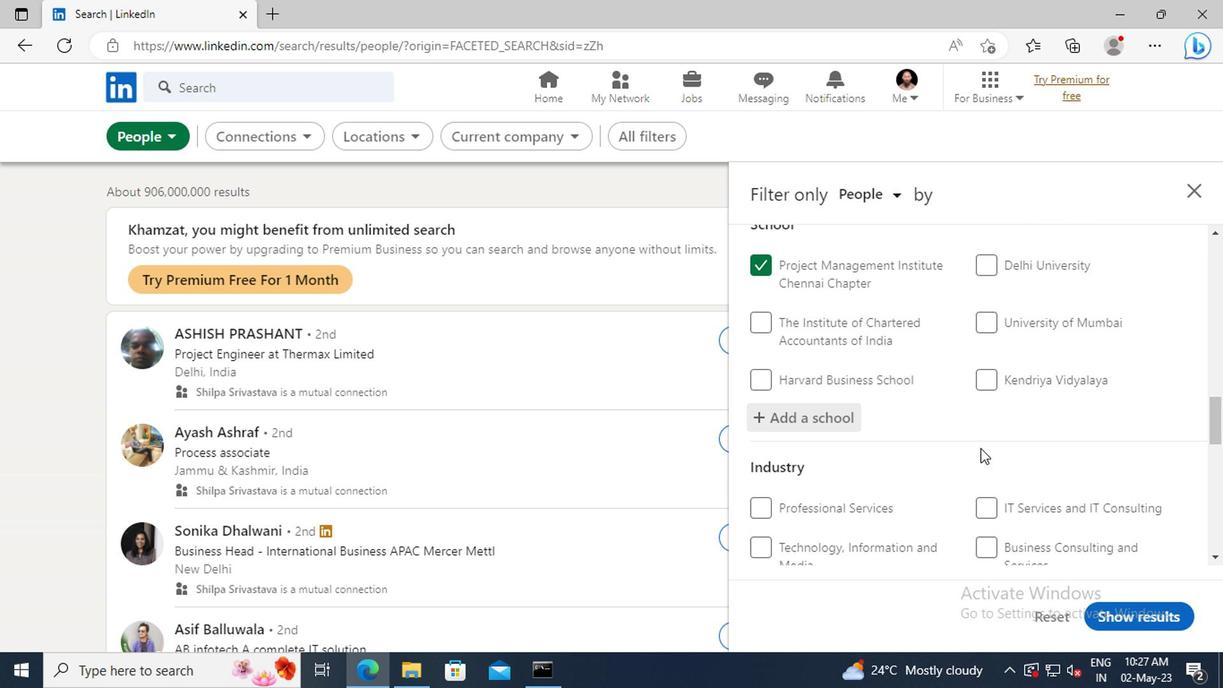 
Action: Mouse scrolled (976, 447) with delta (0, -1)
Screenshot: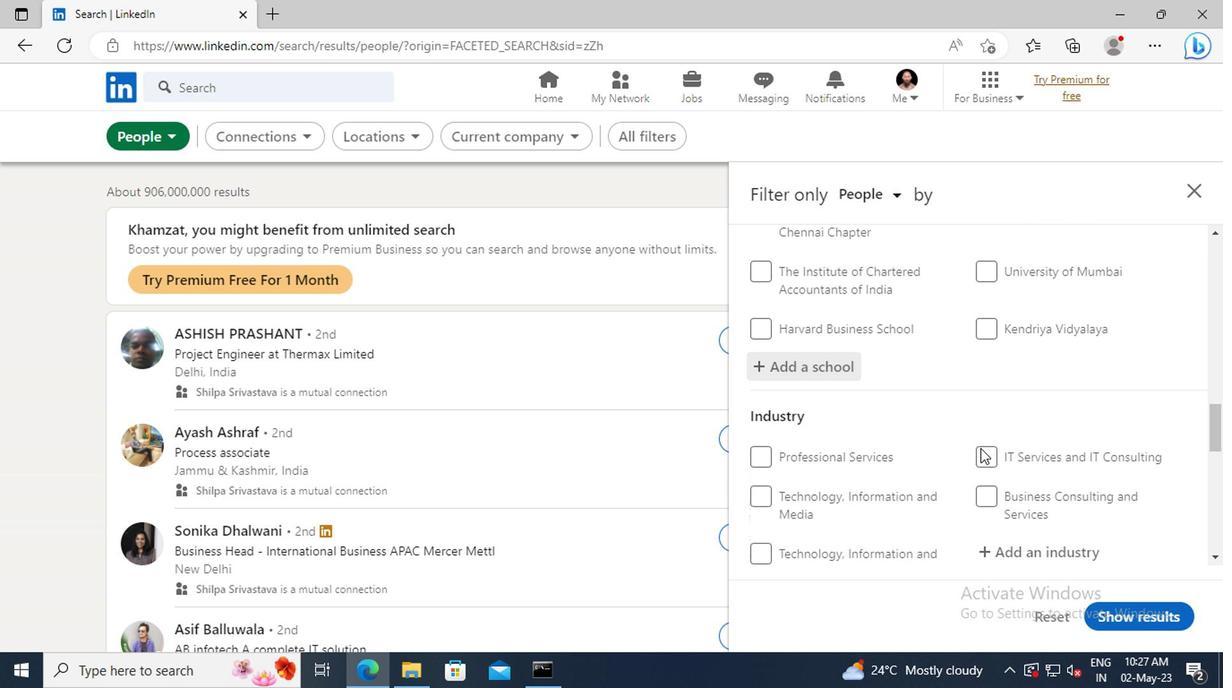
Action: Mouse scrolled (976, 447) with delta (0, -1)
Screenshot: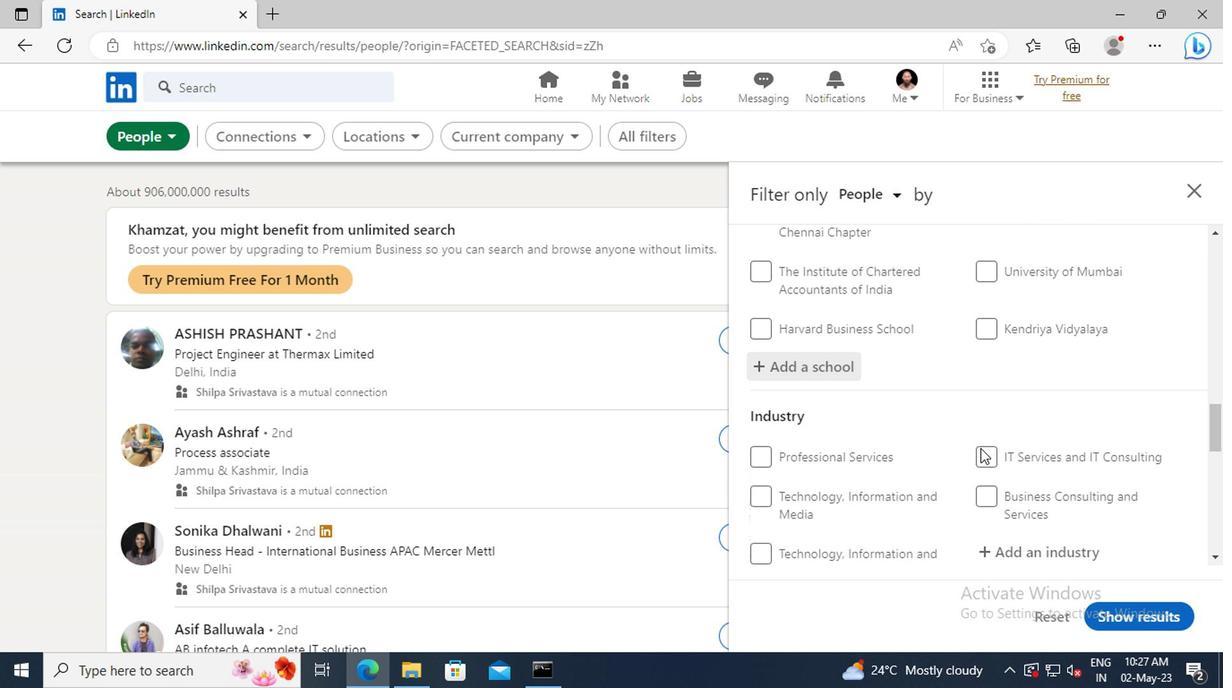 
Action: Mouse moved to (986, 449)
Screenshot: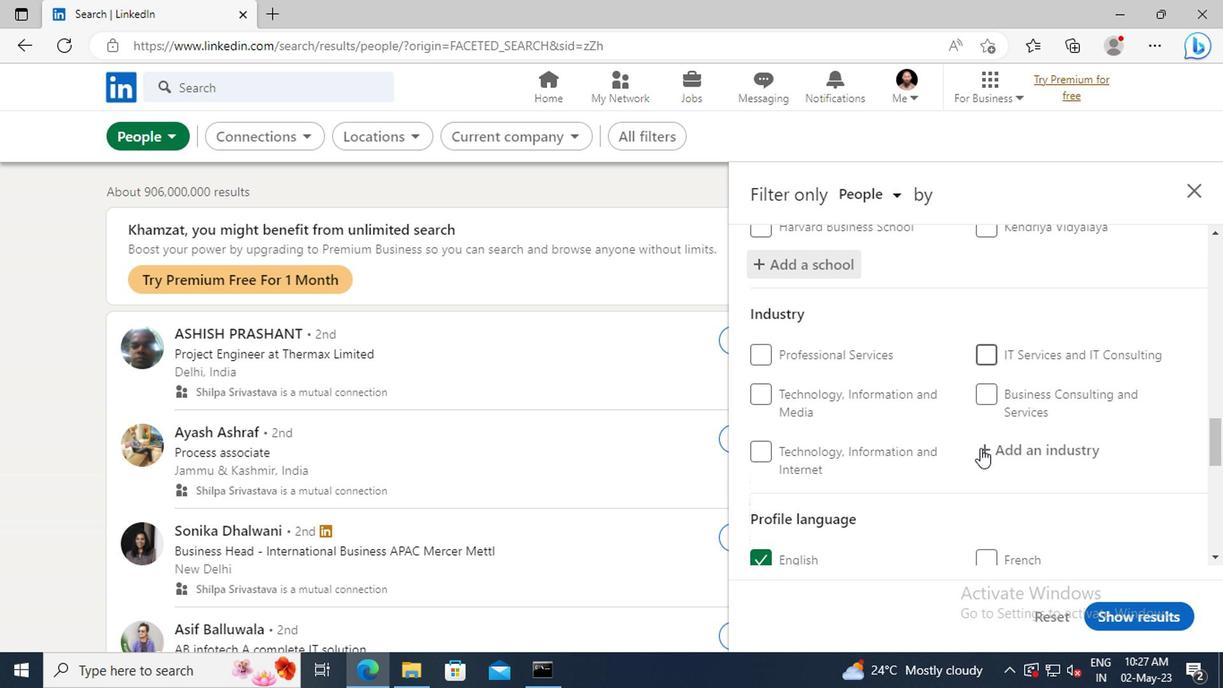 
Action: Mouse pressed left at (986, 449)
Screenshot: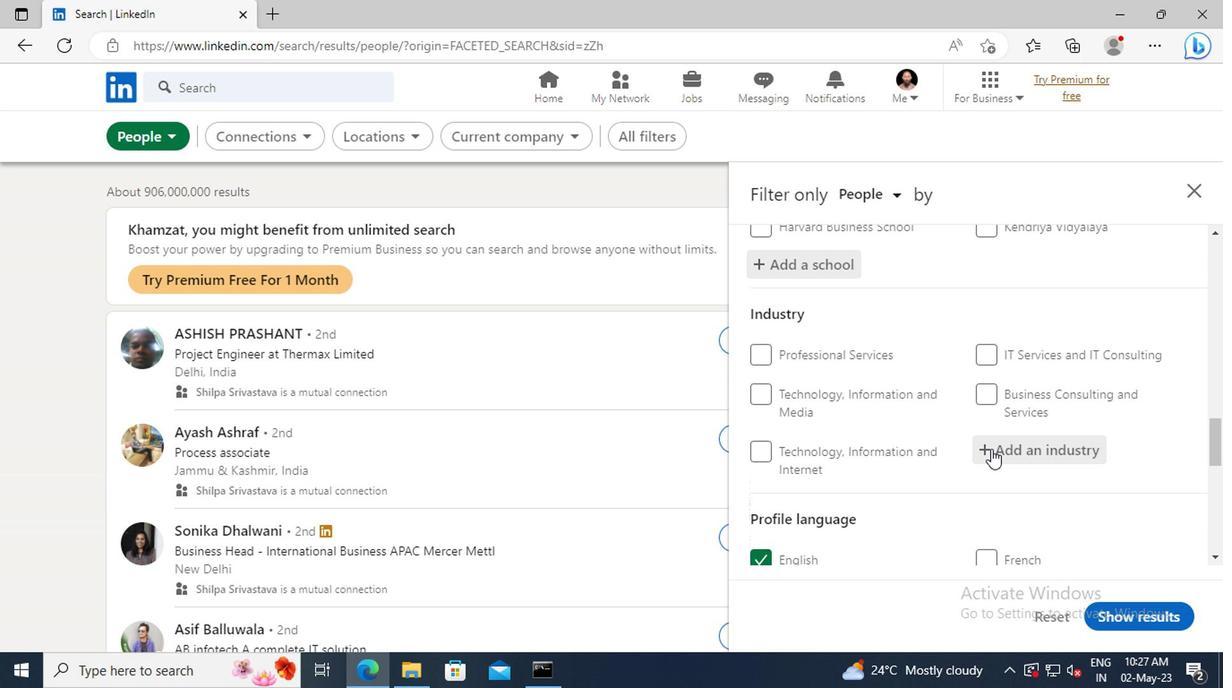 
Action: Key pressed <Key.shift>HOLDING
Screenshot: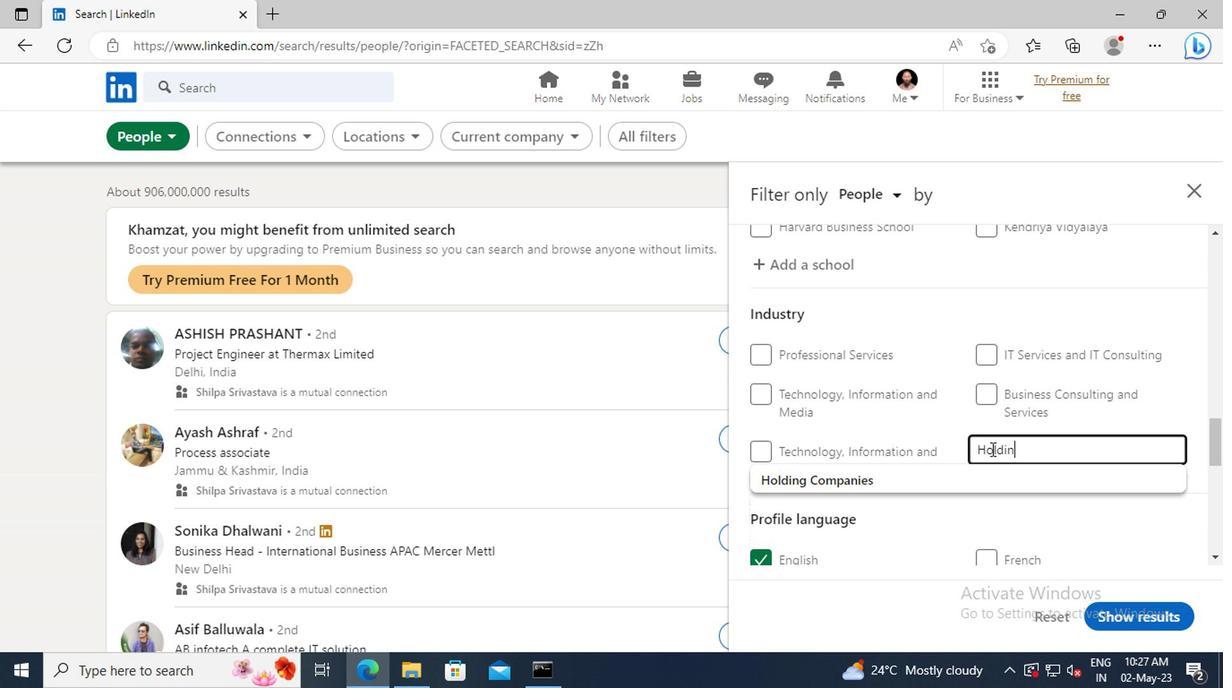 
Action: Mouse moved to (980, 488)
Screenshot: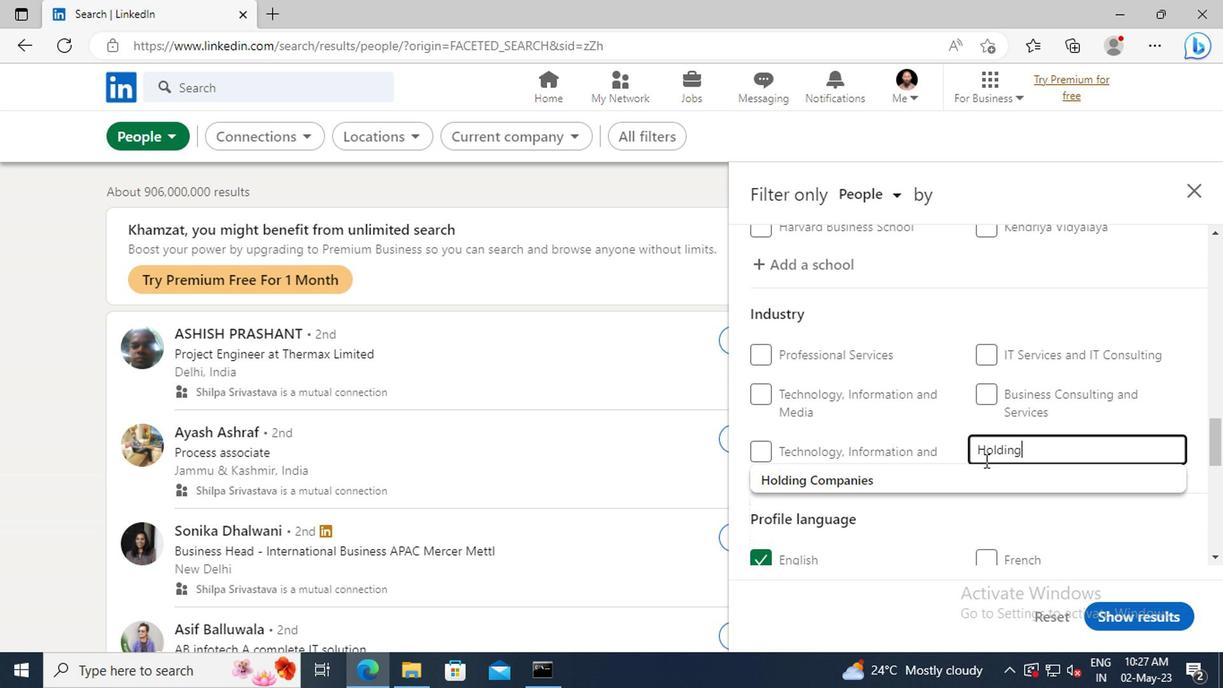 
Action: Mouse pressed left at (980, 488)
Screenshot: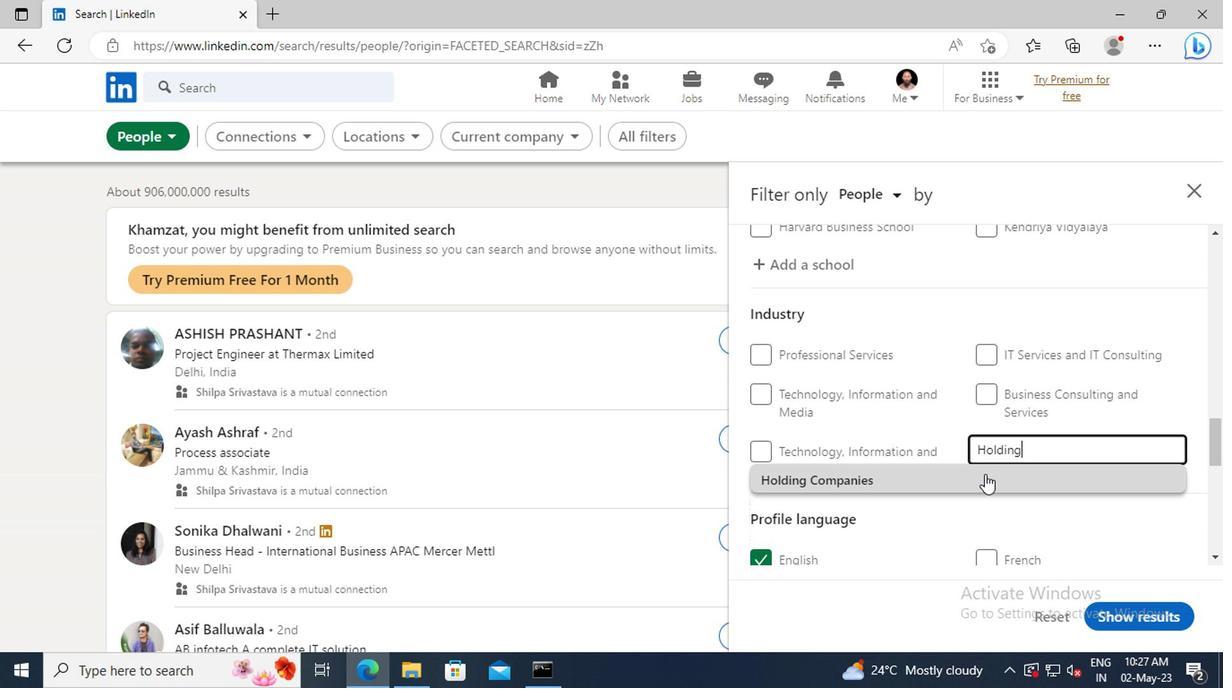 
Action: Mouse scrolled (980, 487) with delta (0, 0)
Screenshot: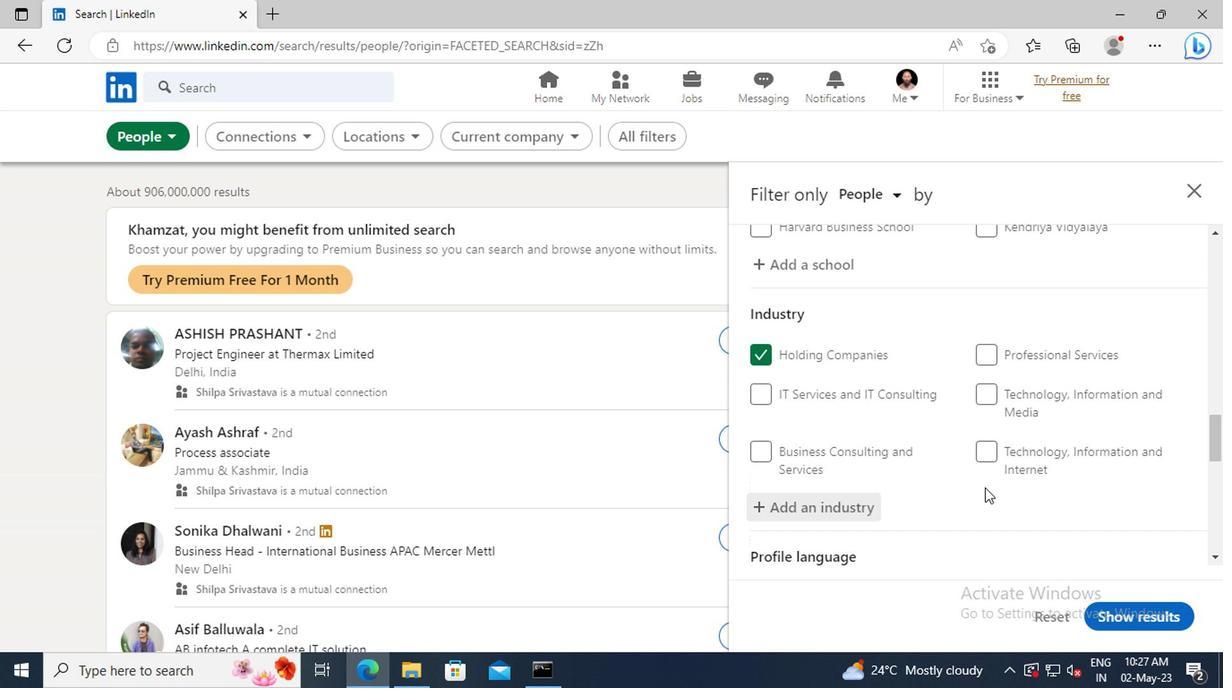 
Action: Mouse scrolled (980, 487) with delta (0, 0)
Screenshot: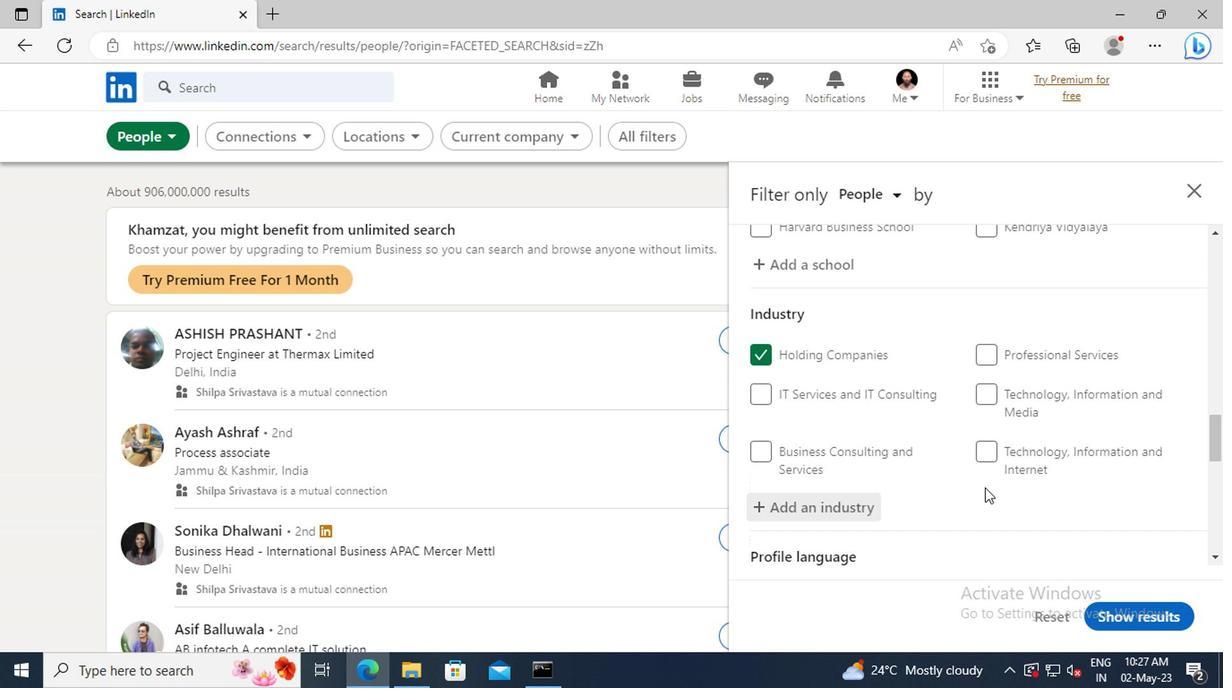 
Action: Mouse moved to (985, 431)
Screenshot: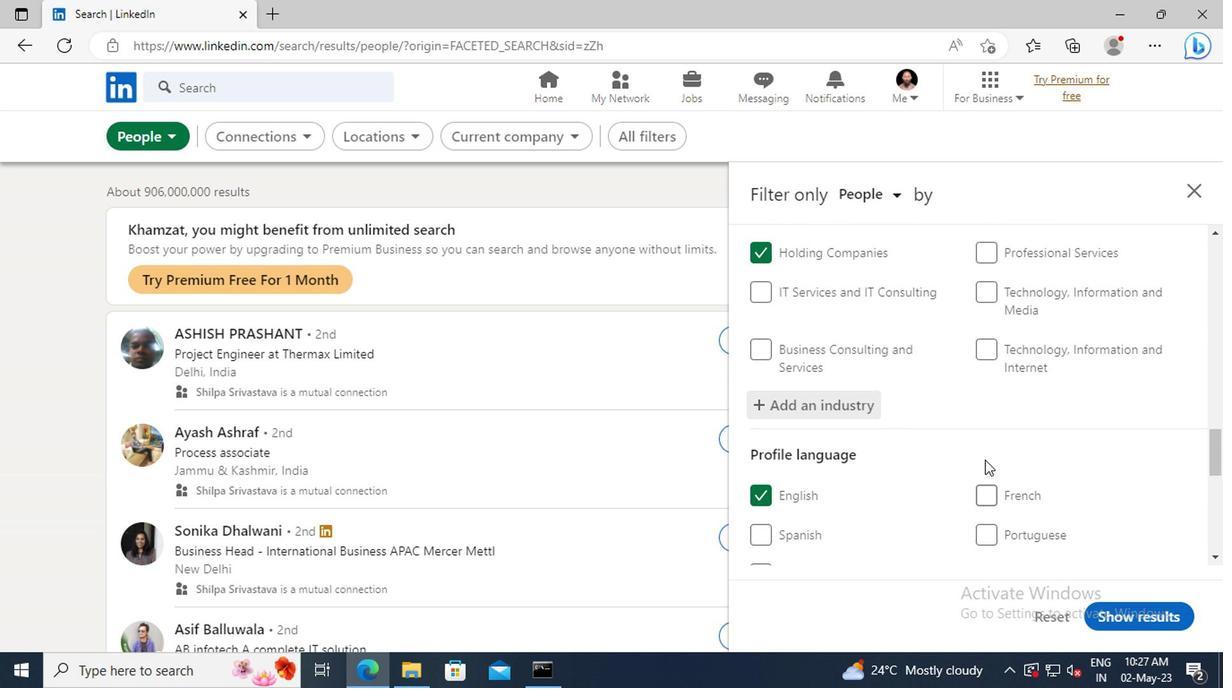 
Action: Mouse scrolled (985, 430) with delta (0, -1)
Screenshot: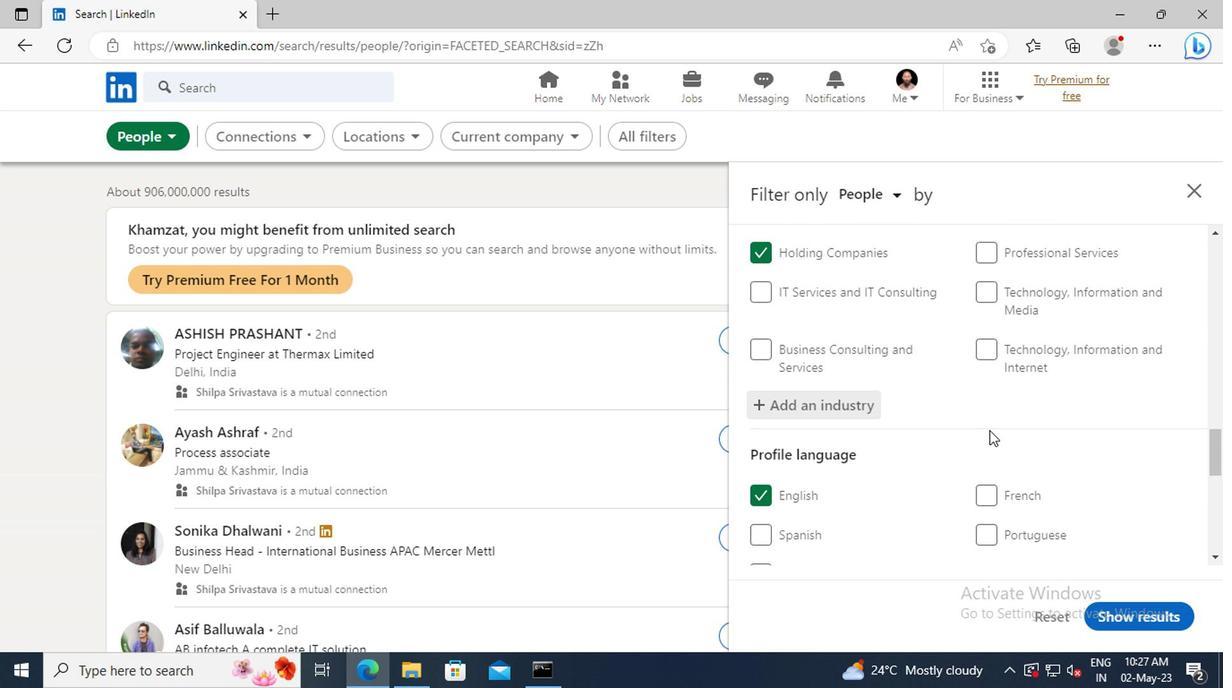 
Action: Mouse scrolled (985, 430) with delta (0, -1)
Screenshot: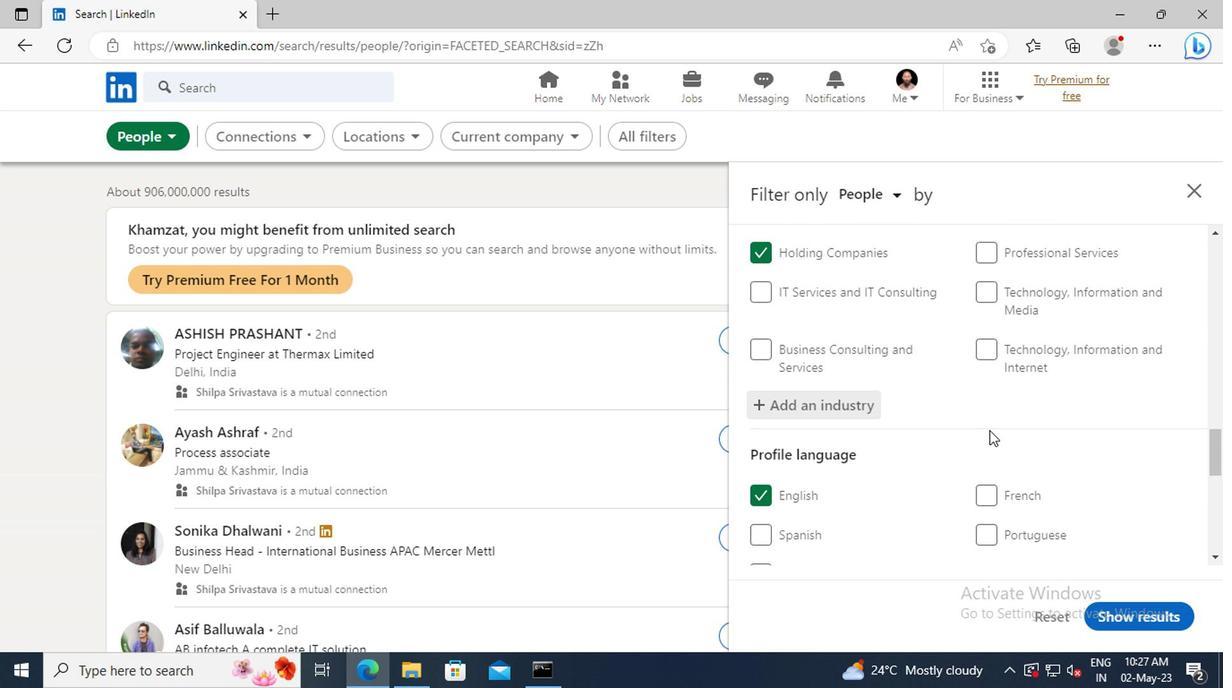 
Action: Mouse scrolled (985, 430) with delta (0, -1)
Screenshot: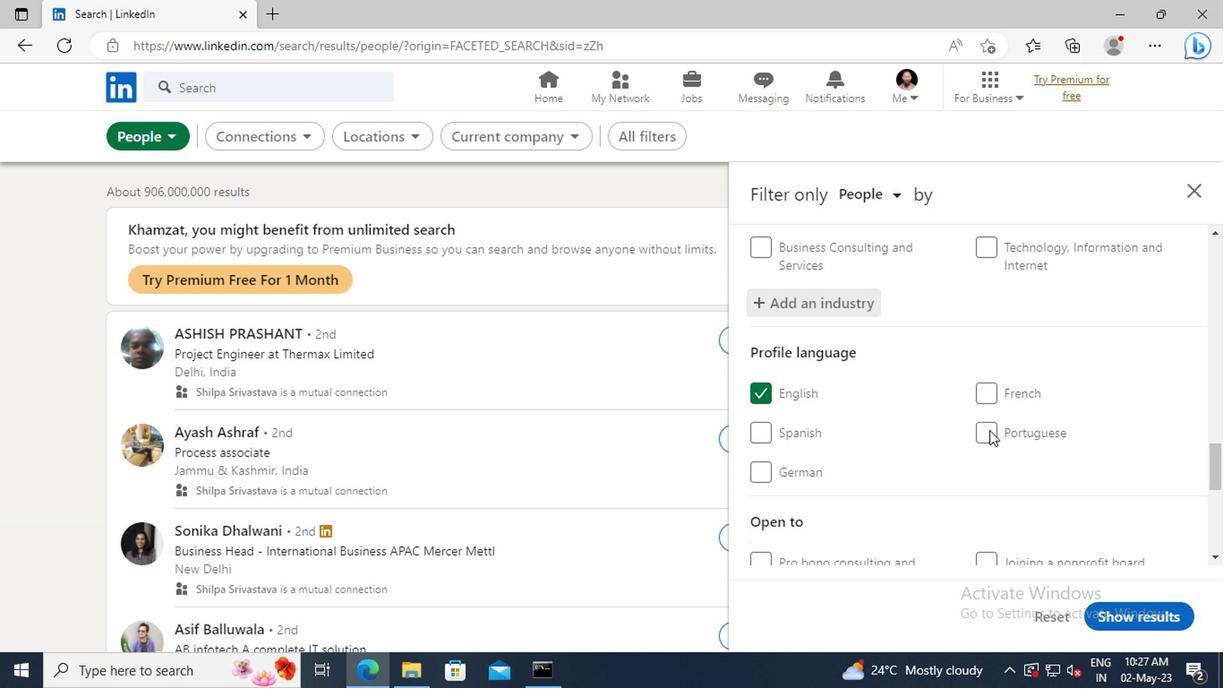 
Action: Mouse scrolled (985, 430) with delta (0, -1)
Screenshot: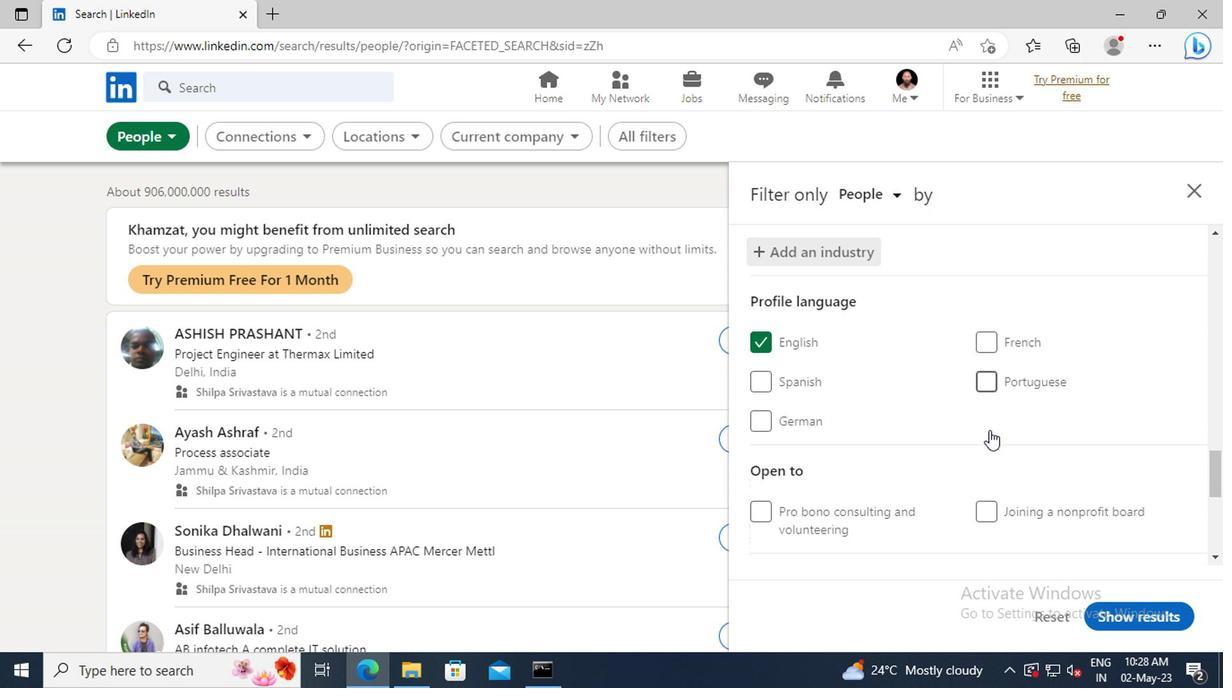 
Action: Mouse scrolled (985, 430) with delta (0, -1)
Screenshot: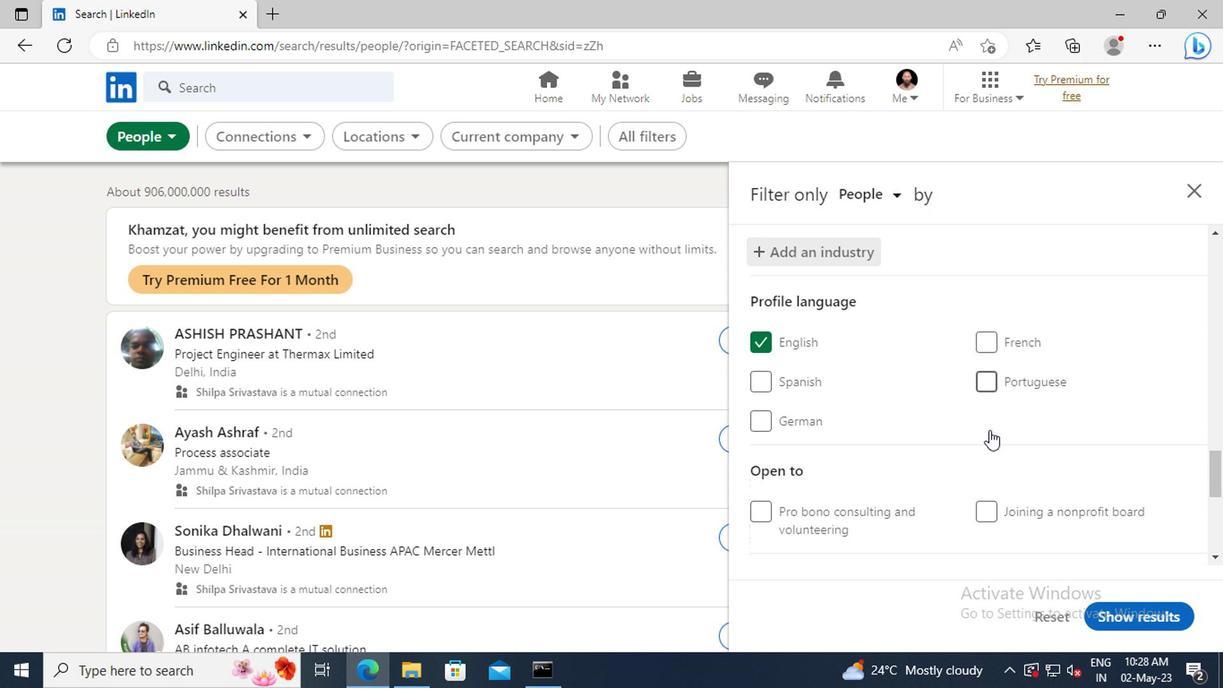 
Action: Mouse scrolled (985, 430) with delta (0, -1)
Screenshot: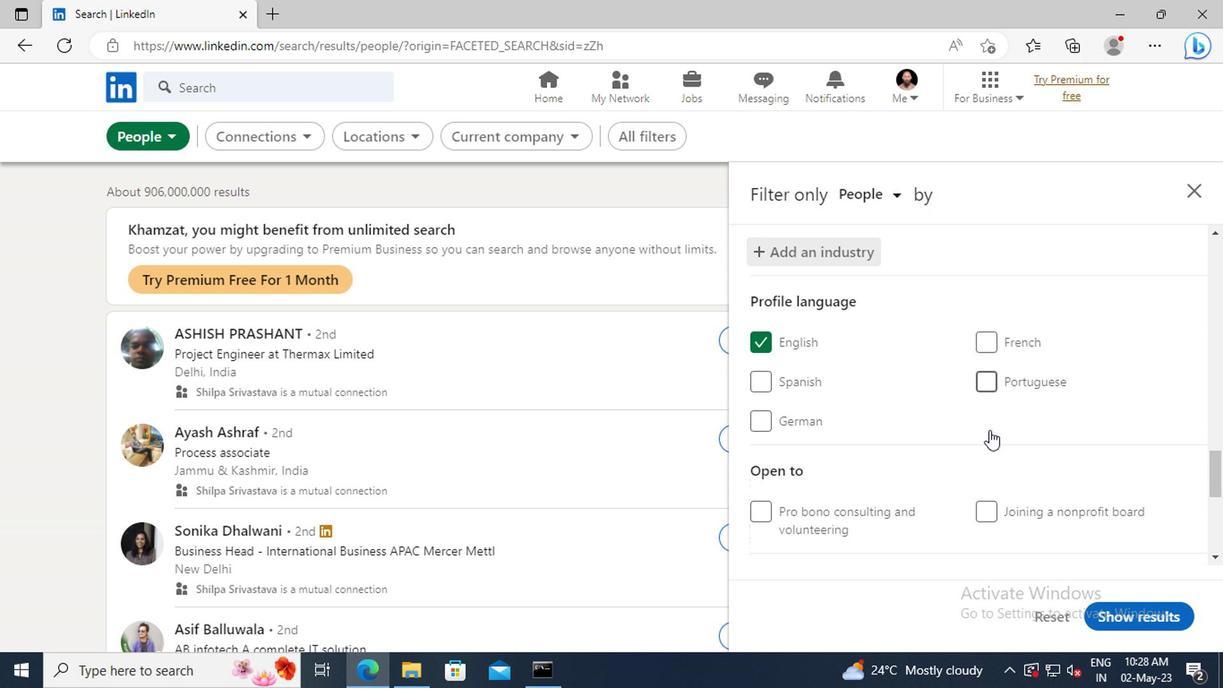 
Action: Mouse scrolled (985, 430) with delta (0, -1)
Screenshot: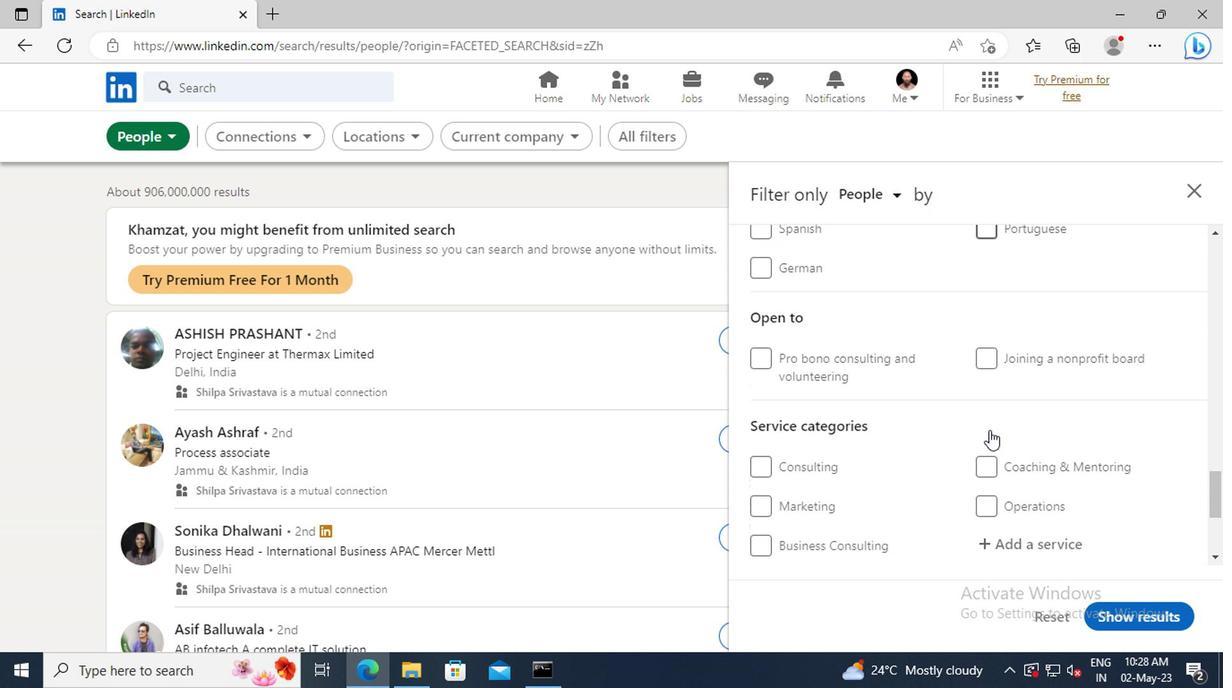 
Action: Mouse scrolled (985, 430) with delta (0, -1)
Screenshot: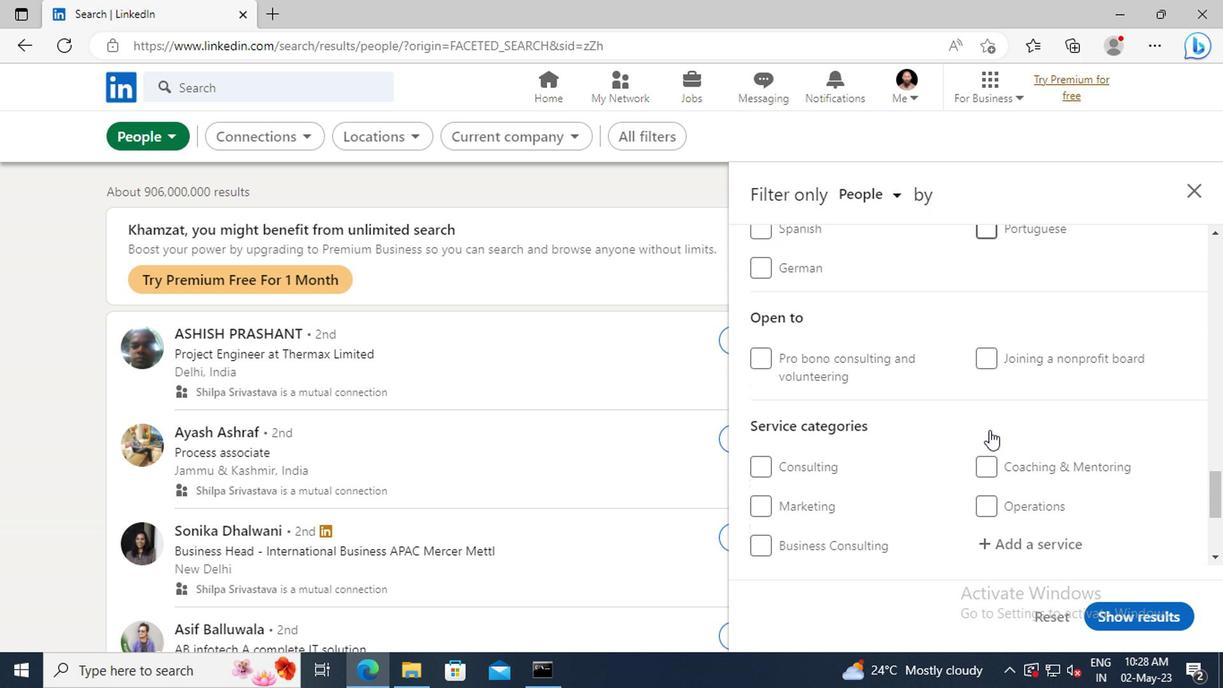 
Action: Mouse moved to (986, 440)
Screenshot: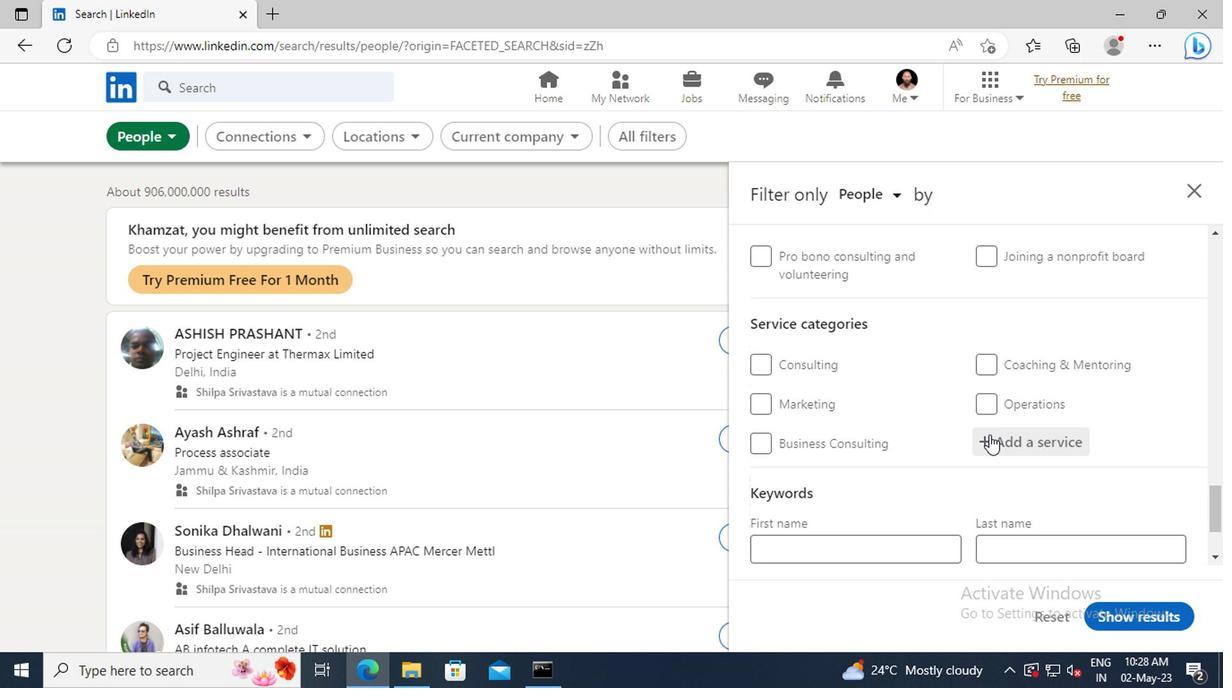
Action: Mouse pressed left at (986, 440)
Screenshot: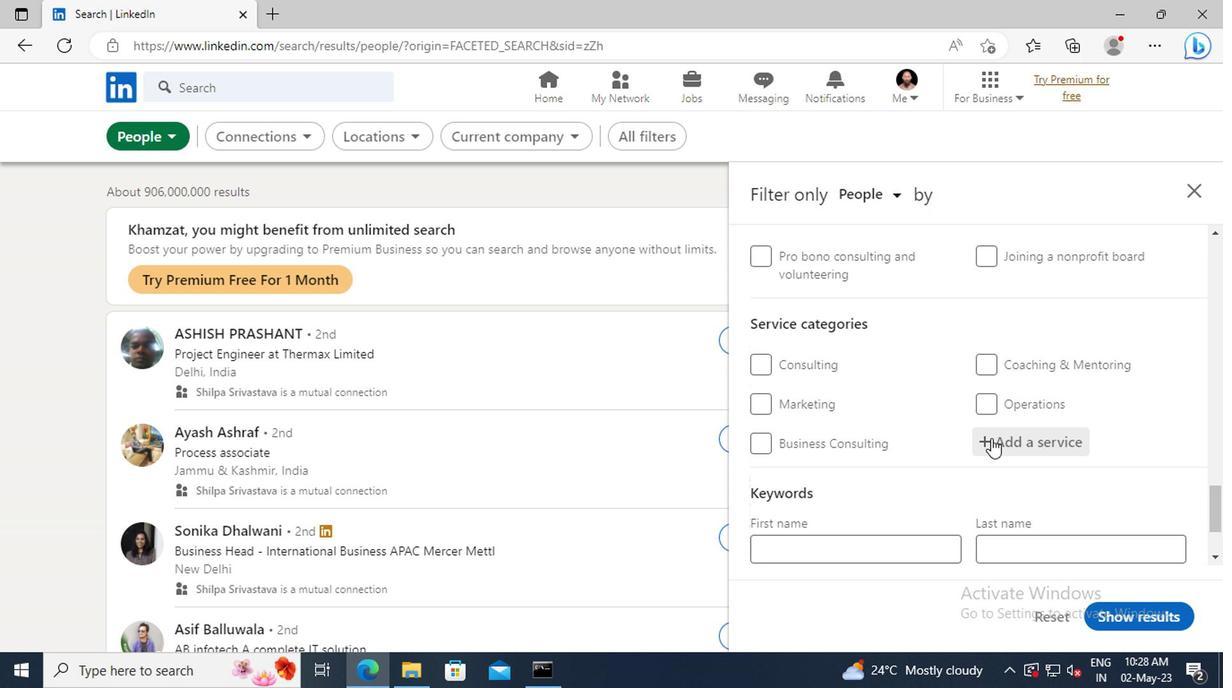 
Action: Key pressed <Key.shift>HR<Key.space><Key.shift>CONS
Screenshot: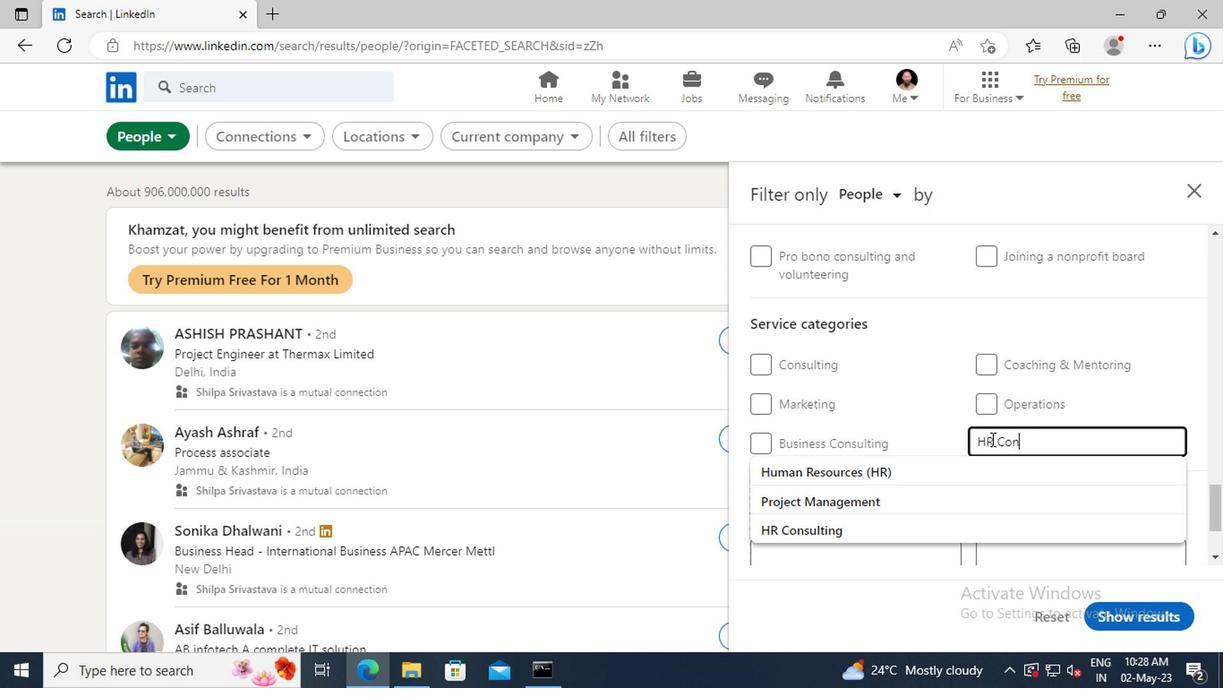 
Action: Mouse moved to (982, 467)
Screenshot: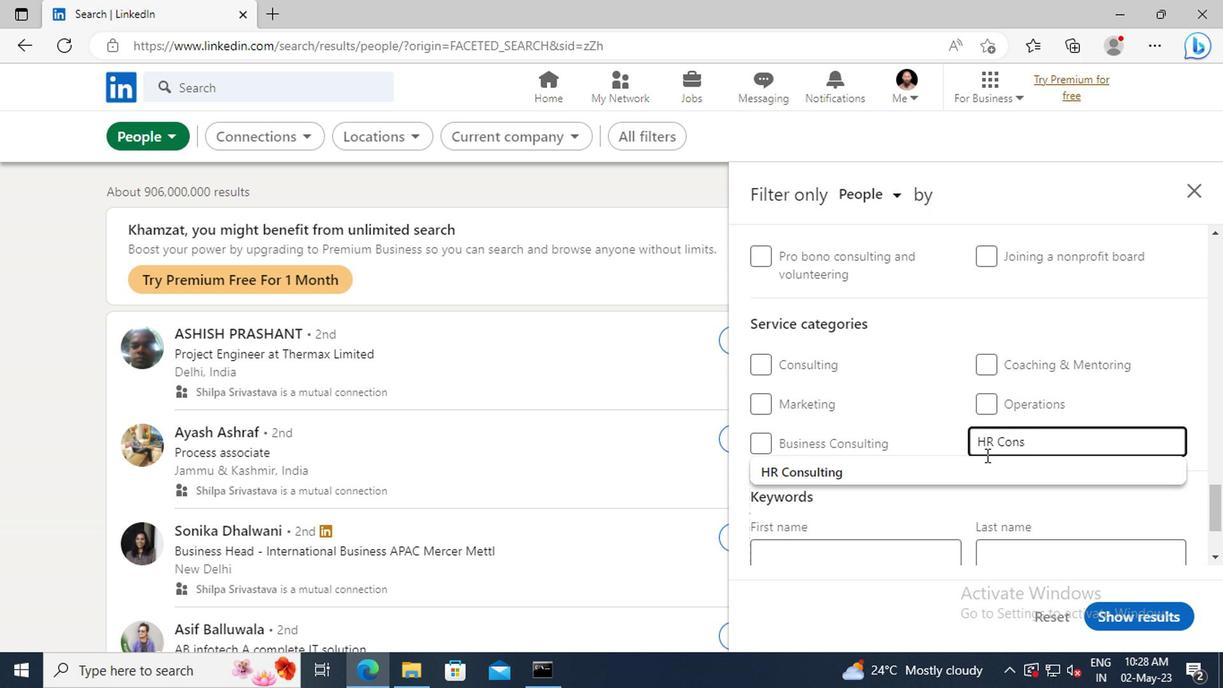 
Action: Mouse pressed left at (982, 467)
Screenshot: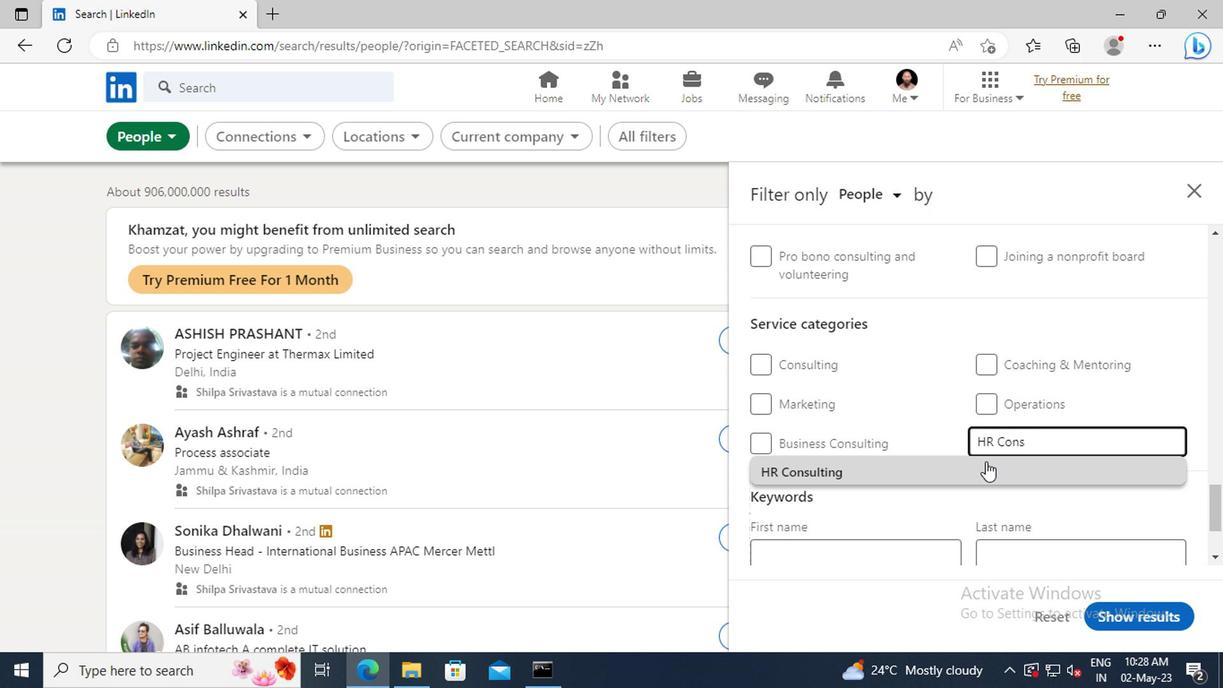 
Action: Mouse scrolled (982, 467) with delta (0, 0)
Screenshot: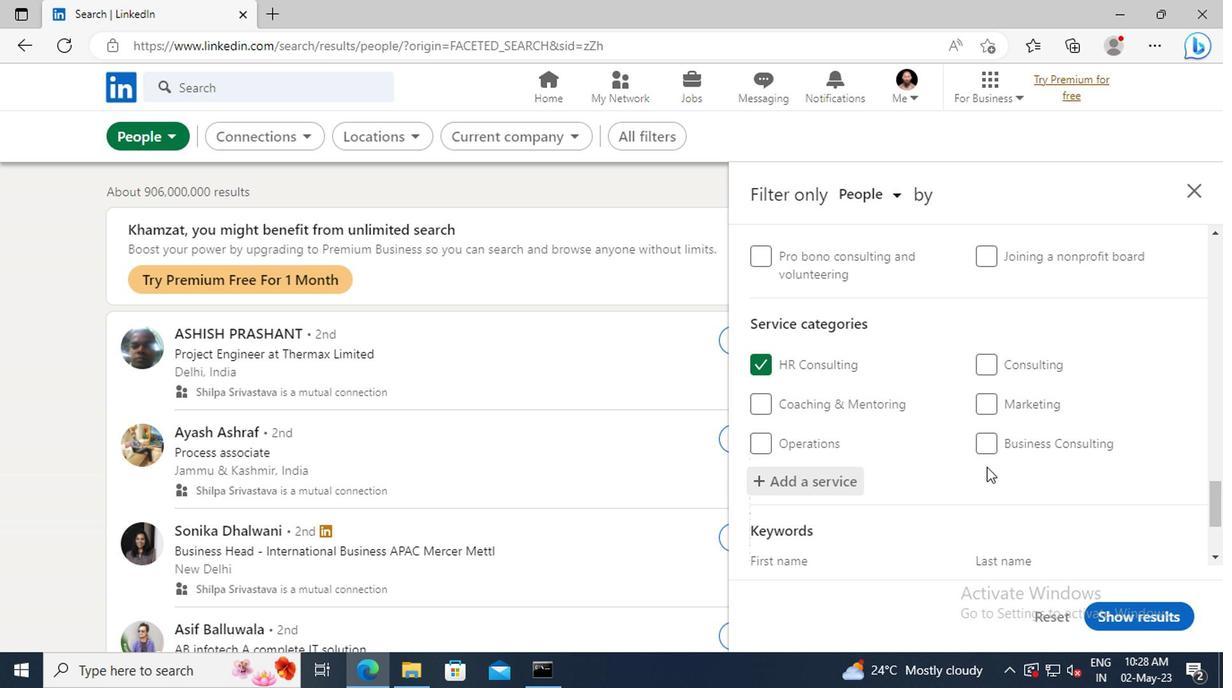 
Action: Mouse scrolled (982, 467) with delta (0, 0)
Screenshot: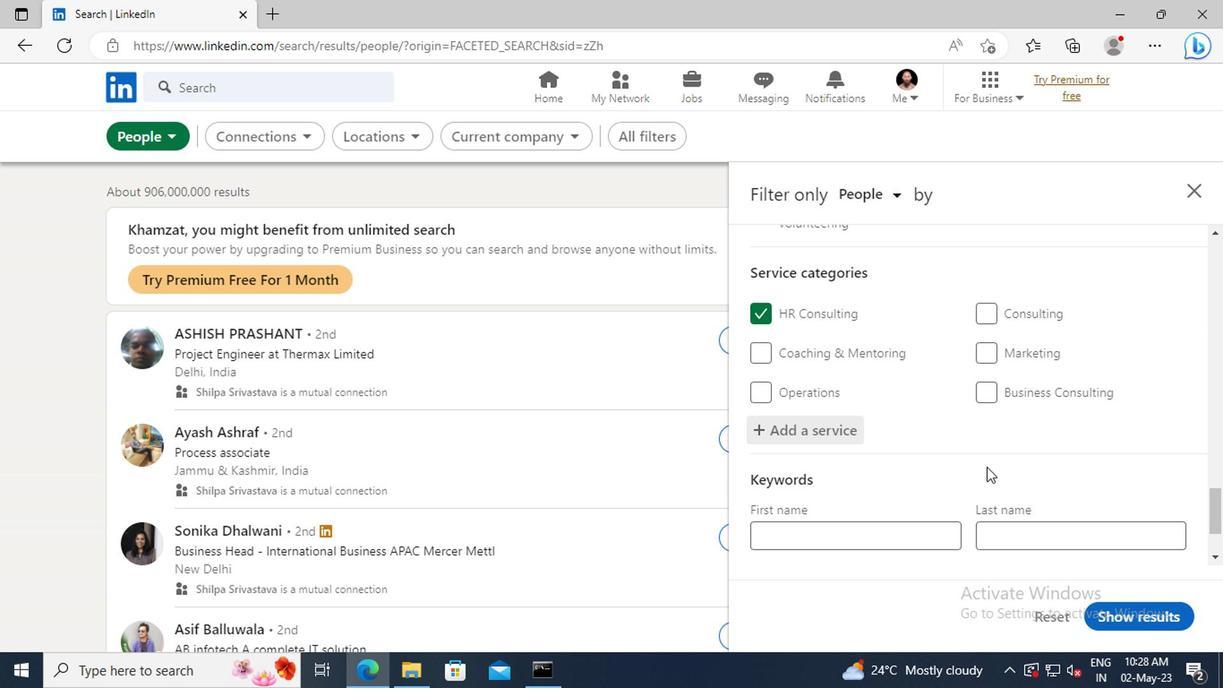 
Action: Mouse scrolled (982, 467) with delta (0, 0)
Screenshot: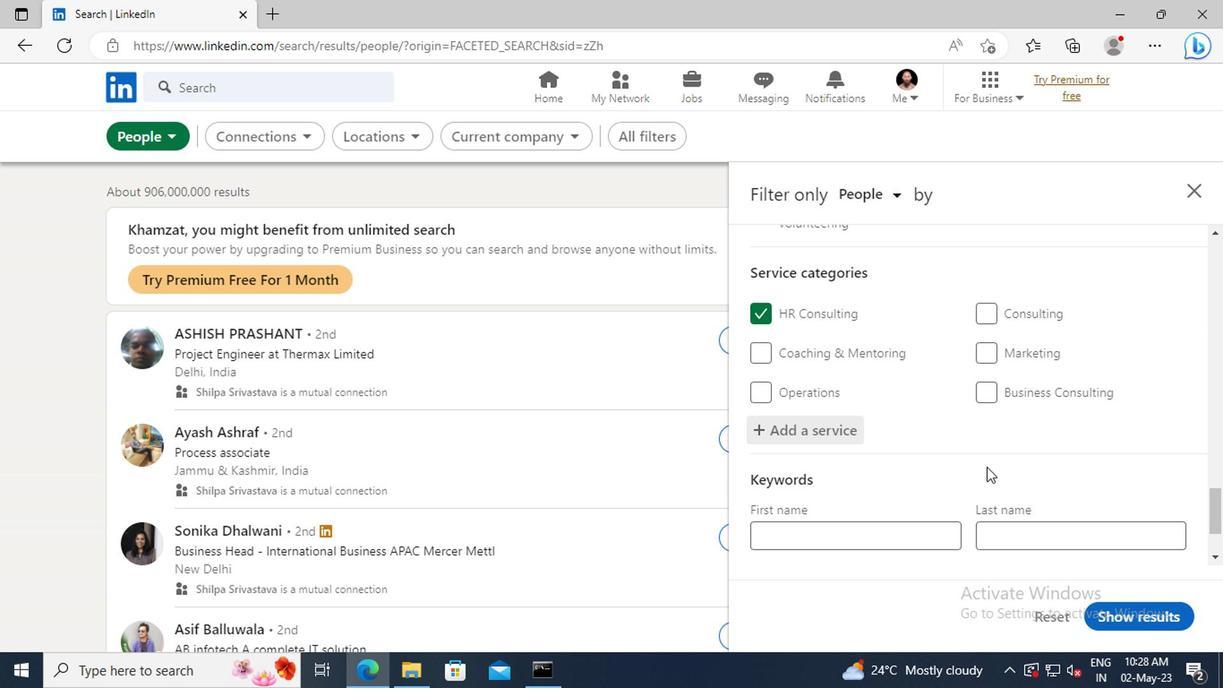 
Action: Mouse scrolled (982, 467) with delta (0, 0)
Screenshot: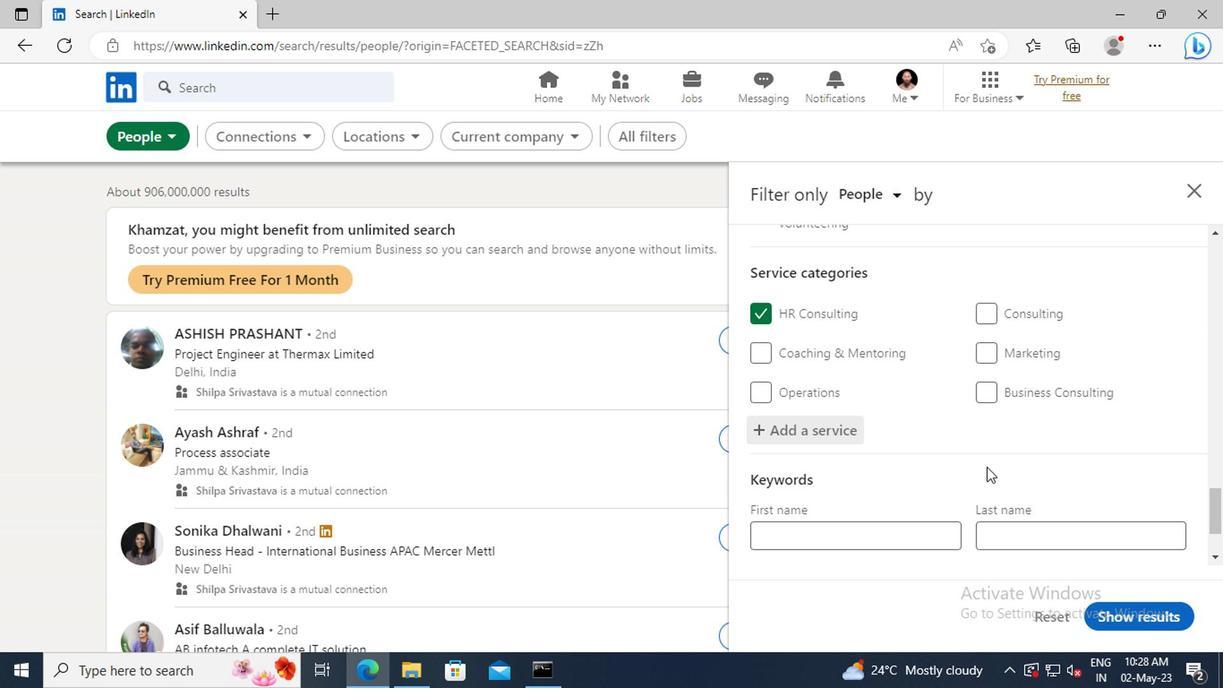 
Action: Mouse moved to (841, 484)
Screenshot: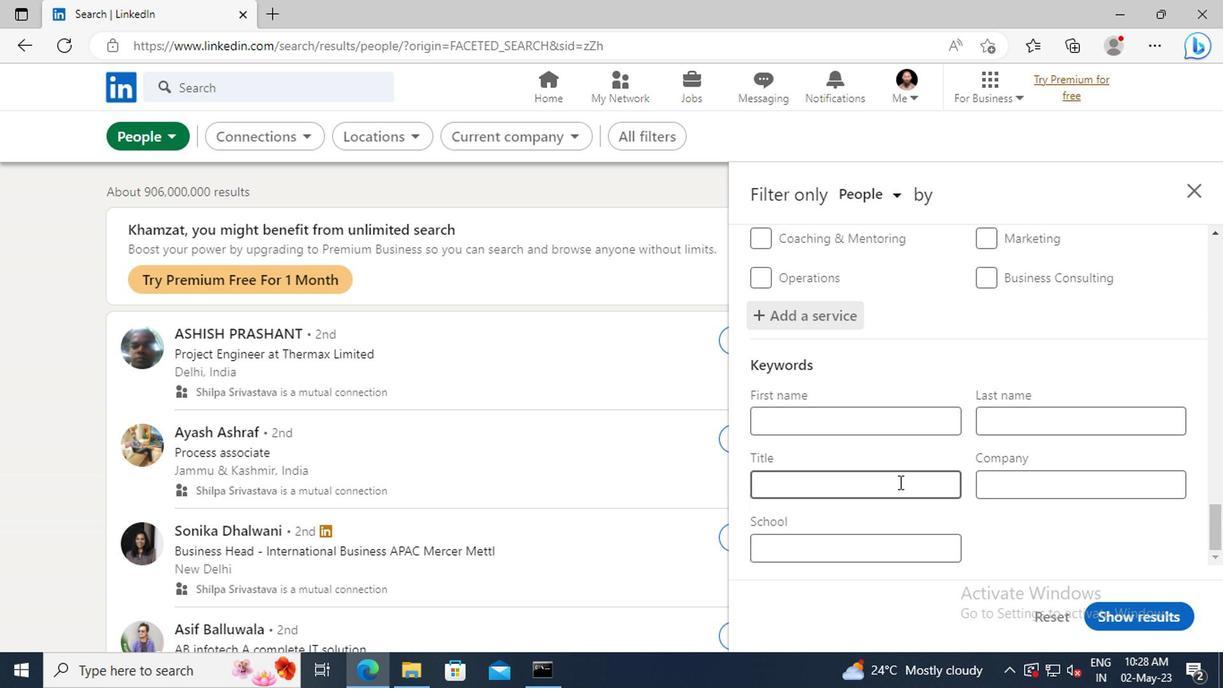 
Action: Mouse pressed left at (841, 484)
Screenshot: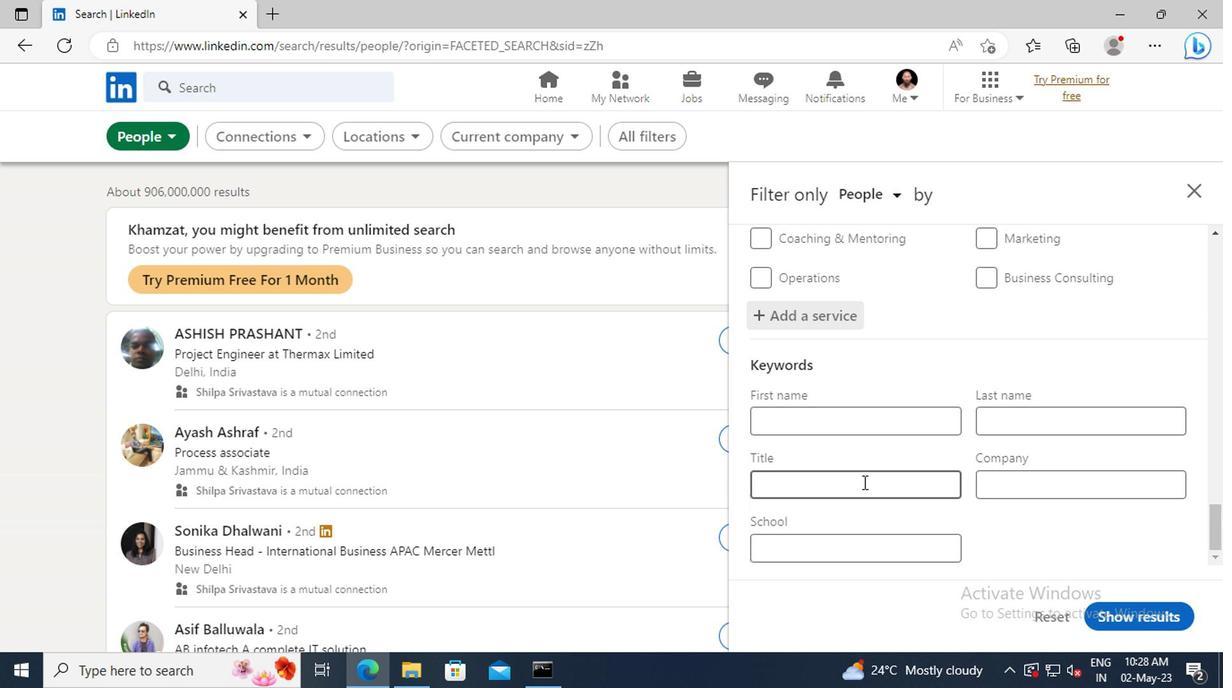 
Action: Key pressed <Key.shift>VETERINARY<Key.space><Key.shift>ASSISTANT<Key.enter>
Screenshot: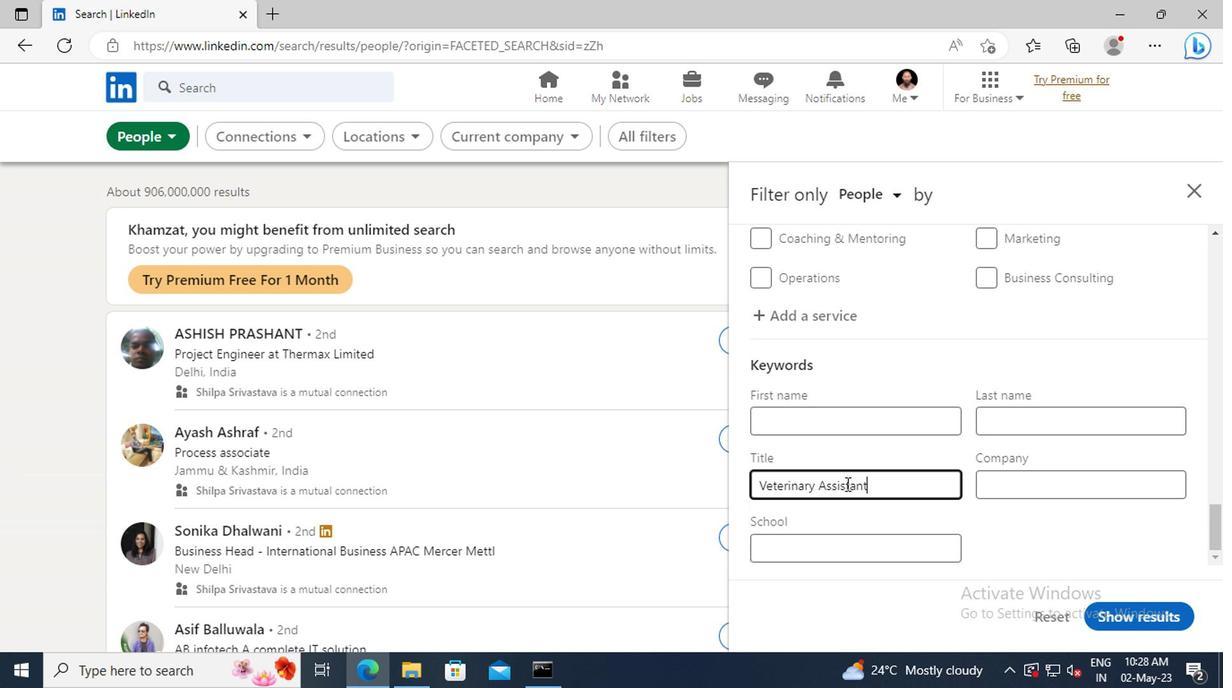 
Action: Mouse moved to (1106, 611)
Screenshot: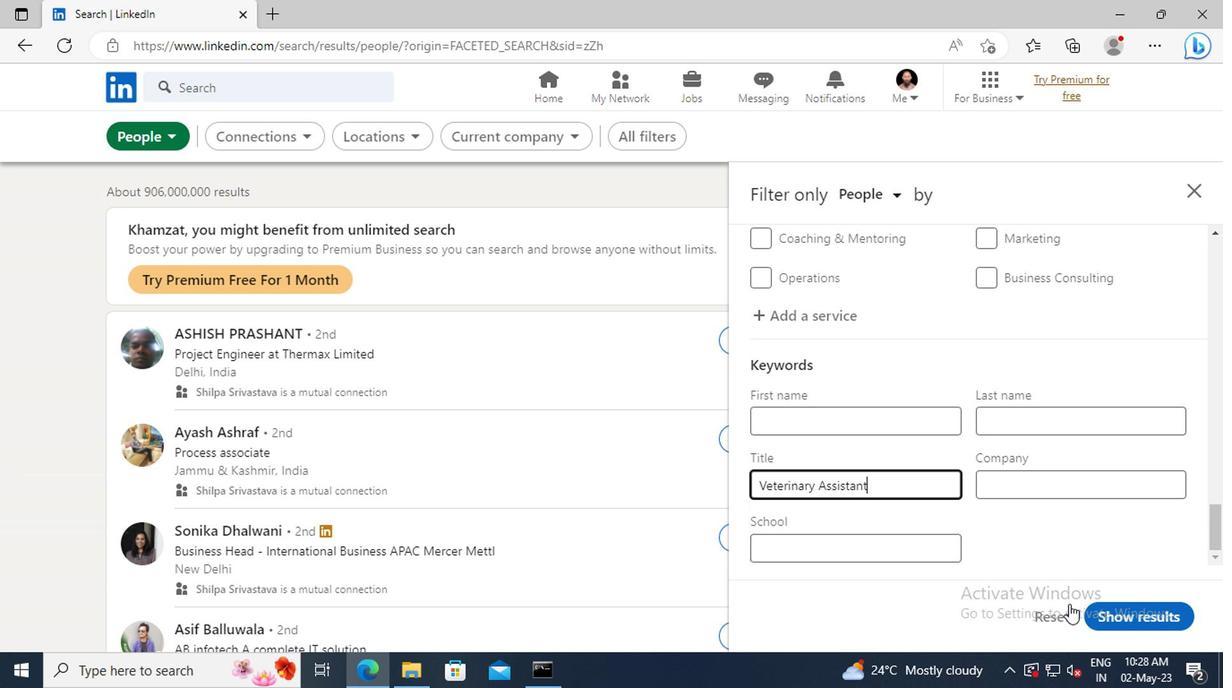
Action: Mouse pressed left at (1106, 611)
Screenshot: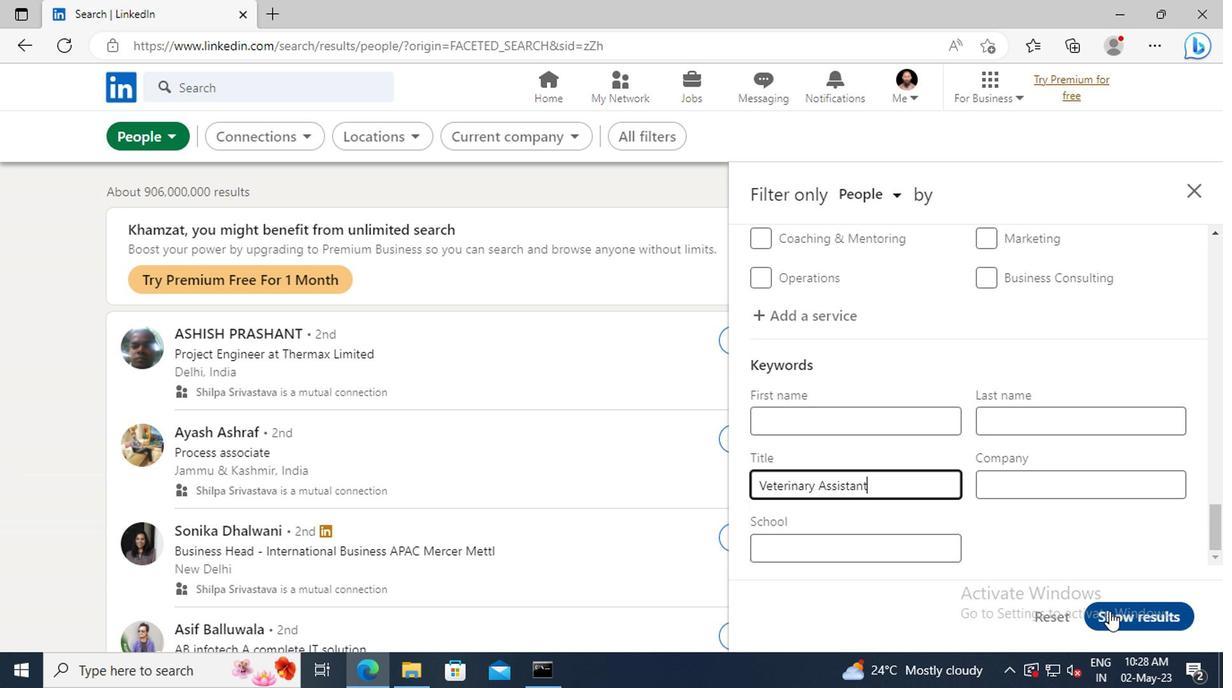 
